 Task: 2.3.1 Create new user as test user
Action: Mouse moved to (887, 60)
Screenshot: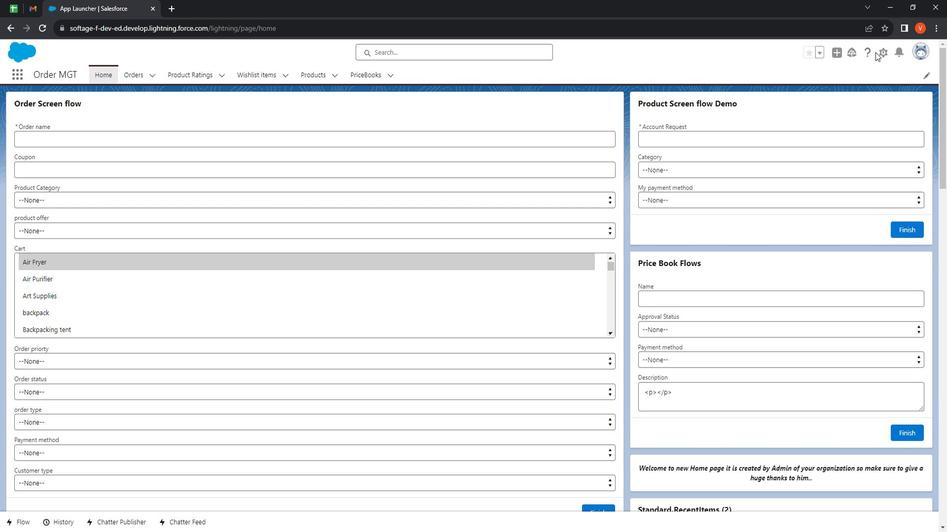 
Action: Mouse pressed left at (887, 60)
Screenshot: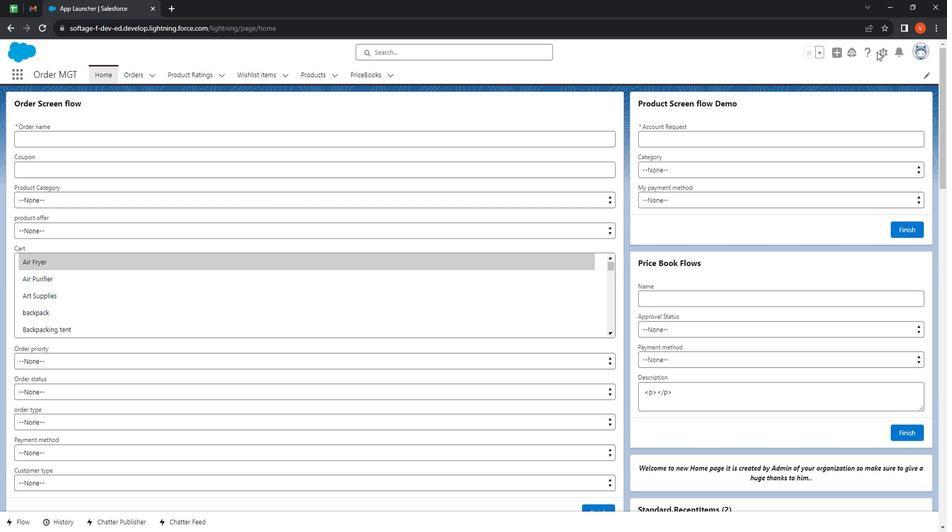 
Action: Mouse pressed left at (887, 60)
Screenshot: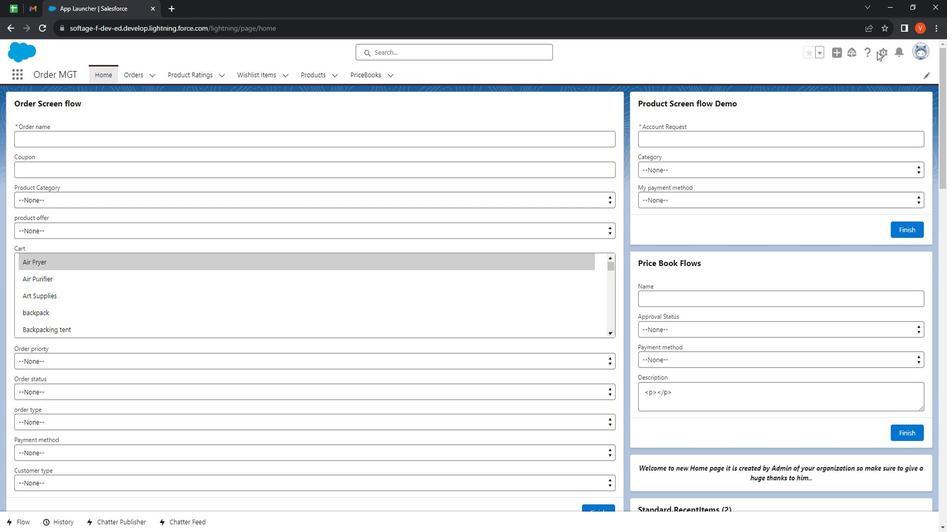 
Action: Mouse pressed left at (887, 60)
Screenshot: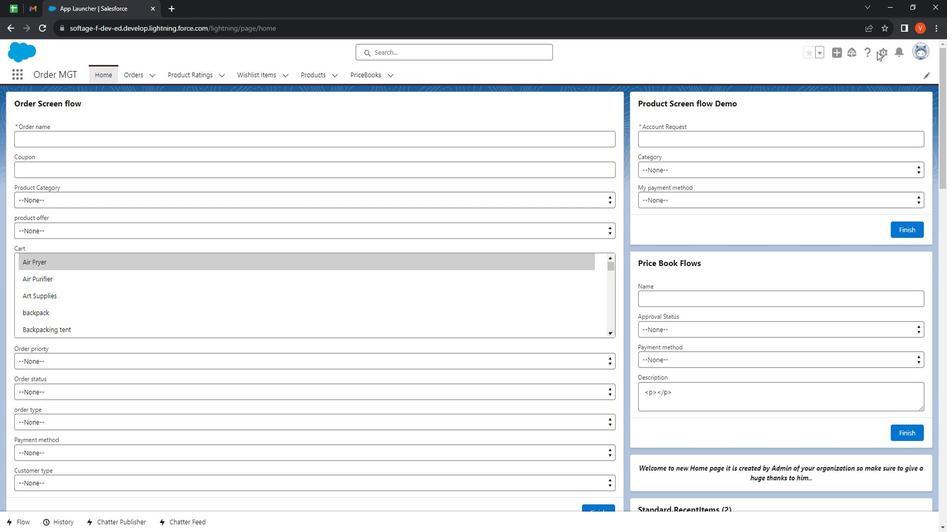 
Action: Mouse moved to (892, 61)
Screenshot: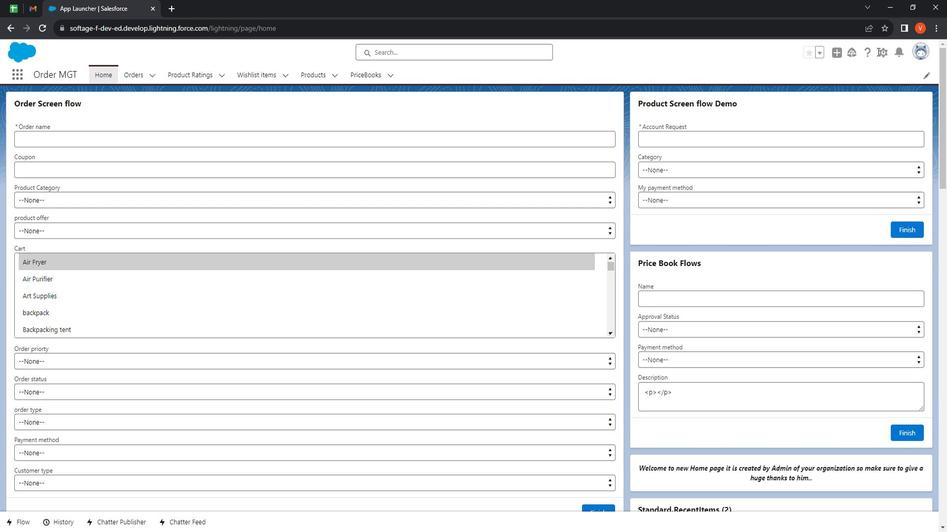 
Action: Mouse pressed left at (892, 61)
Screenshot: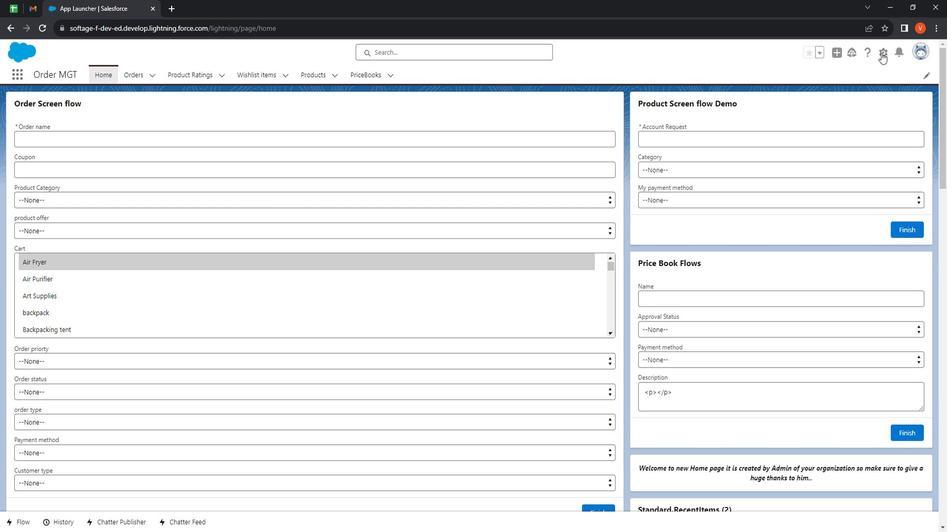 
Action: Mouse moved to (871, 101)
Screenshot: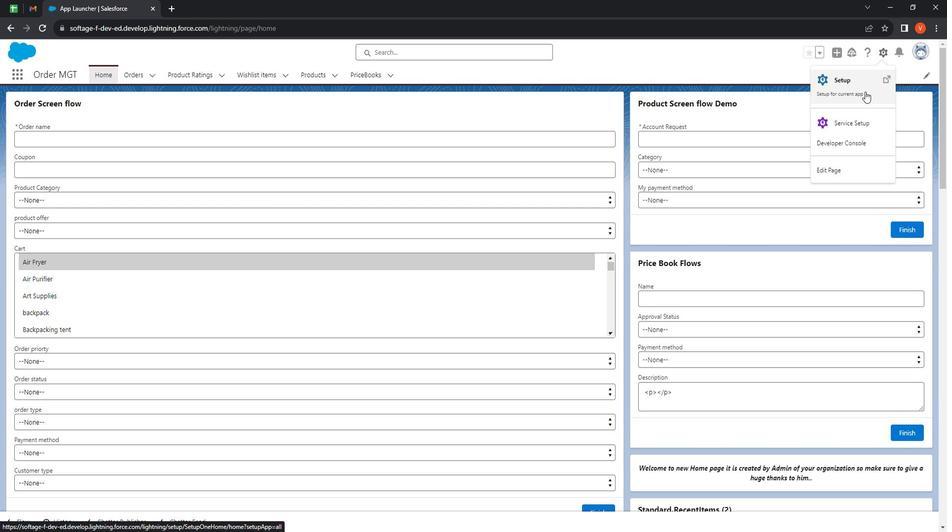 
Action: Mouse pressed left at (871, 101)
Screenshot: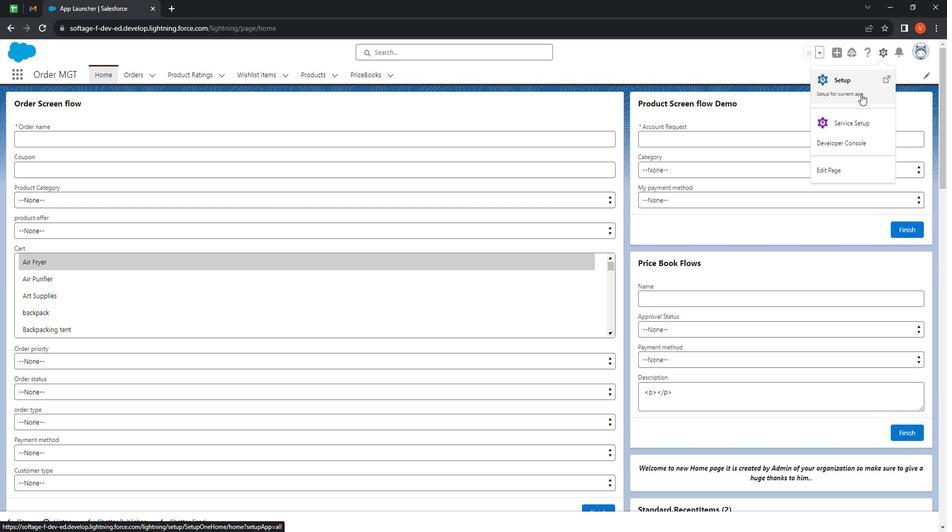 
Action: Mouse moved to (132, 166)
Screenshot: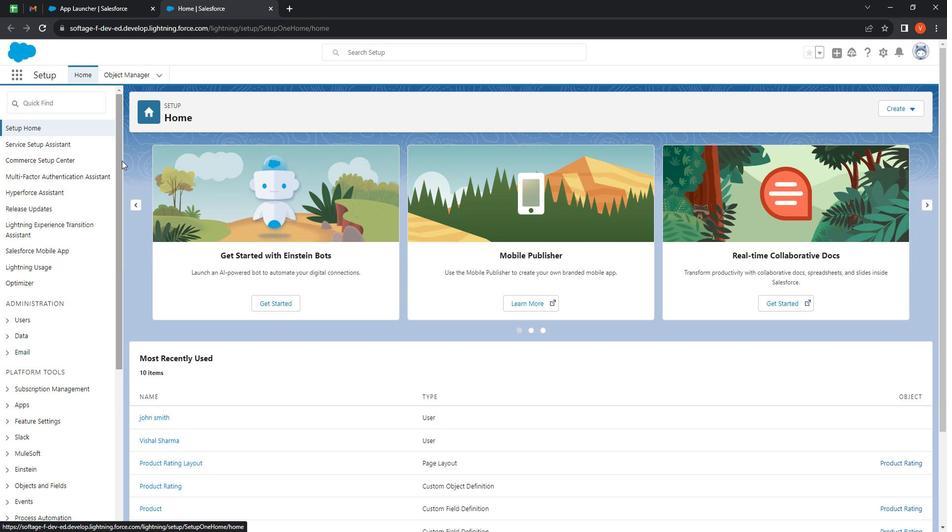 
Action: Mouse pressed left at (132, 166)
Screenshot: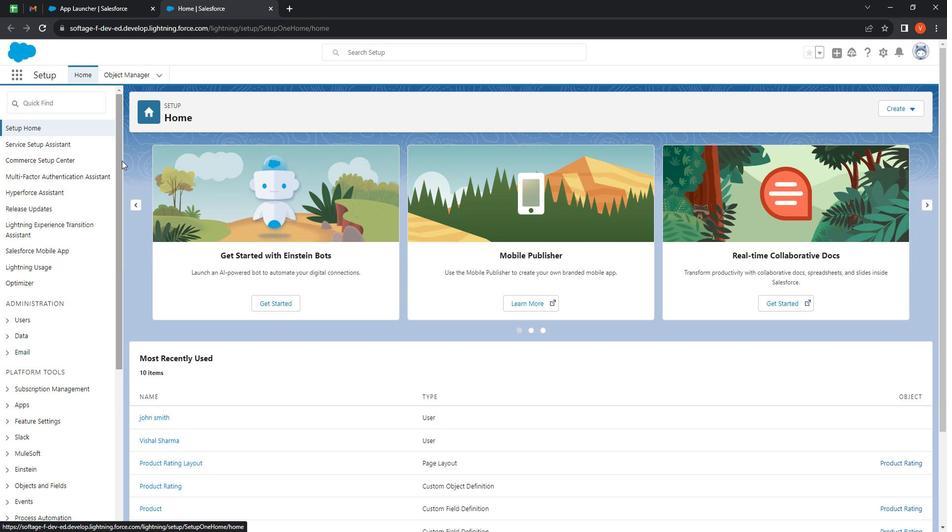 
Action: Mouse moved to (17, 222)
Screenshot: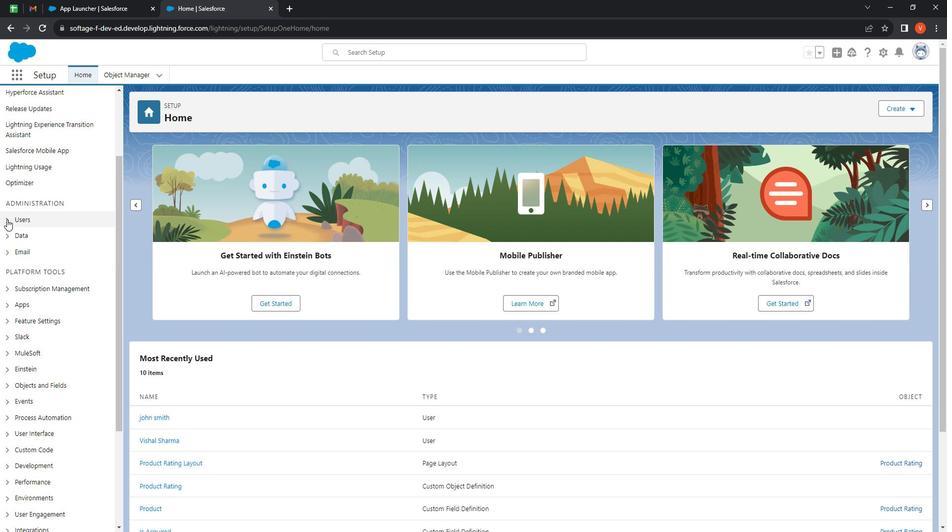 
Action: Mouse pressed left at (17, 222)
Screenshot: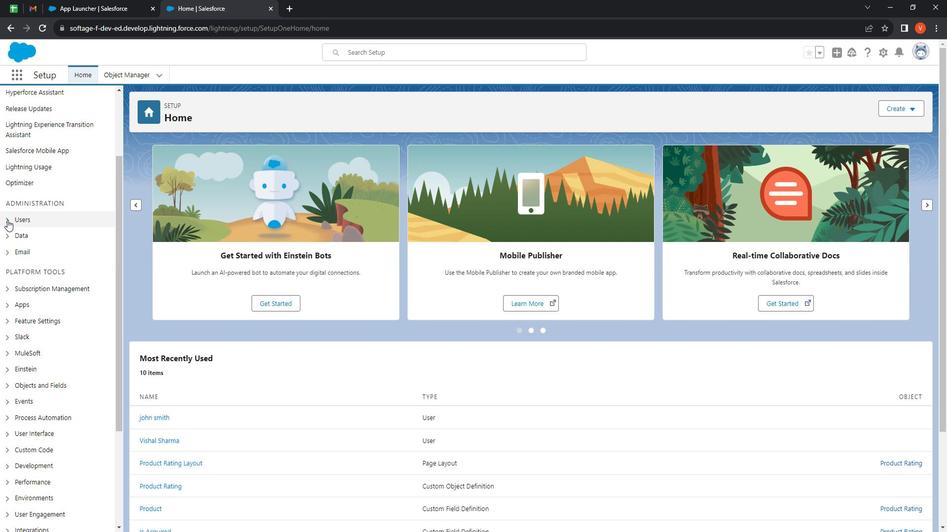 
Action: Mouse moved to (128, 193)
Screenshot: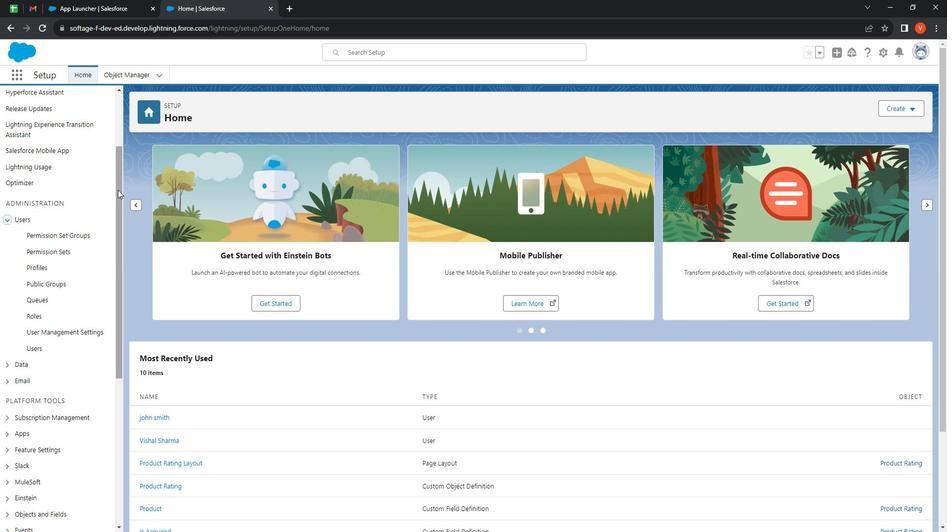 
Action: Mouse pressed left at (128, 193)
Screenshot: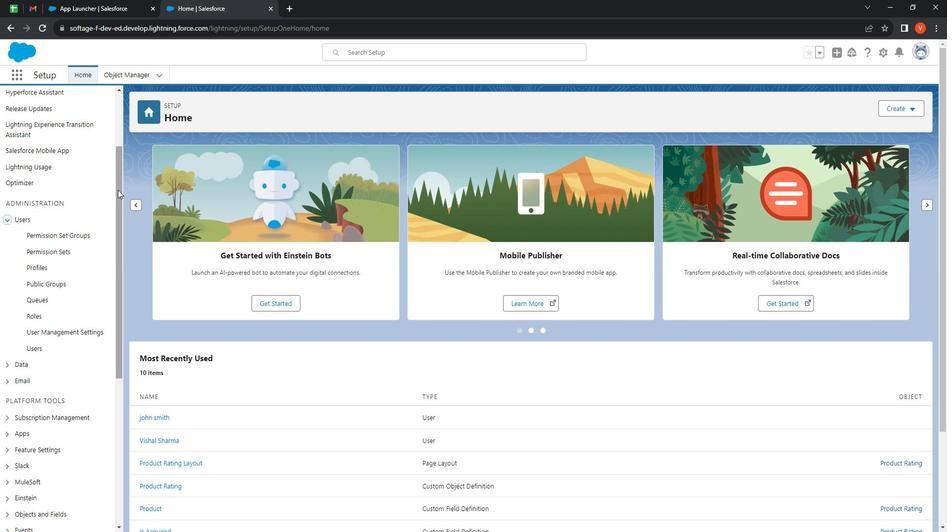 
Action: Mouse moved to (52, 236)
Screenshot: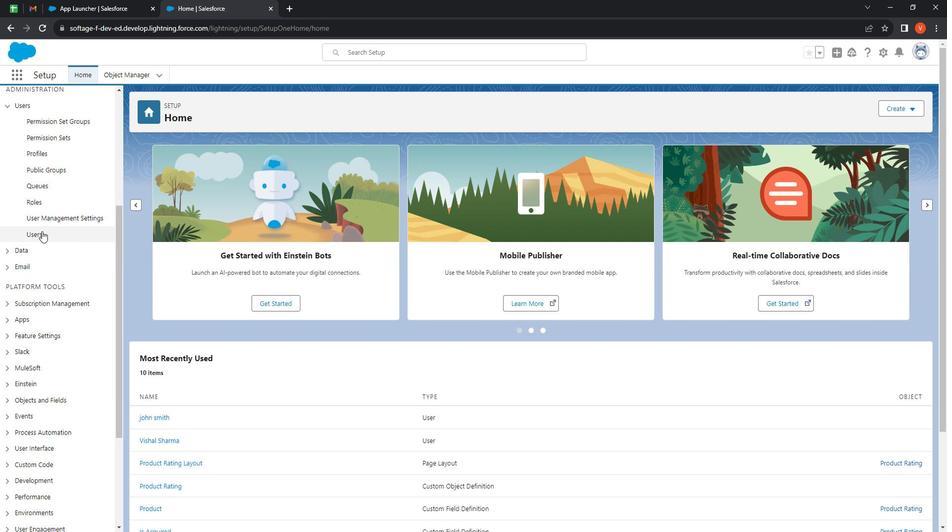 
Action: Mouse pressed left at (52, 236)
Screenshot: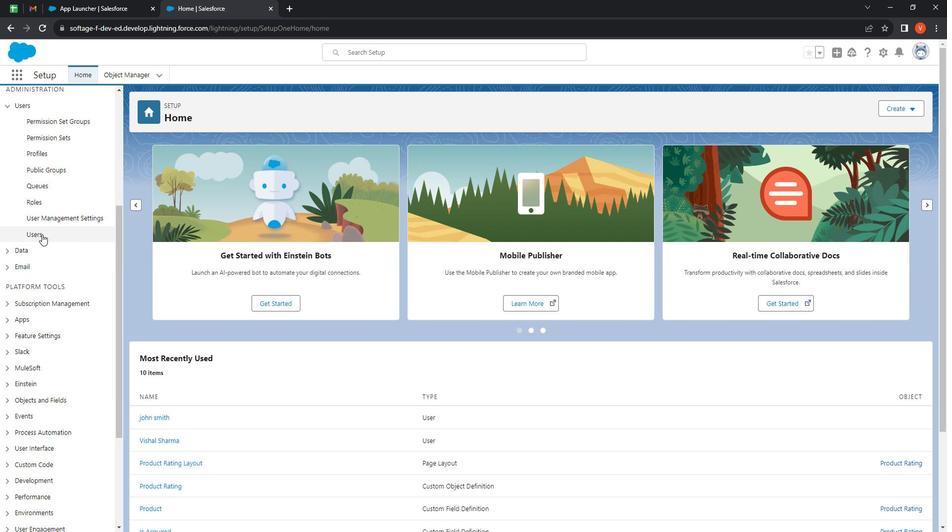 
Action: Mouse moved to (405, 230)
Screenshot: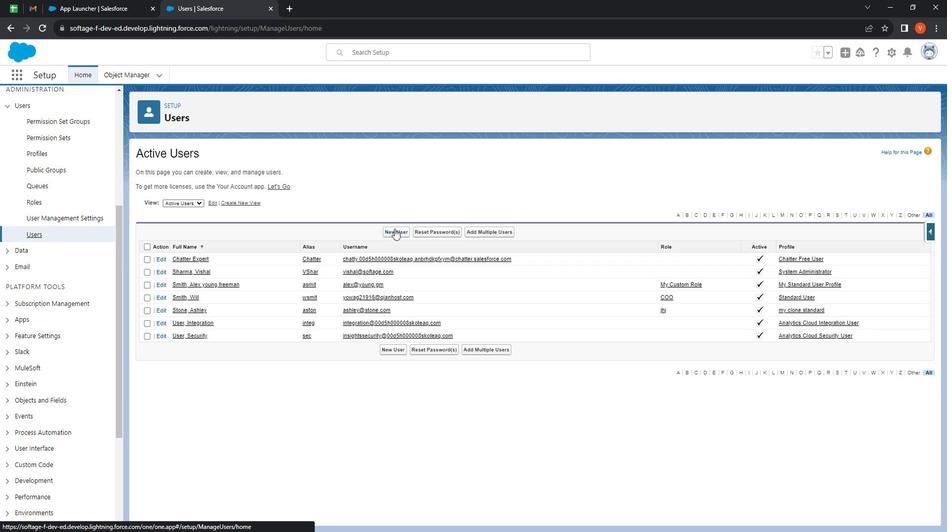 
Action: Mouse pressed left at (405, 230)
Screenshot: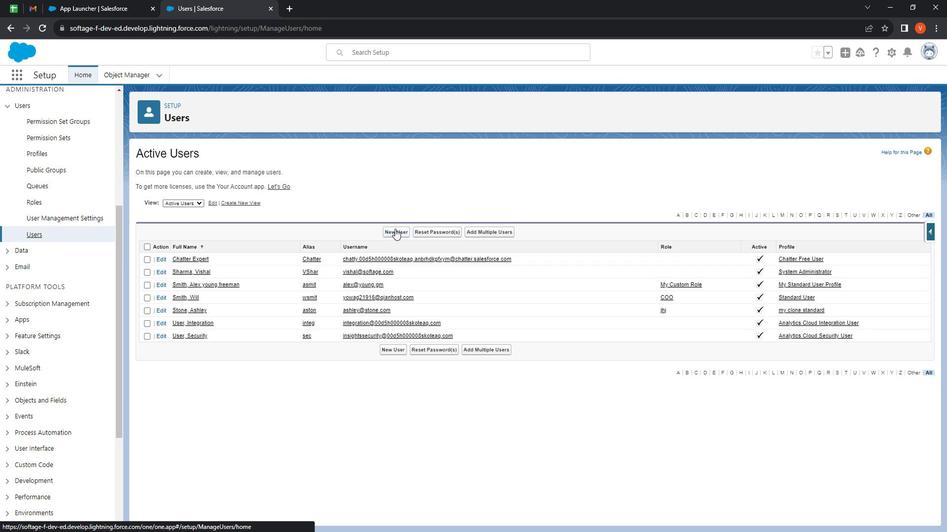 
Action: Mouse moved to (806, 212)
Screenshot: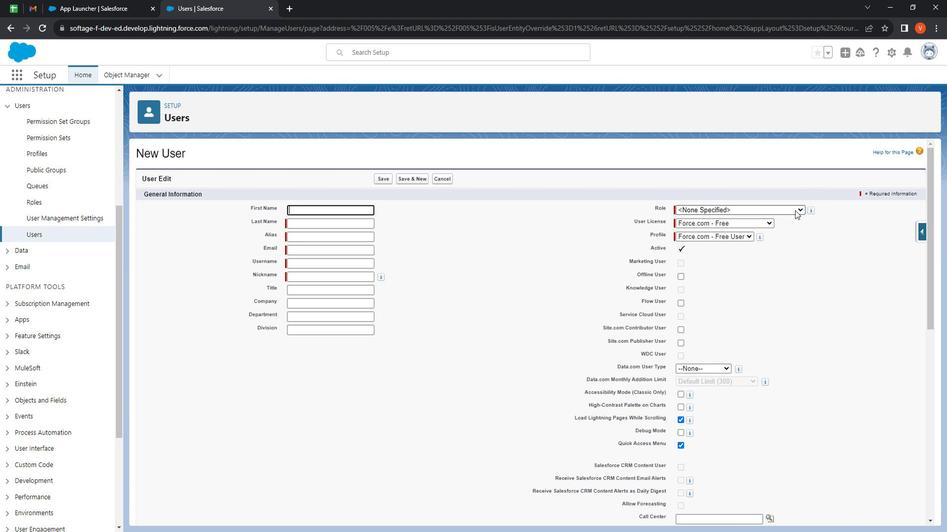 
Action: Mouse pressed left at (806, 212)
Screenshot: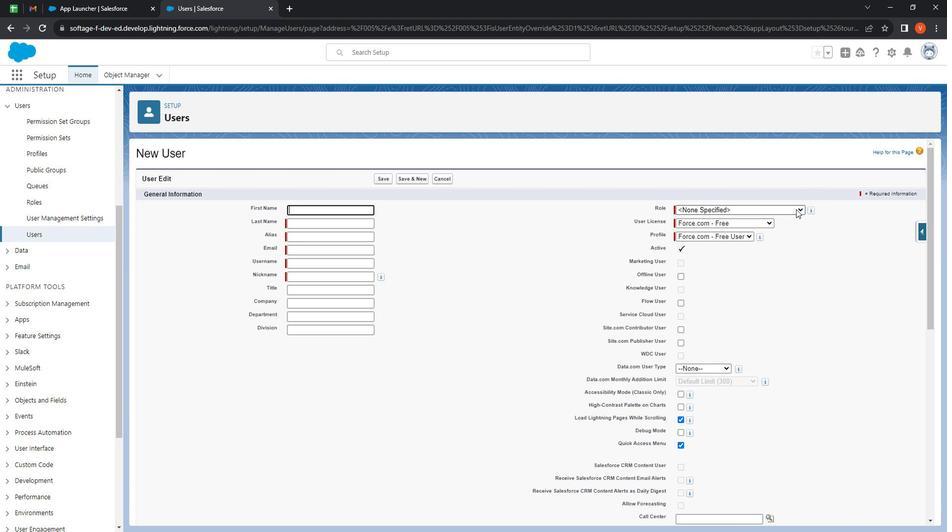 
Action: Mouse moved to (770, 294)
Screenshot: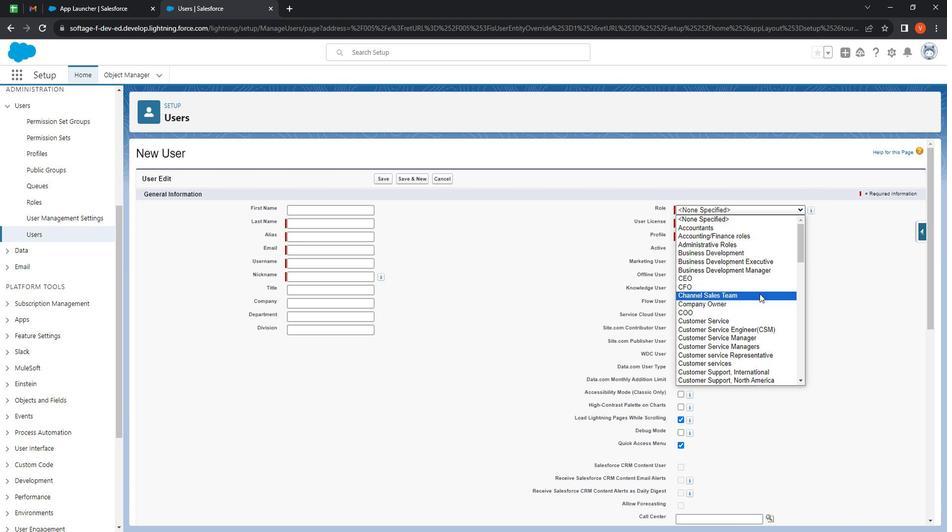 
Action: Mouse scrolled (770, 293) with delta (0, 0)
Screenshot: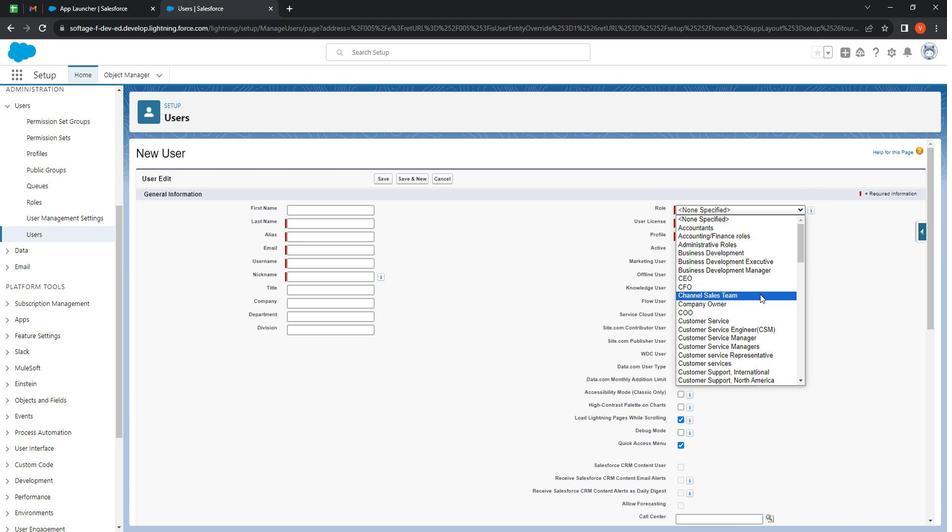 
Action: Mouse scrolled (770, 293) with delta (0, 0)
Screenshot: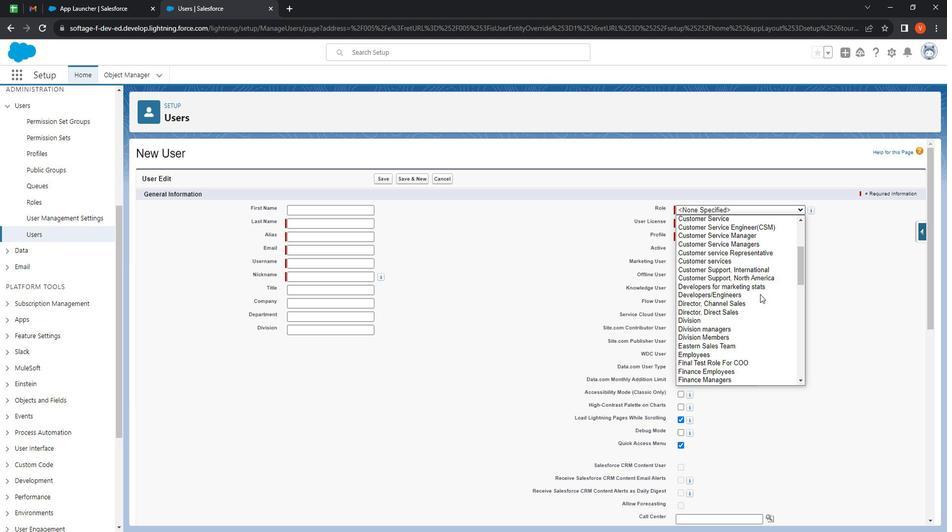 
Action: Mouse scrolled (770, 293) with delta (0, 0)
Screenshot: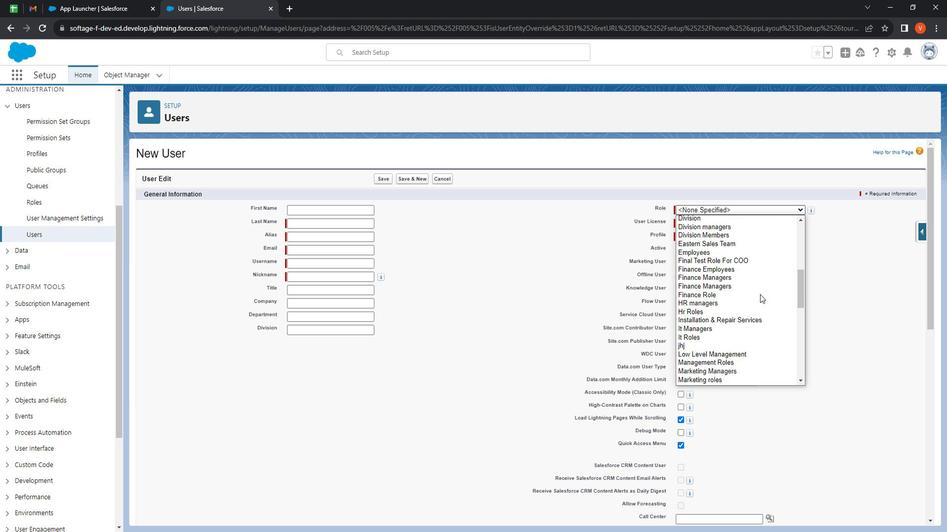 
Action: Mouse moved to (751, 293)
Screenshot: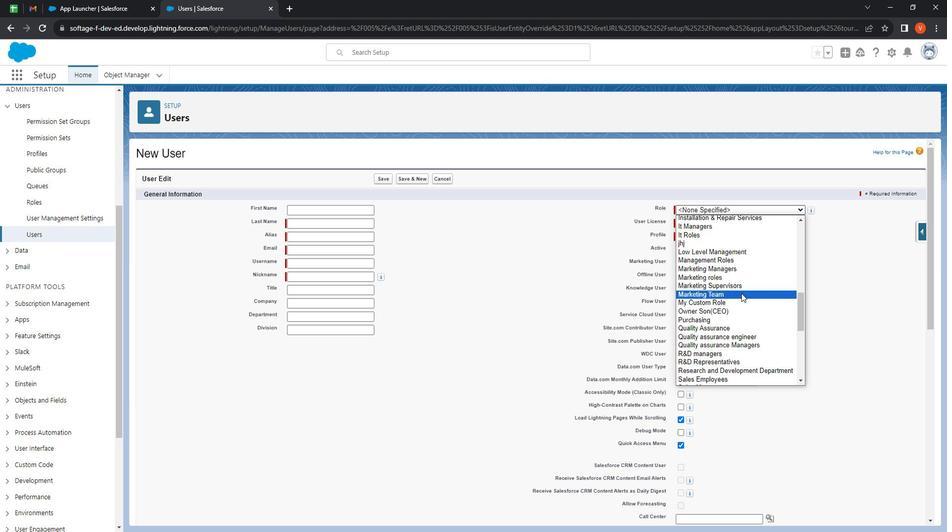 
Action: Mouse pressed left at (751, 293)
Screenshot: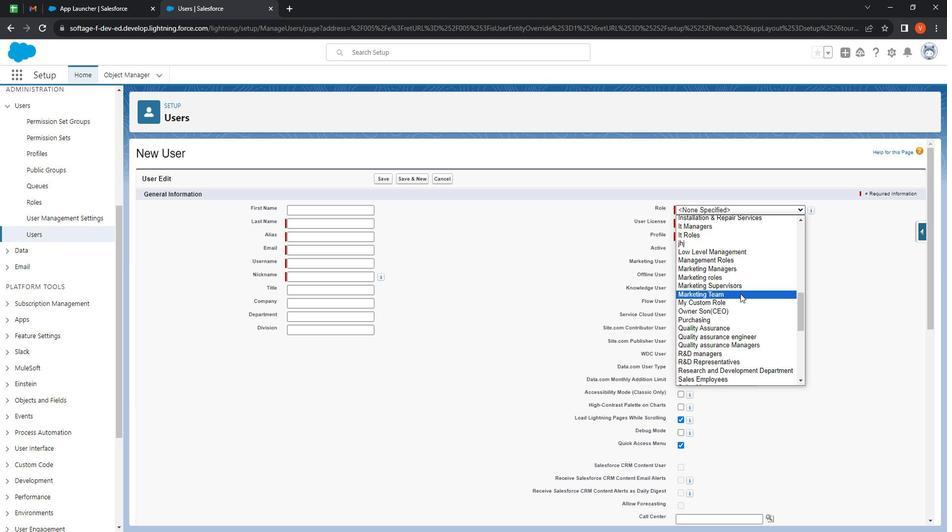 
Action: Mouse moved to (733, 226)
Screenshot: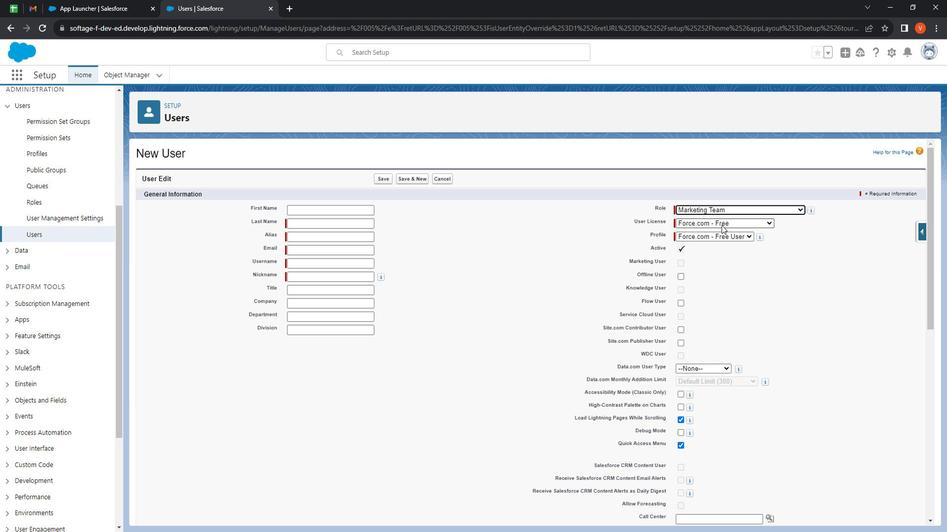 
Action: Mouse pressed left at (733, 226)
Screenshot: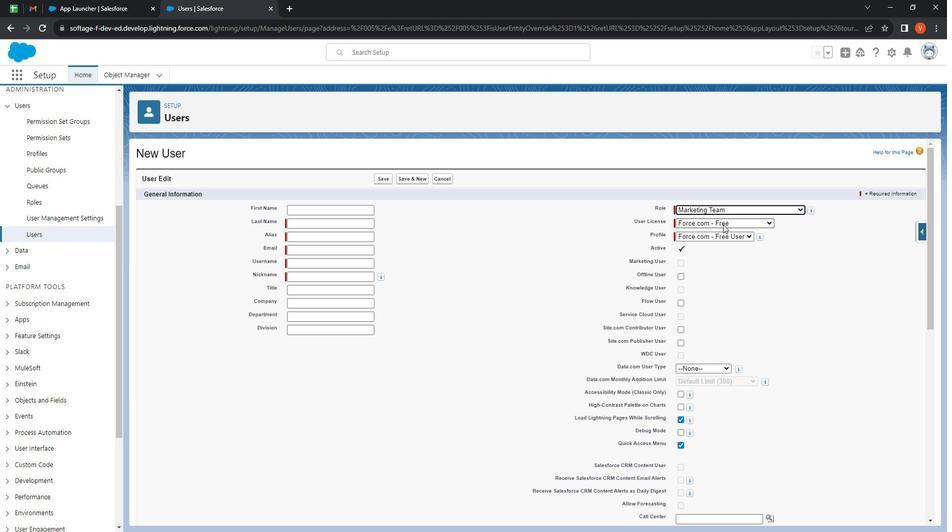 
Action: Mouse moved to (745, 290)
Screenshot: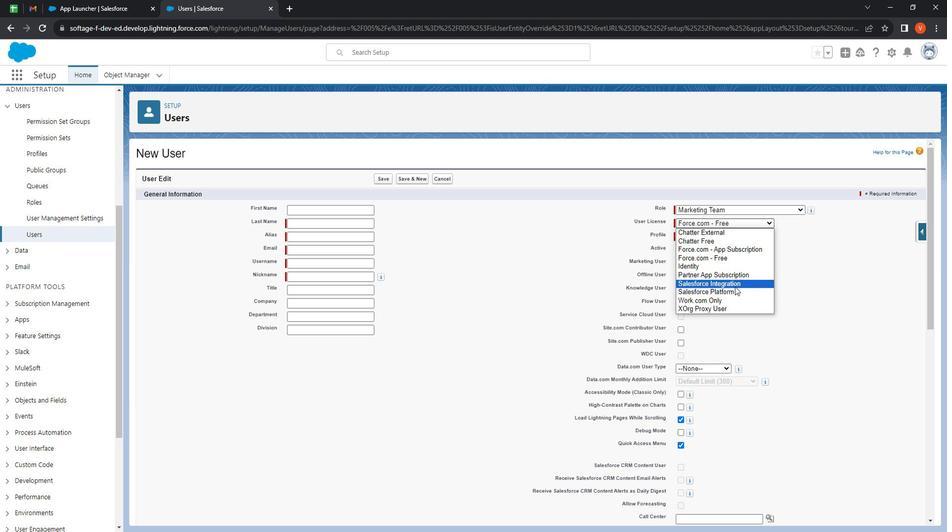 
Action: Mouse pressed left at (745, 290)
Screenshot: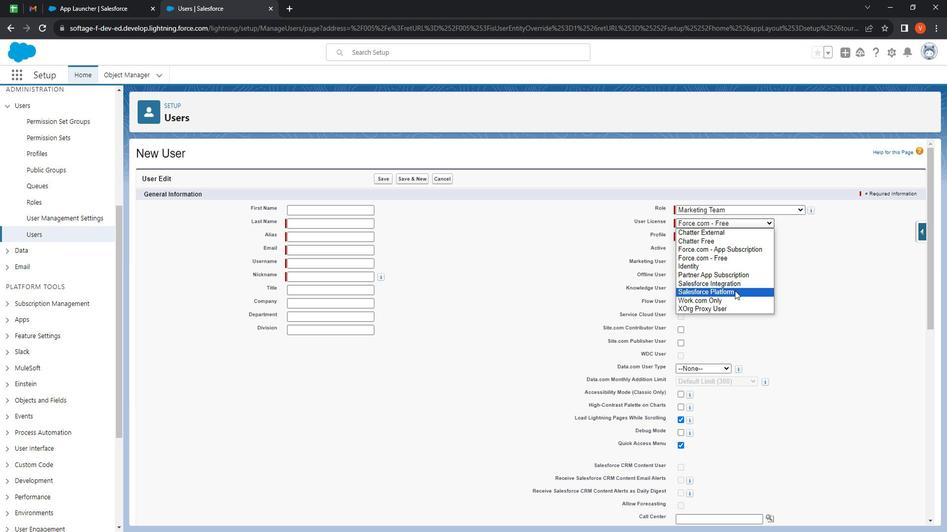 
Action: Mouse moved to (730, 240)
Screenshot: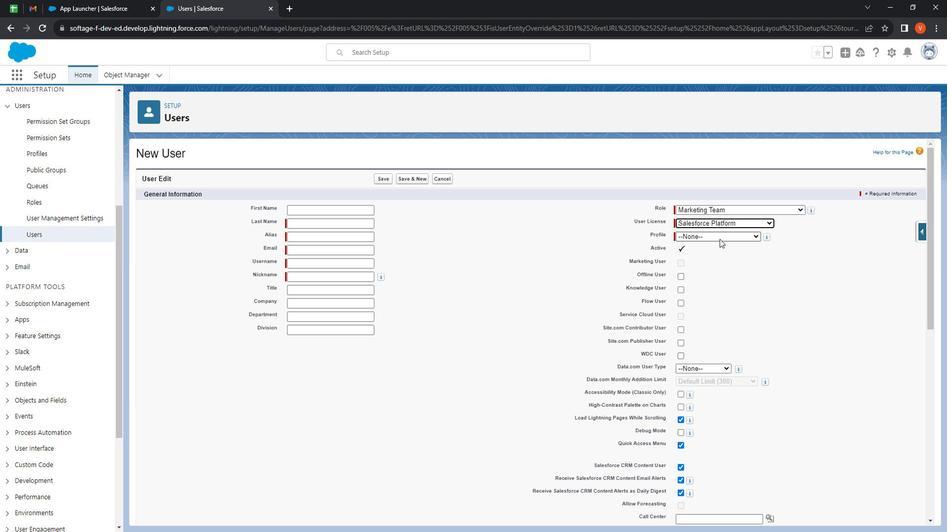 
Action: Mouse pressed left at (730, 240)
Screenshot: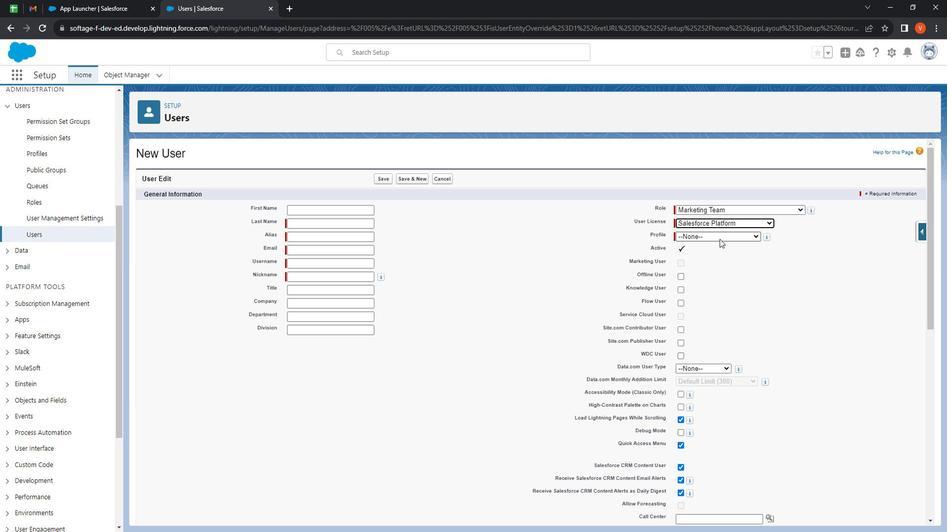 
Action: Mouse moved to (741, 253)
Screenshot: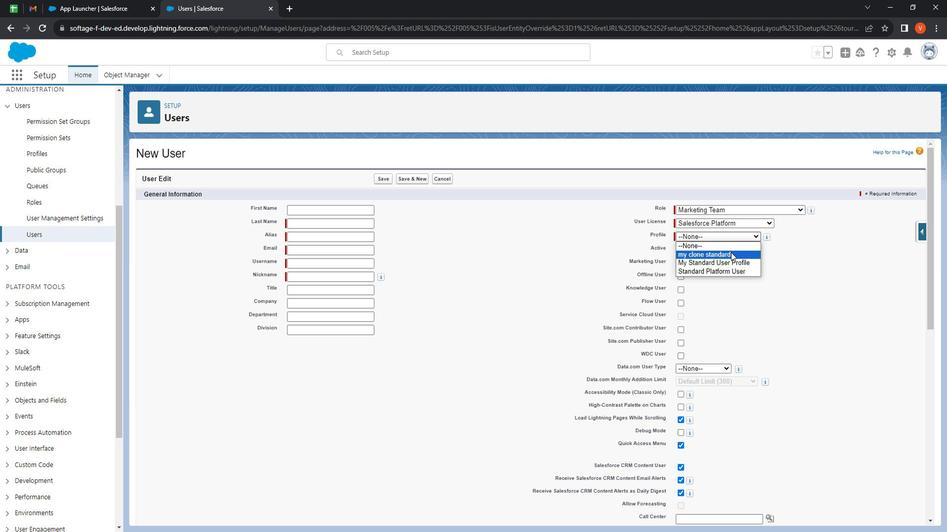 
Action: Mouse pressed left at (741, 253)
Screenshot: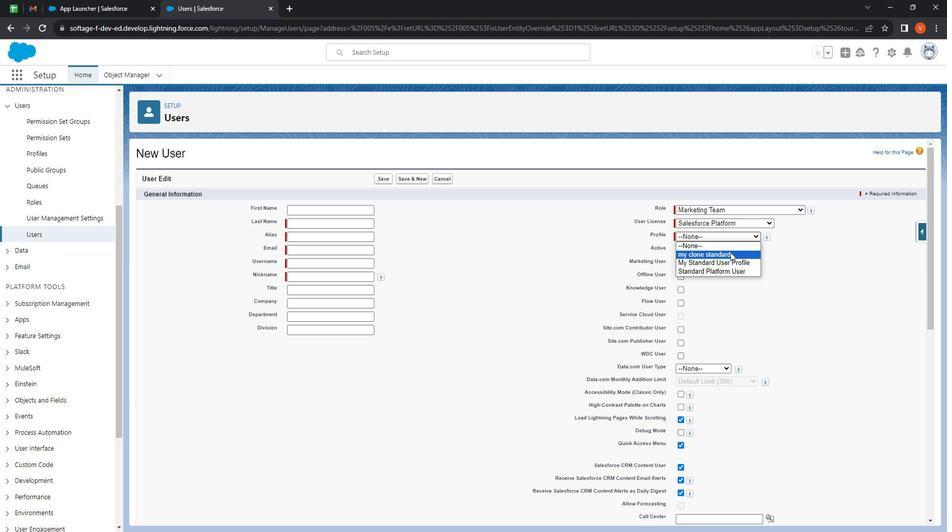 
Action: Mouse moved to (345, 211)
Screenshot: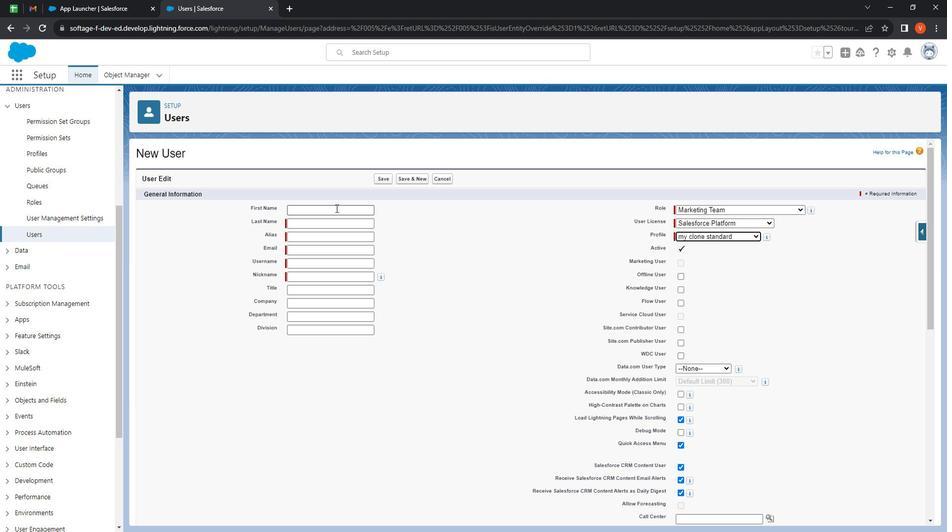 
Action: Mouse pressed left at (345, 211)
Screenshot: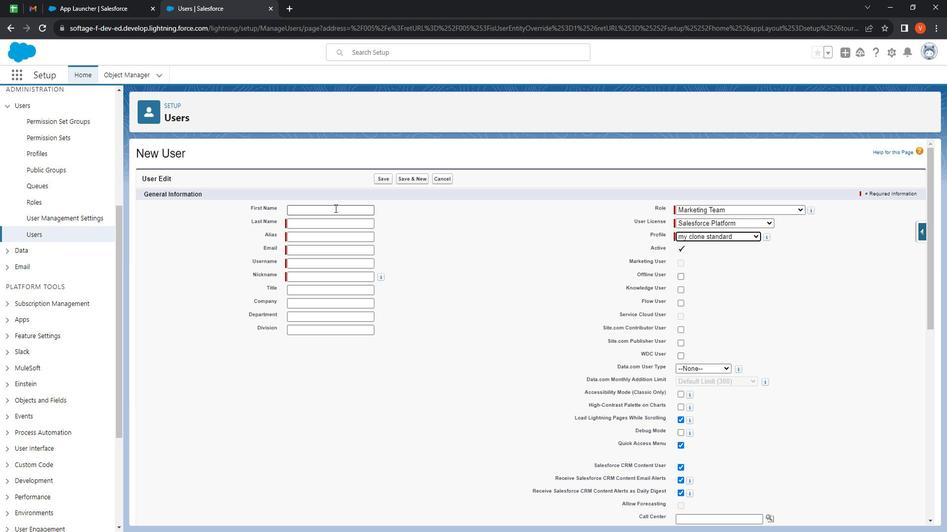 
Action: Mouse moved to (345, 211)
Screenshot: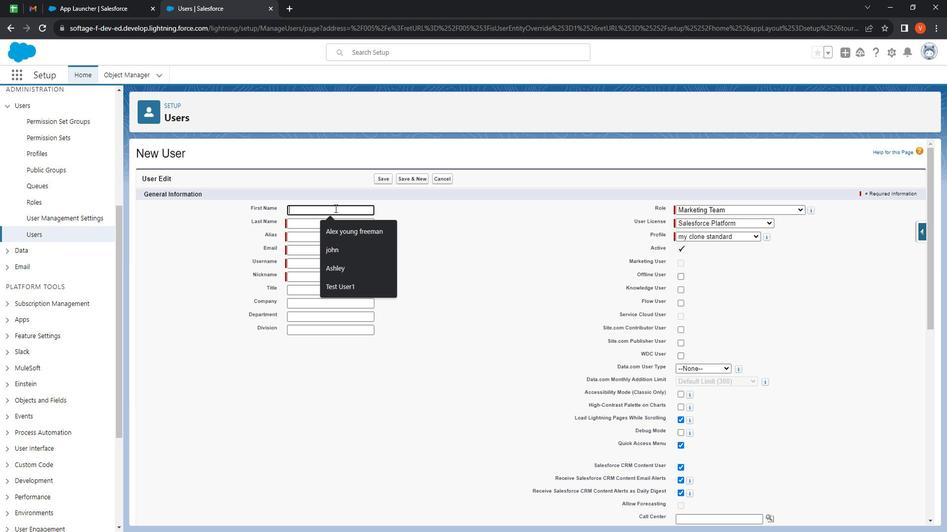 
Action: Key pressed <Key.shift><Key.shift><Key.shift><Key.shift><Key.shift><Key.shift><Key.shift><Key.shift><Key.shift><Key.shift><Key.shift><Key.shift><Key.shift><Key.shift><Key.shift><Key.shift><Key.shift><Key.shift><Key.shift><Key.shift><Key.shift><Key.shift><Key.shift><Key.shift><Key.shift><Key.shift><Key.shift><Key.shift><Key.shift><Key.shift><Key.shift><Key.shift><Key.shift><Key.shift><Key.shift><Key.shift><Key.shift><Key.shift><Key.shift><Key.shift><Key.shift><Key.shift><Key.shift><Key.shift><Key.shift><Key.shift><Key.shift><Key.shift>Emma<Key.tab><Key.shift>Stone<Key.tab><Key.tab><Key.shift><Key.shift>Emma<Key.shift>@stone.com<Key.tab><Key.tab><Key.tab><Key.tab><Key.shift><Key.shift><Key.shift><Key.shift>Salesforce<Key.space>platform<Key.backspace>m<Key.space>user<Key.tab><Key.shift>Salesforce<Key.tab><Key.shift>IT<Key.tab>
Screenshot: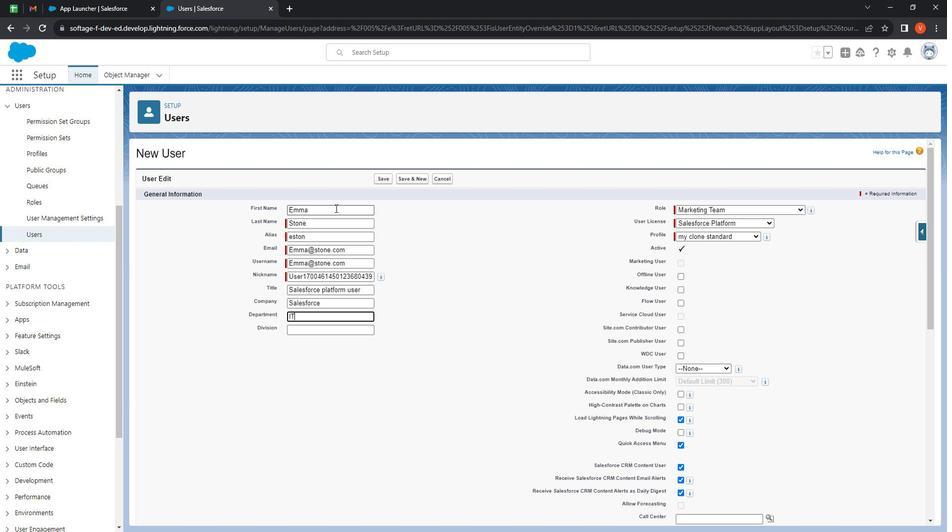 
Action: Mouse moved to (751, 278)
Screenshot: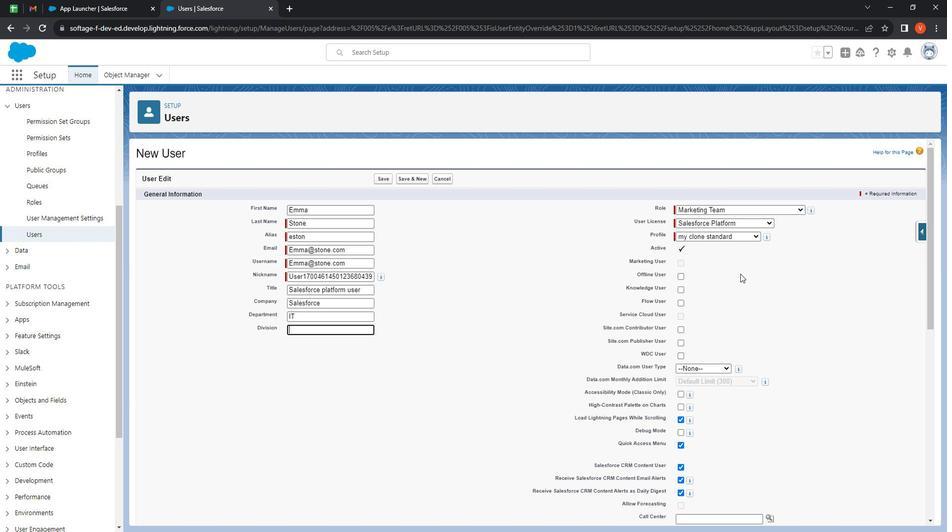 
Action: Mouse scrolled (751, 277) with delta (0, 0)
Screenshot: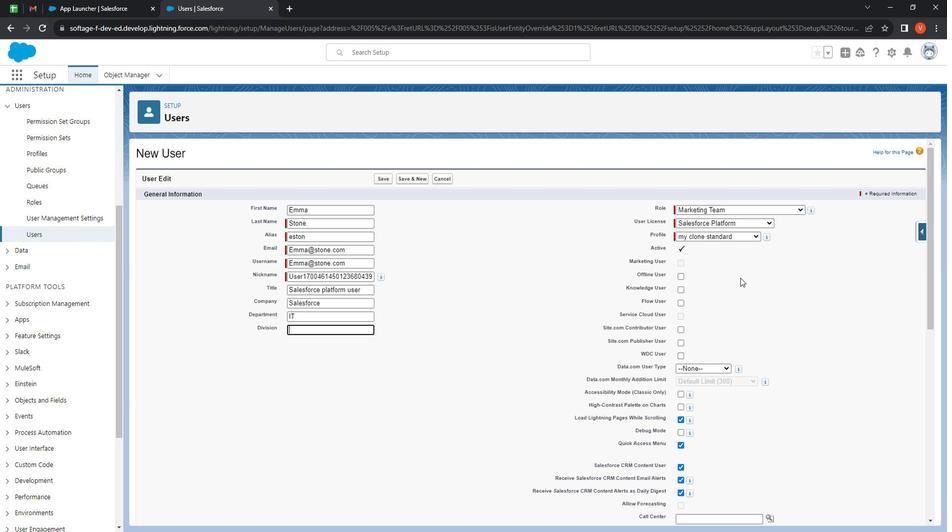 
Action: Mouse moved to (751, 279)
Screenshot: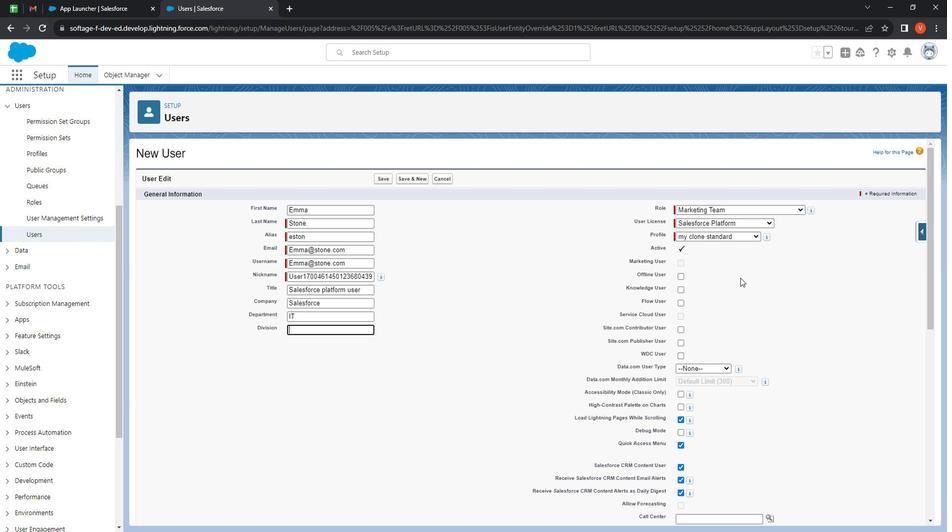 
Action: Mouse scrolled (751, 279) with delta (0, 0)
Screenshot: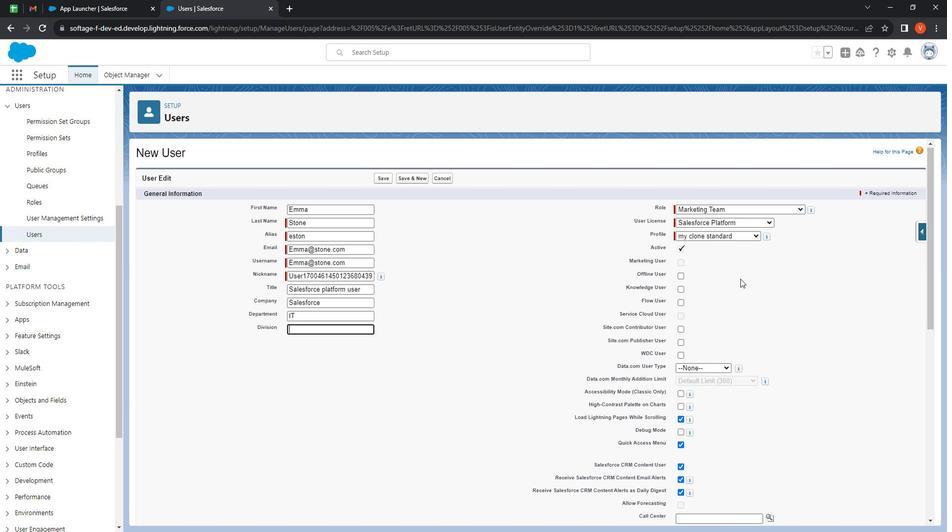 
Action: Mouse moved to (728, 272)
Screenshot: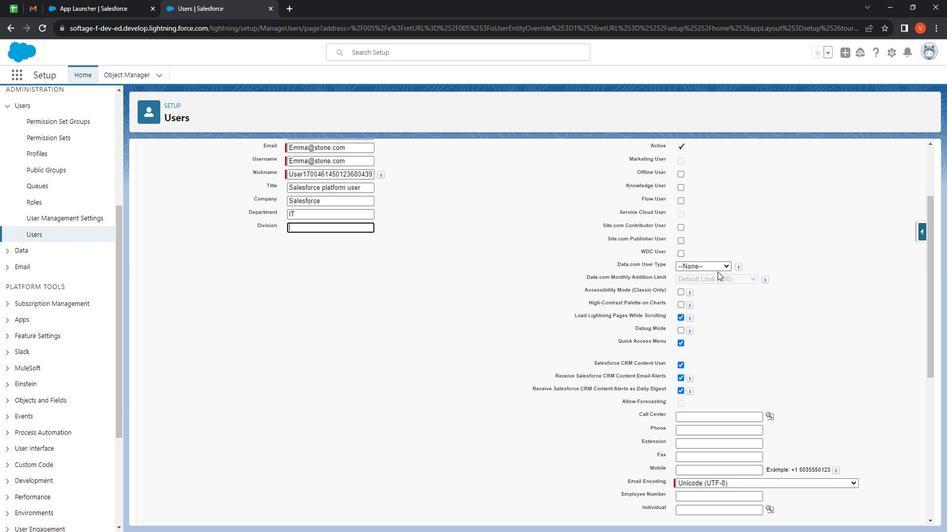 
Action: Mouse scrolled (728, 271) with delta (0, 0)
Screenshot: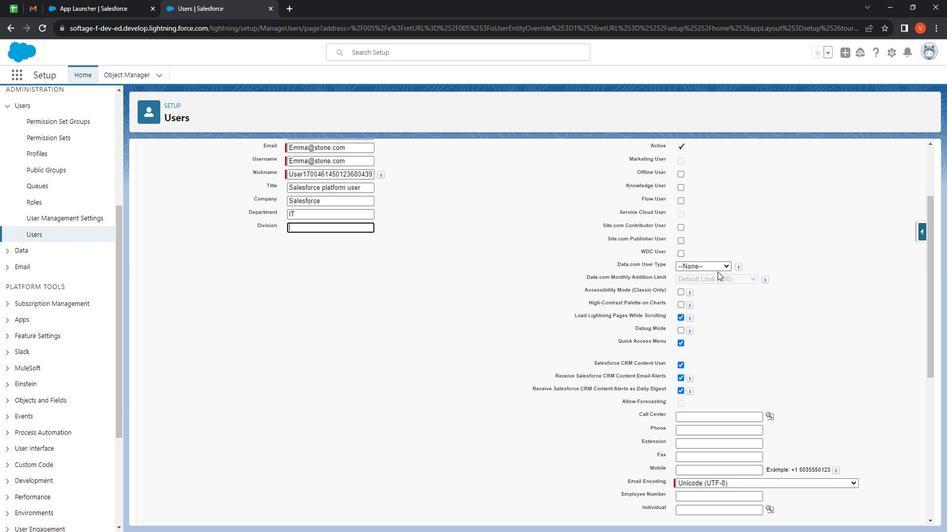 
Action: Mouse scrolled (728, 271) with delta (0, 0)
Screenshot: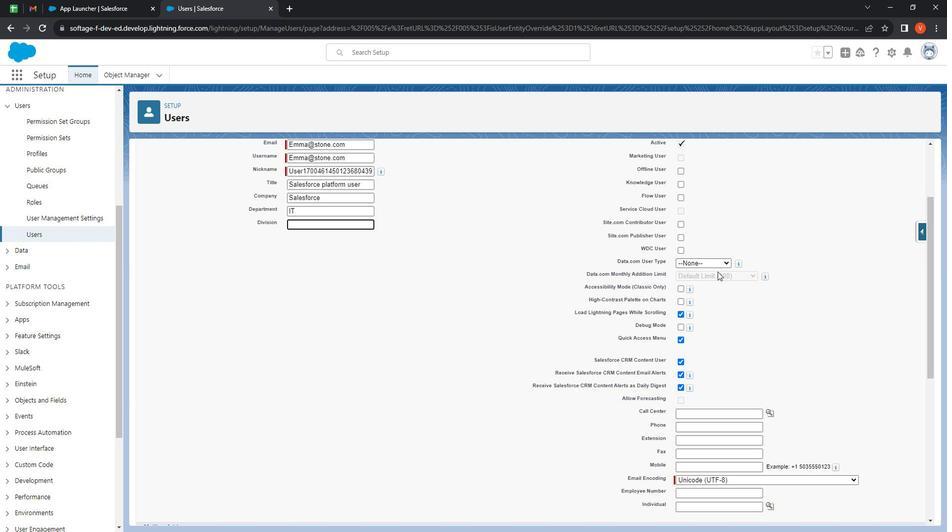 
Action: Mouse scrolled (728, 271) with delta (0, 0)
Screenshot: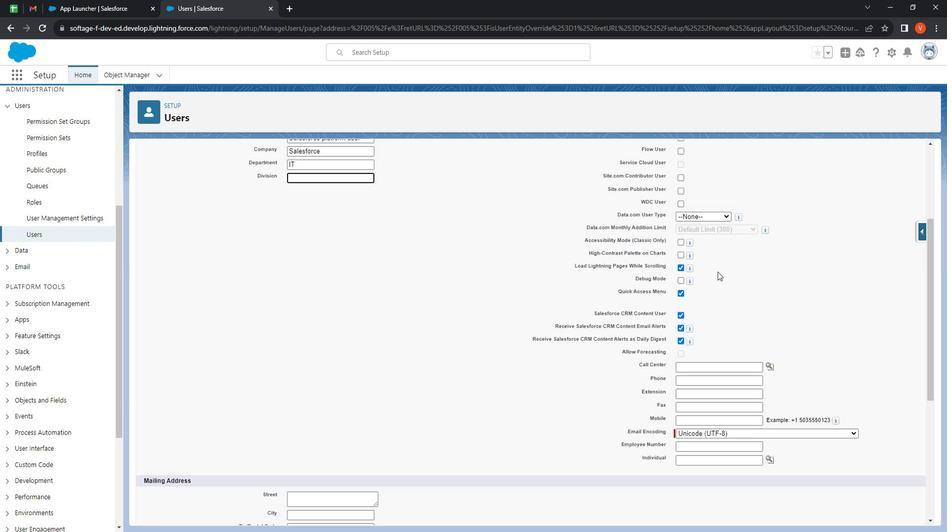 
Action: Mouse moved to (722, 277)
Screenshot: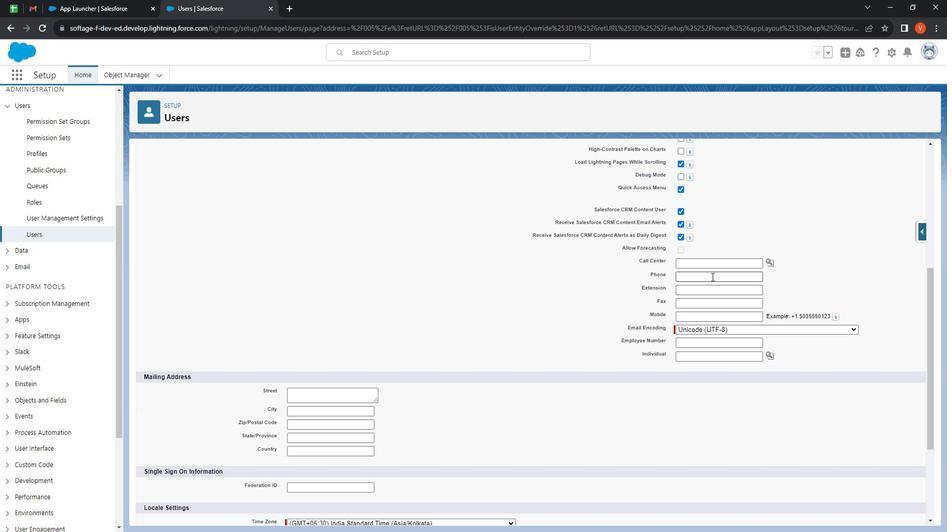 
Action: Mouse pressed left at (722, 277)
Screenshot: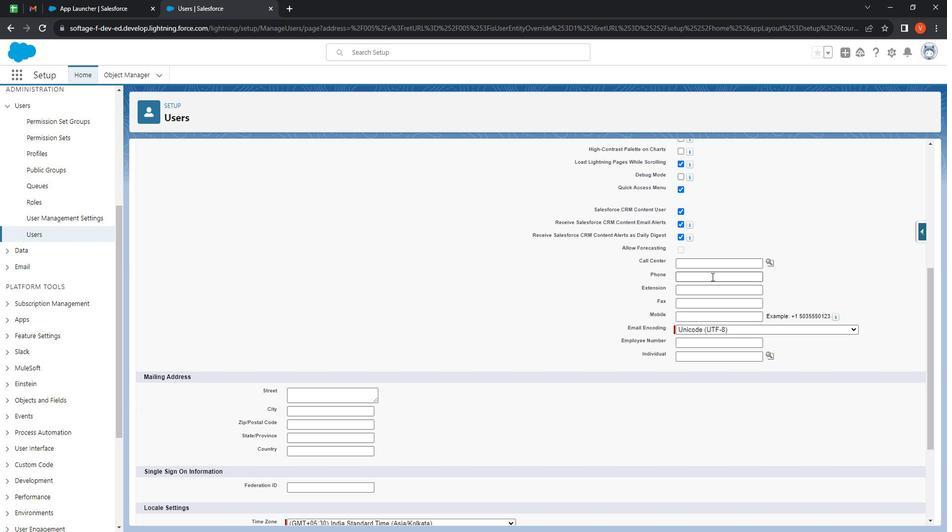 
Action: Mouse moved to (674, 236)
Screenshot: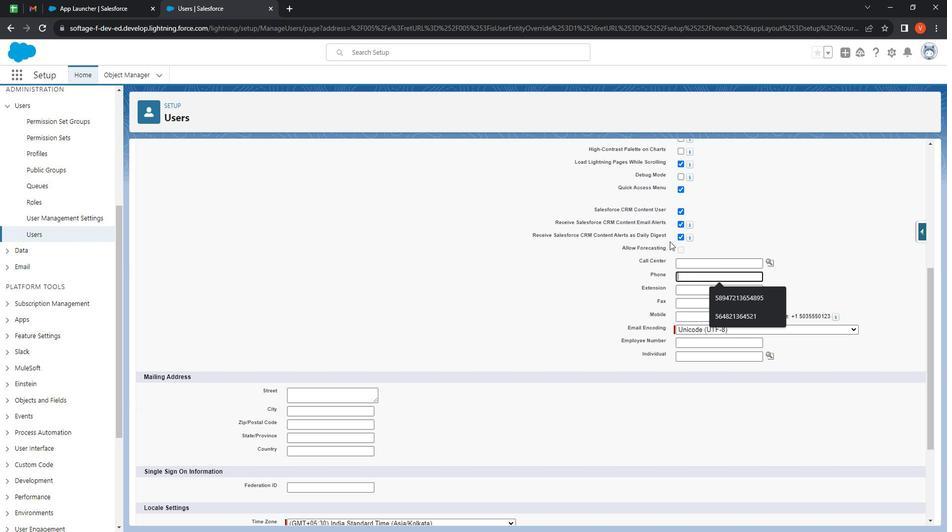 
Action: Key pressed 5784231468
Screenshot: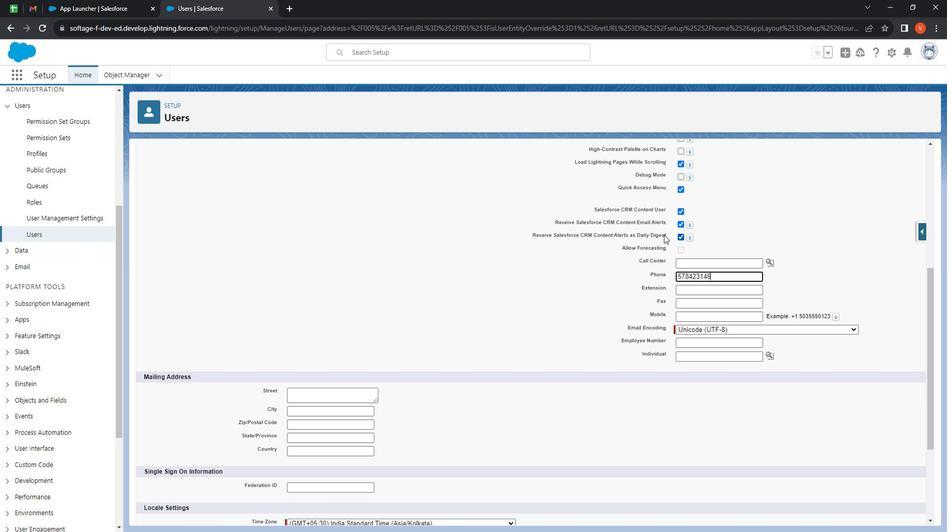 
Action: Mouse moved to (716, 308)
Screenshot: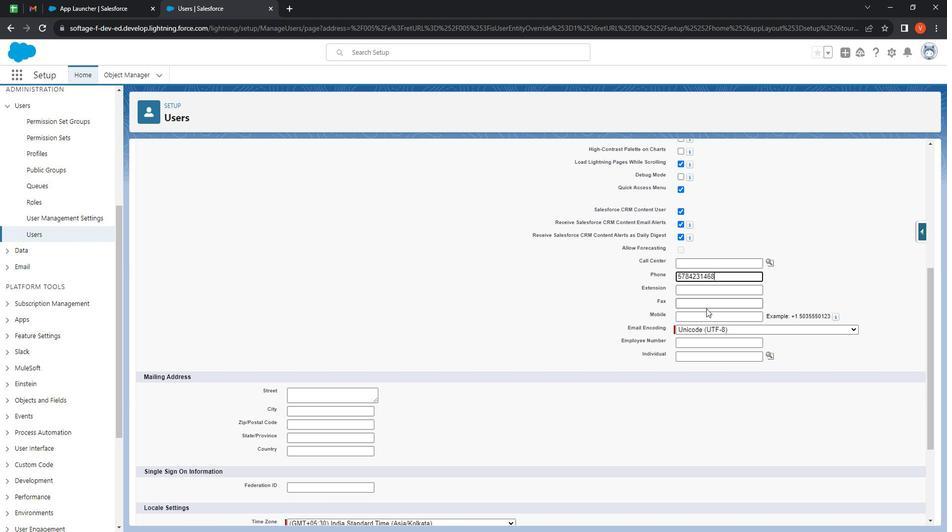 
Action: Mouse pressed left at (716, 308)
Screenshot: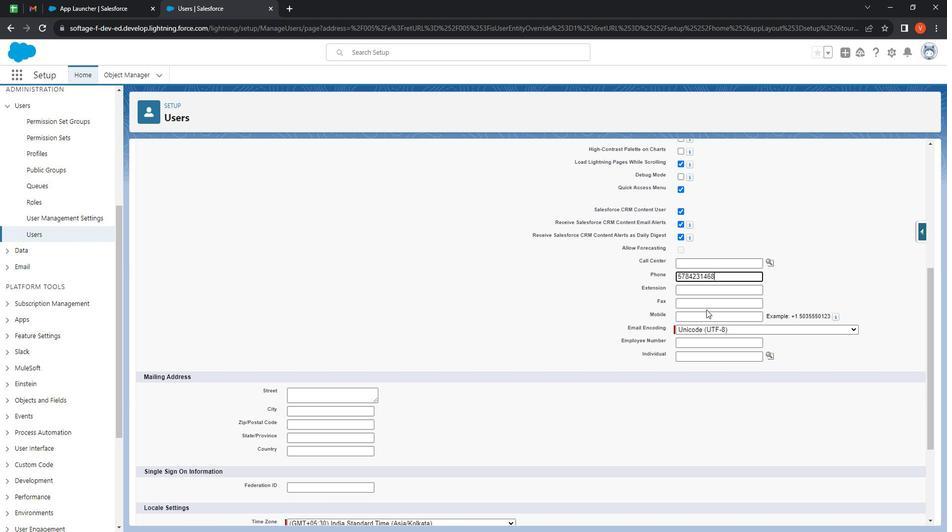 
Action: Mouse moved to (711, 301)
Screenshot: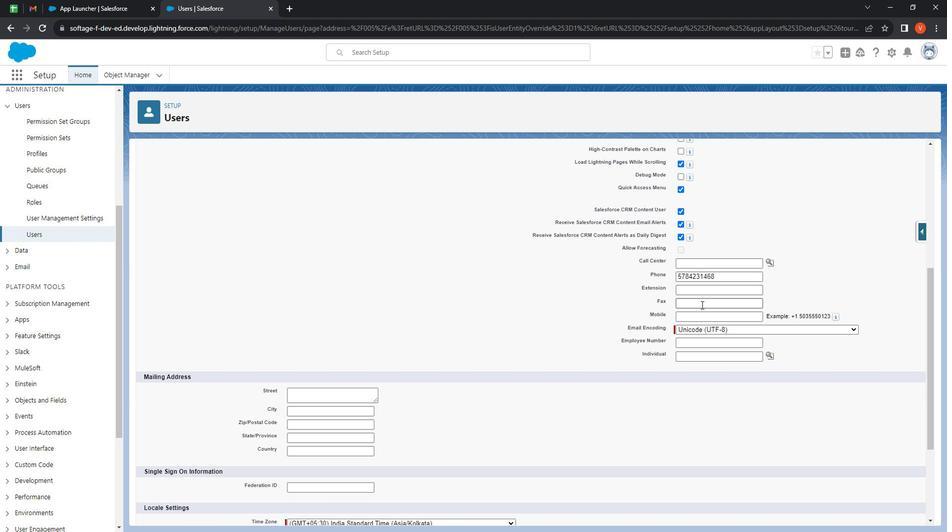 
Action: Mouse pressed left at (711, 301)
Screenshot: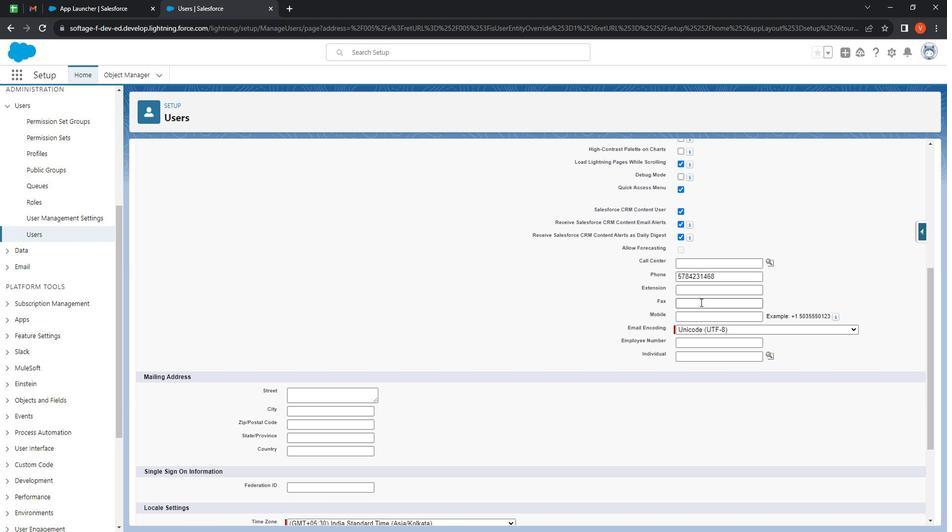 
Action: Mouse moved to (713, 301)
Screenshot: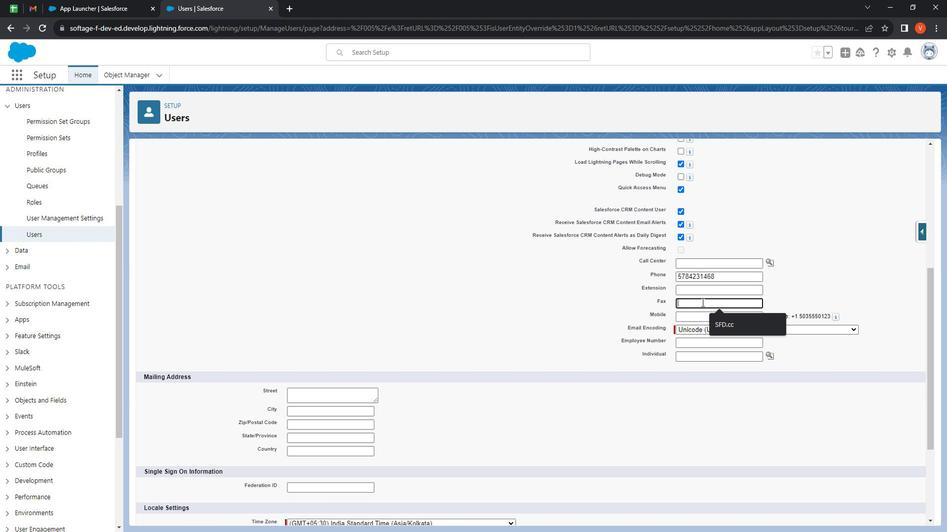 
Action: Key pressed <Key.shift>
Screenshot: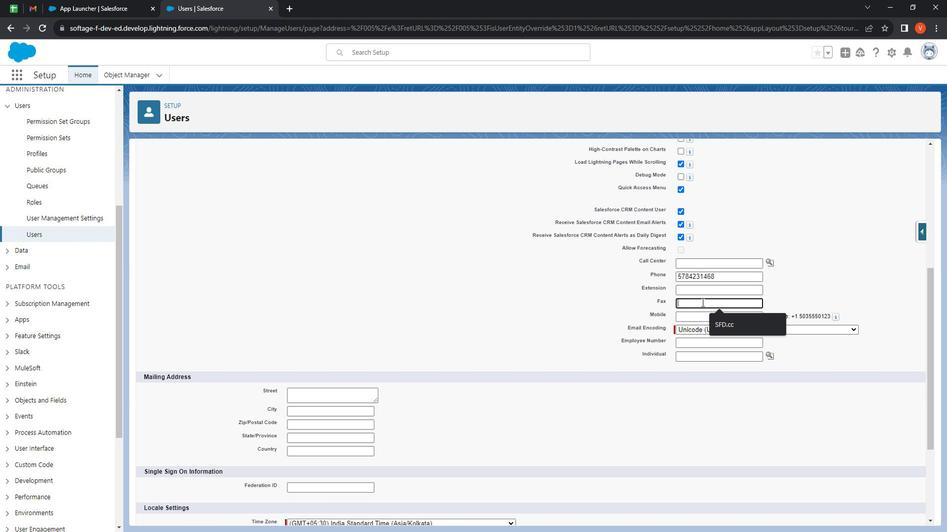 
Action: Mouse moved to (715, 301)
Screenshot: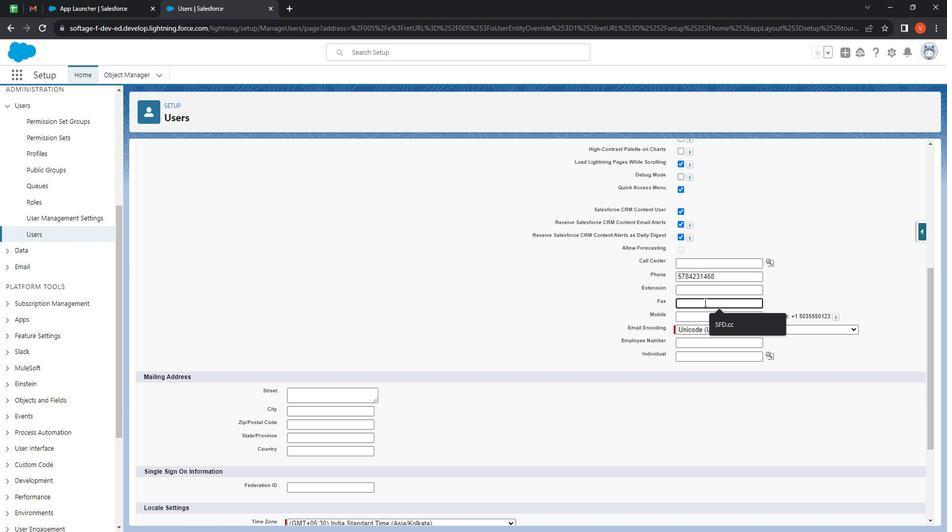
Action: Key pressed S
Screenshot: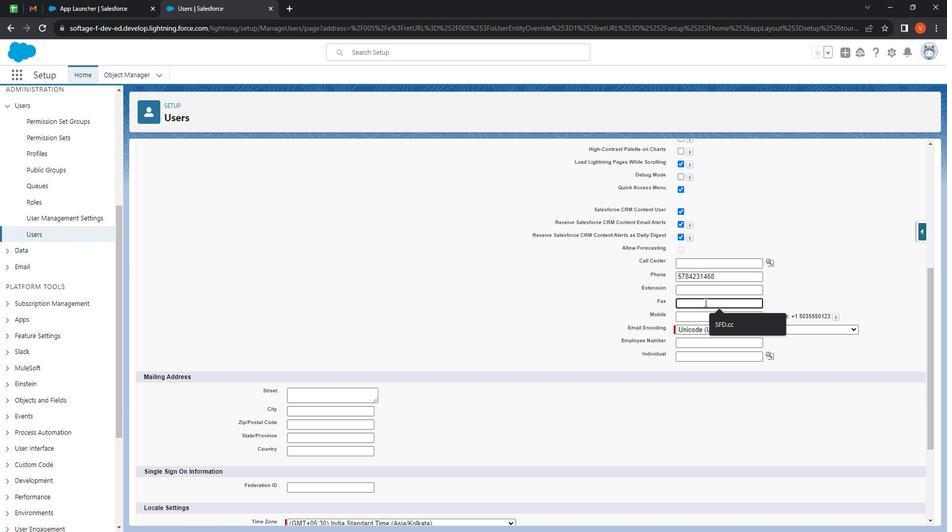 
Action: Mouse moved to (716, 302)
Screenshot: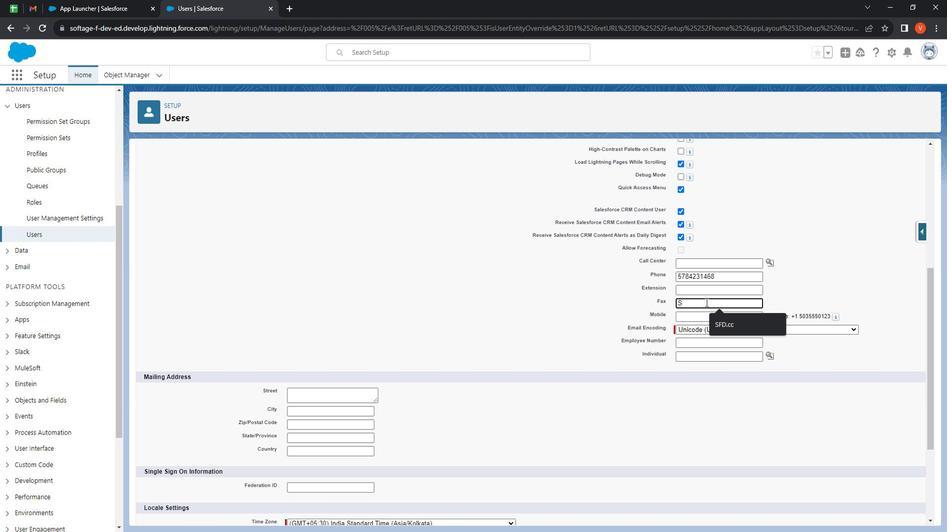 
Action: Key pressed F
Screenshot: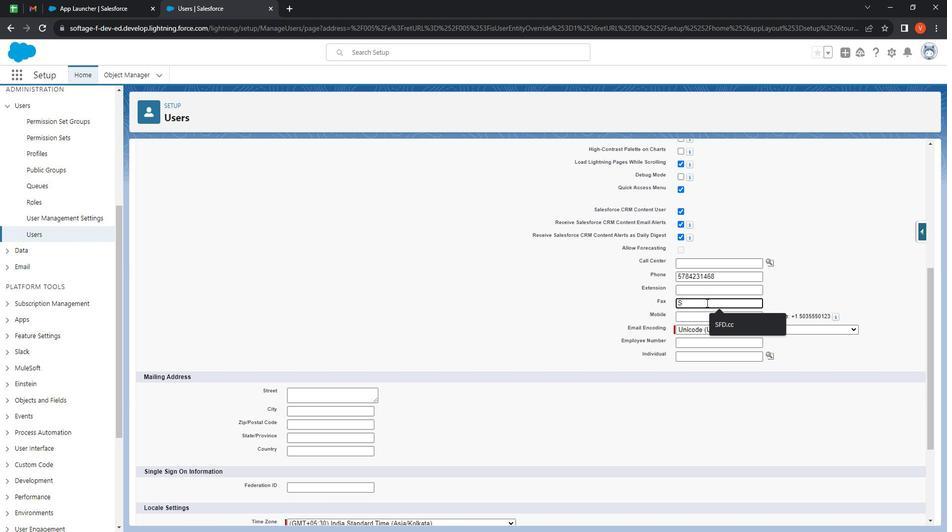
Action: Mouse moved to (719, 306)
Screenshot: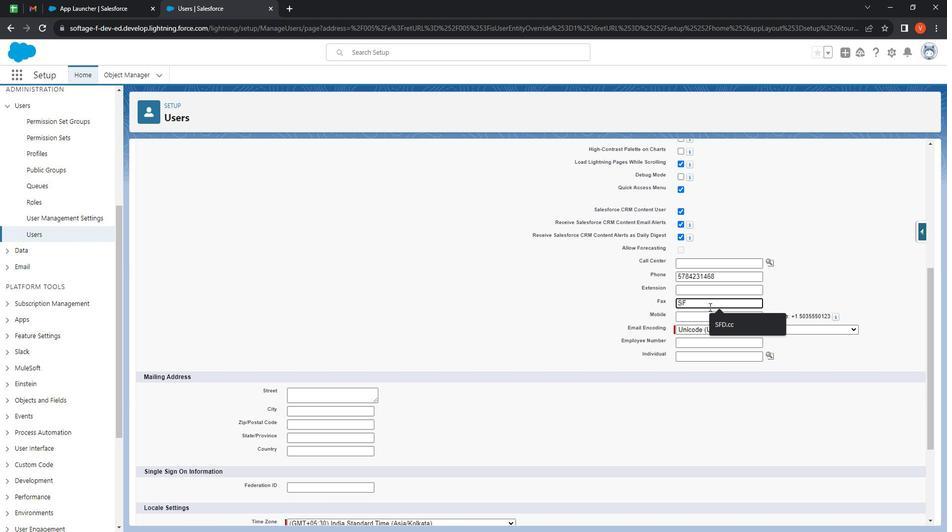 
Action: Key pressed D
Screenshot: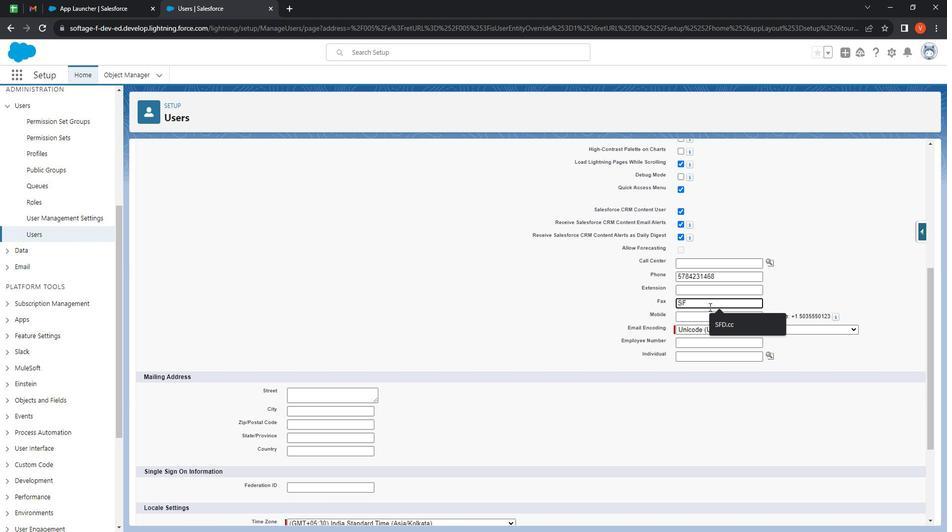 
Action: Mouse moved to (719, 307)
Screenshot: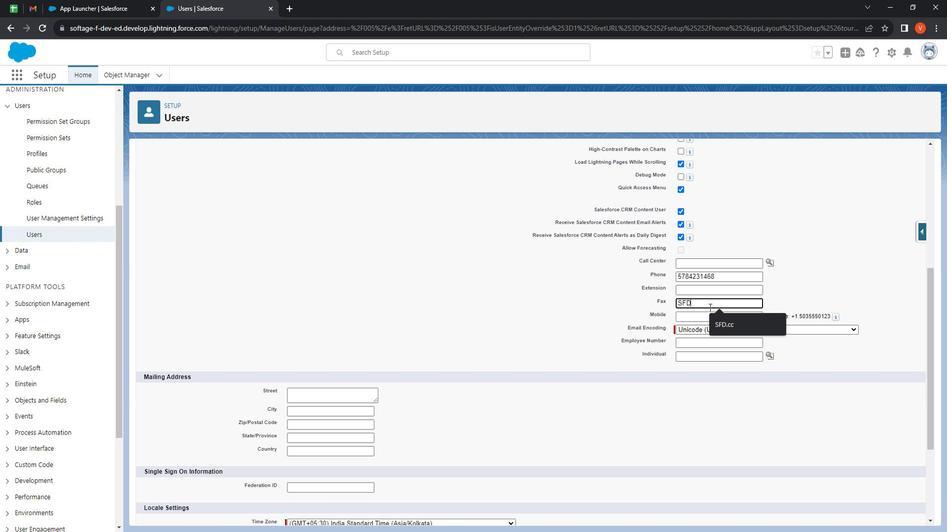 
Action: Key pressed C
Screenshot: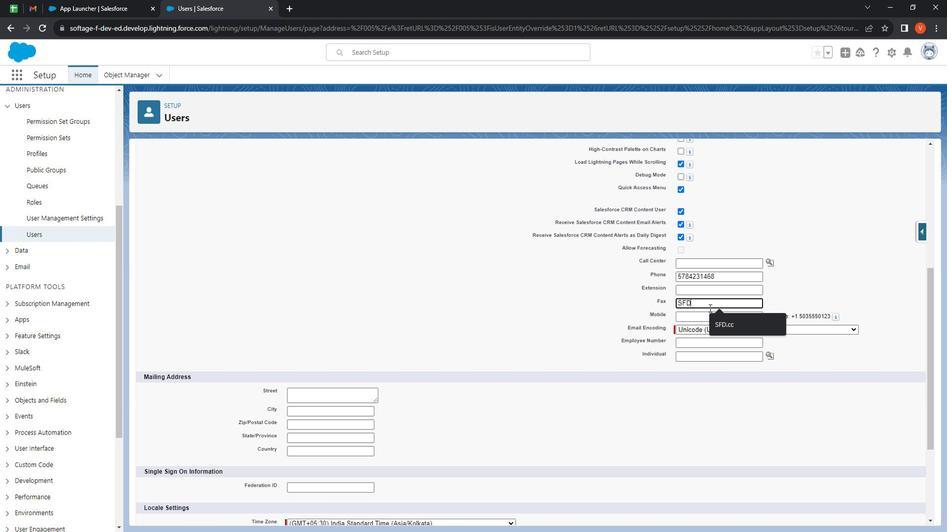 
Action: Mouse moved to (719, 313)
Screenshot: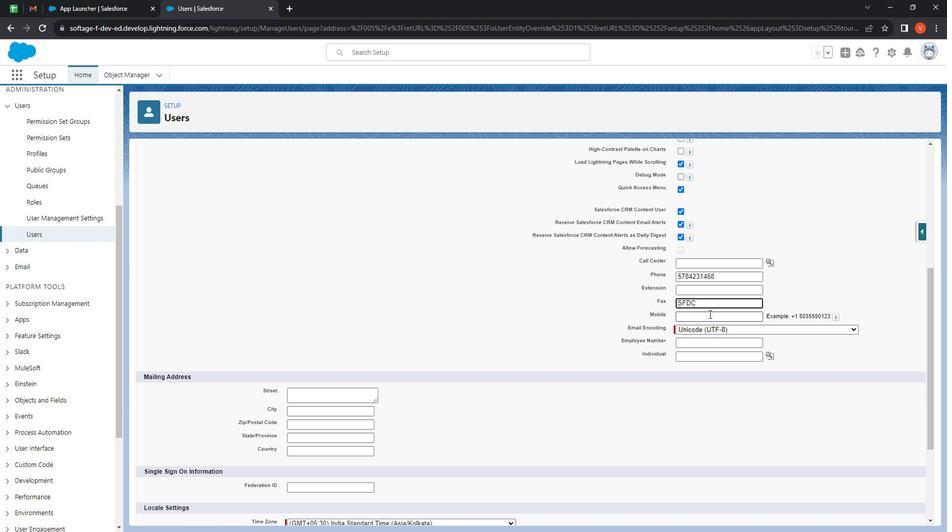 
Action: Key pressed .
Screenshot: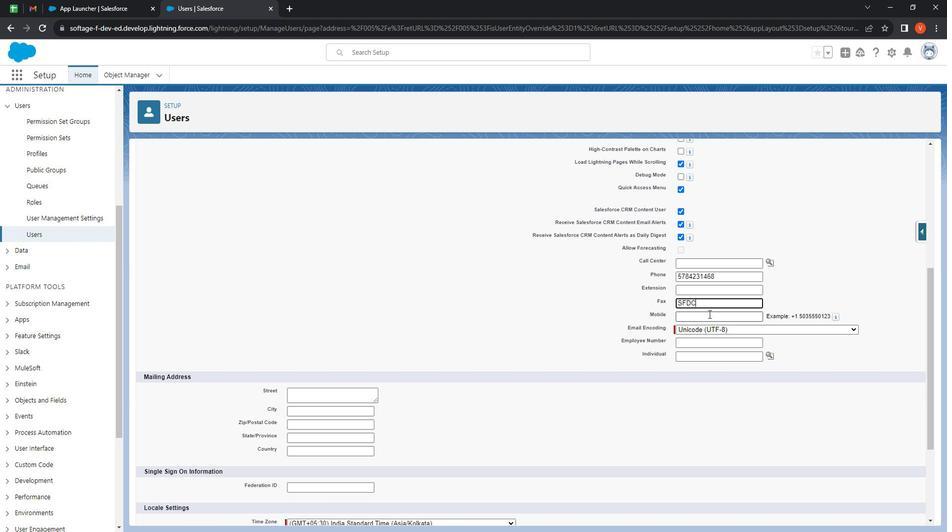 
Action: Mouse moved to (710, 324)
Screenshot: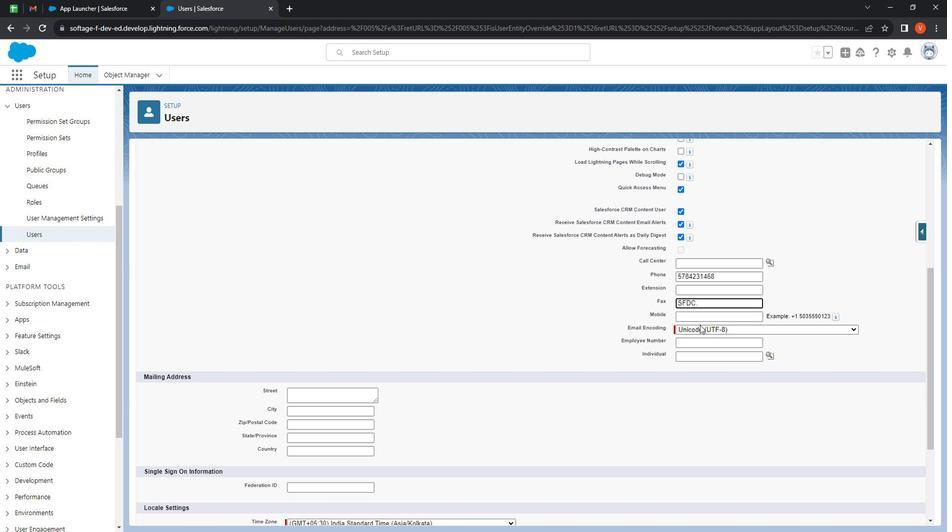 
Action: Key pressed cc
Screenshot: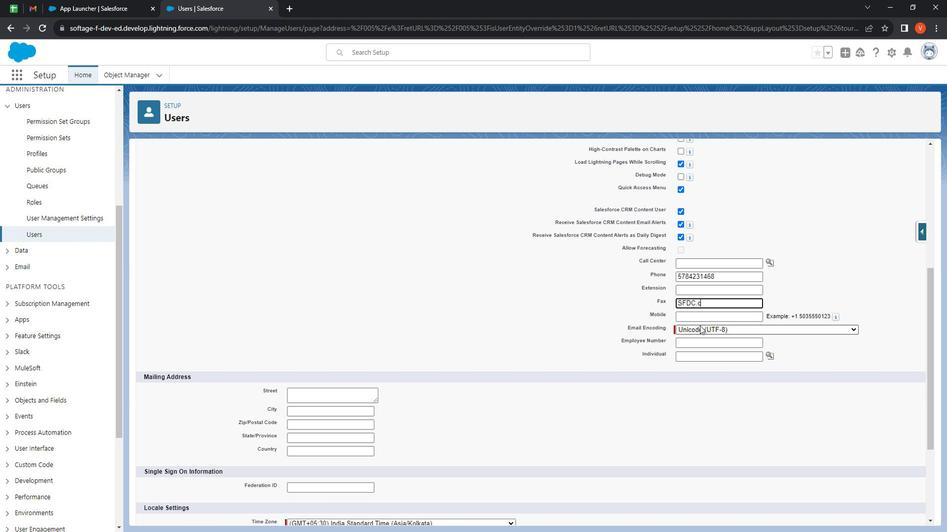
Action: Mouse moved to (718, 314)
Screenshot: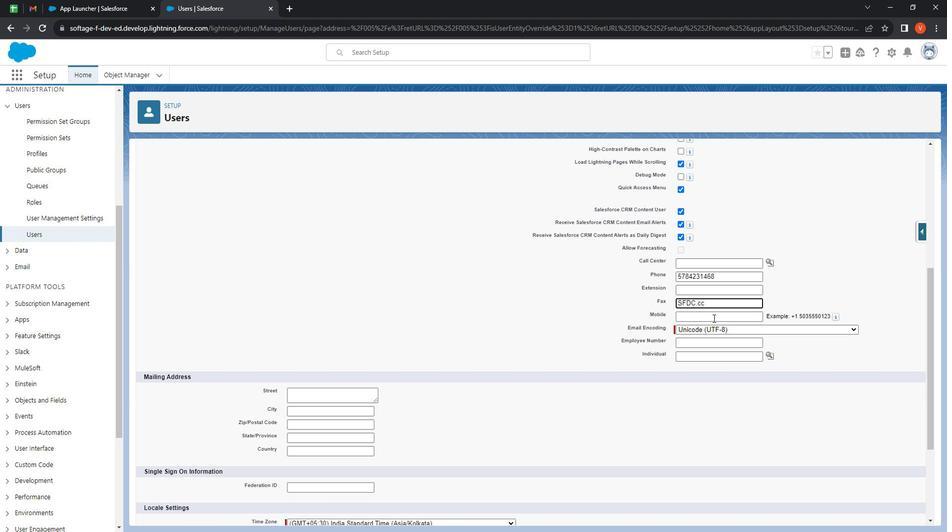 
Action: Mouse pressed left at (718, 314)
Screenshot: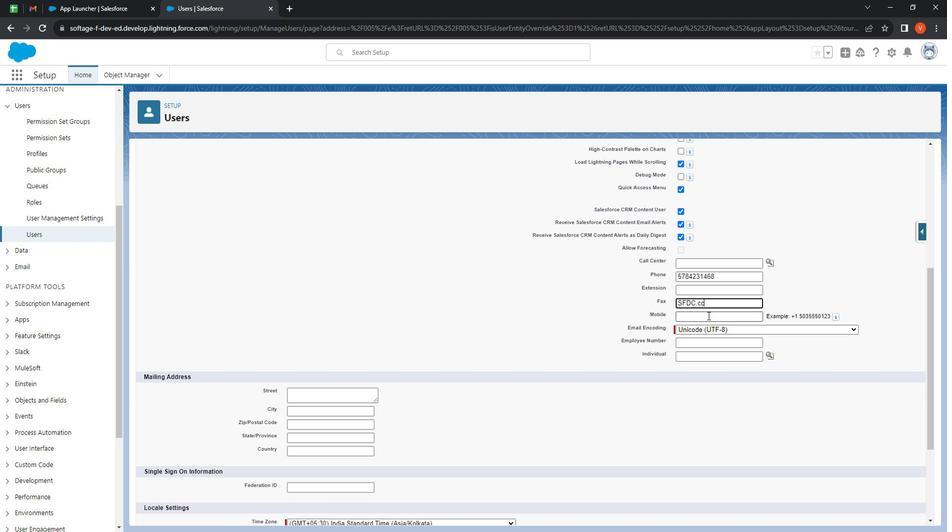 
Action: Mouse moved to (718, 290)
Screenshot: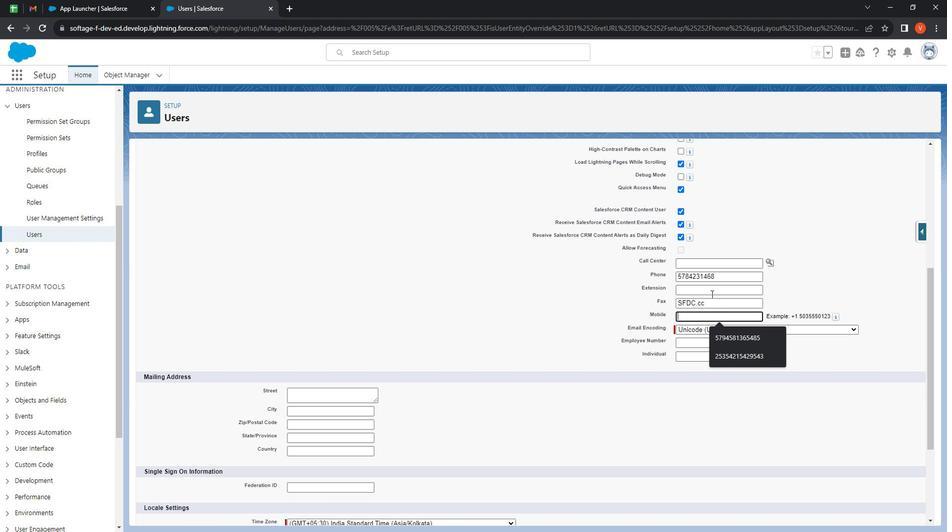 
Action: Key pressed 787965423014
Screenshot: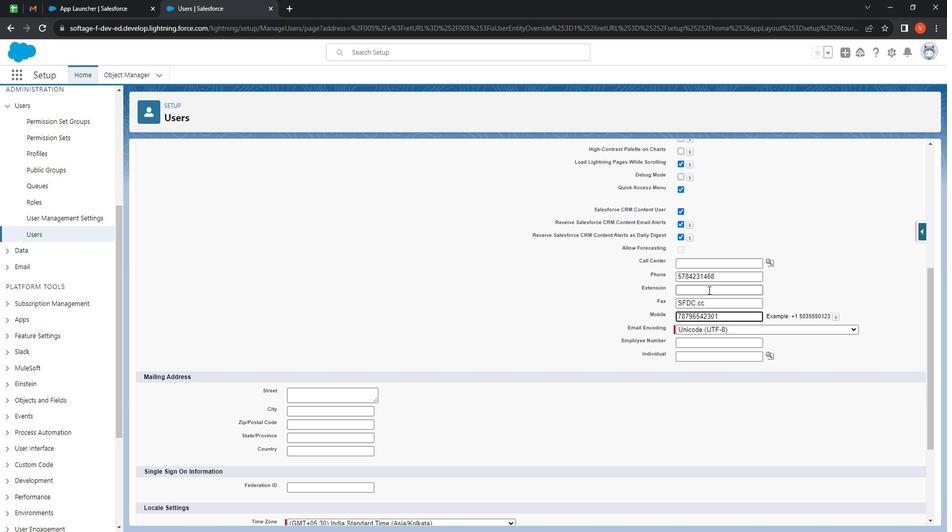 
Action: Mouse moved to (731, 342)
Screenshot: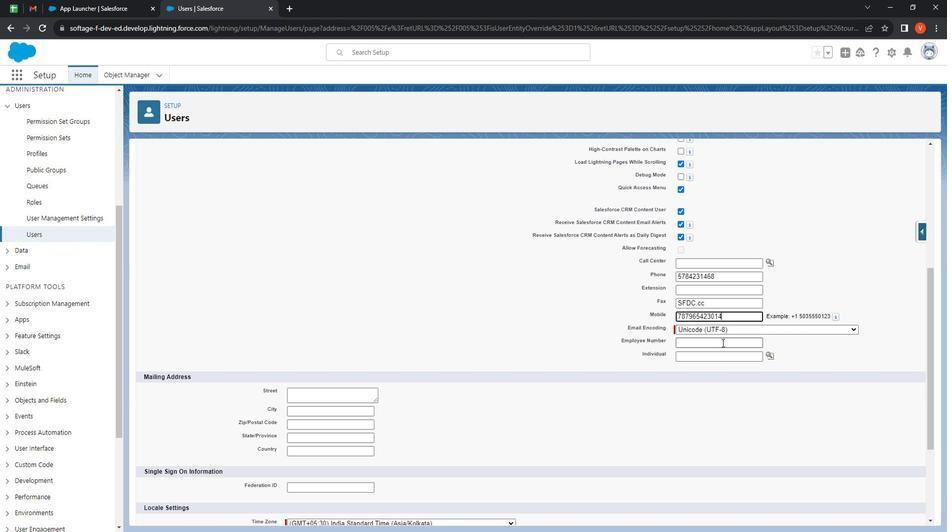 
Action: Mouse pressed left at (731, 342)
Screenshot: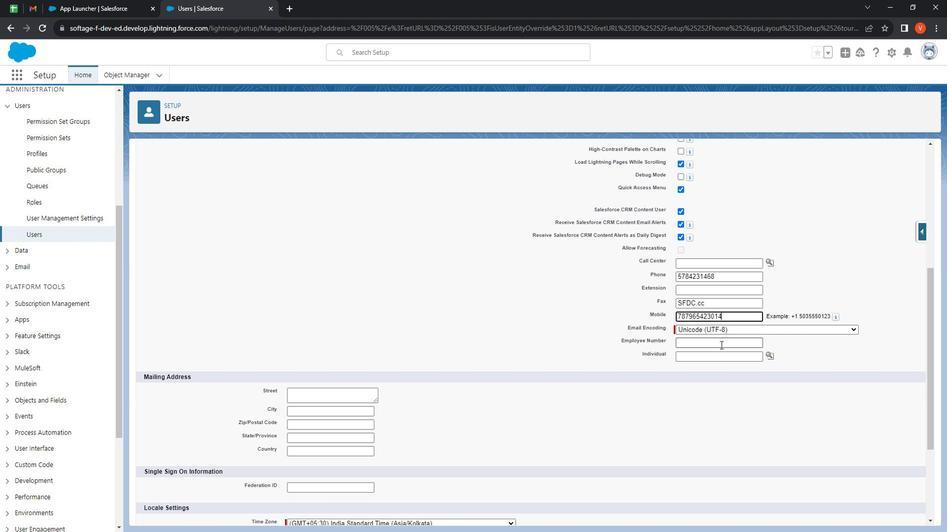 
Action: Mouse moved to (740, 364)
Screenshot: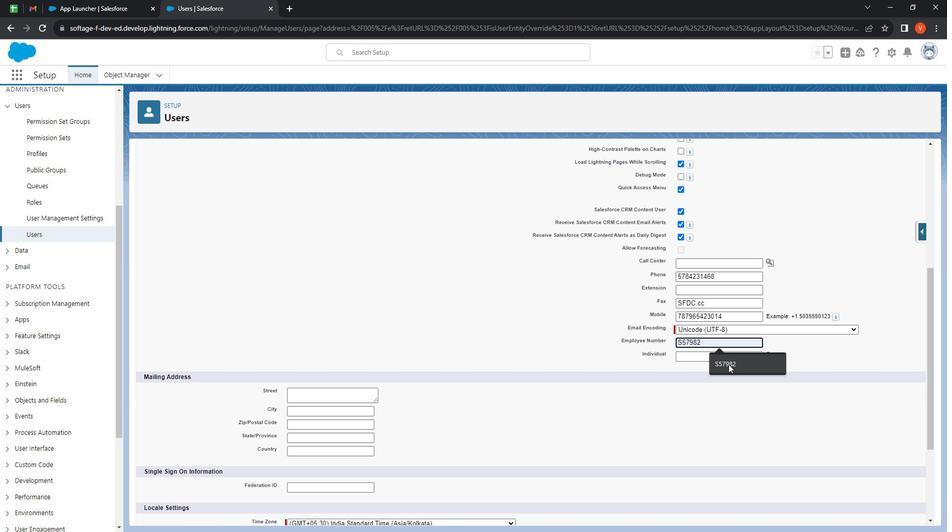 
Action: Mouse pressed left at (740, 364)
Screenshot: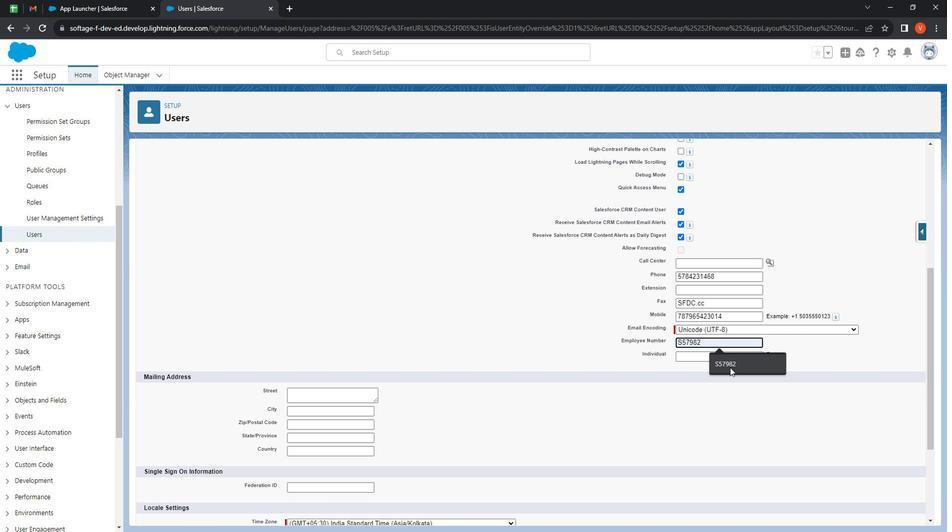
Action: Mouse moved to (466, 339)
Screenshot: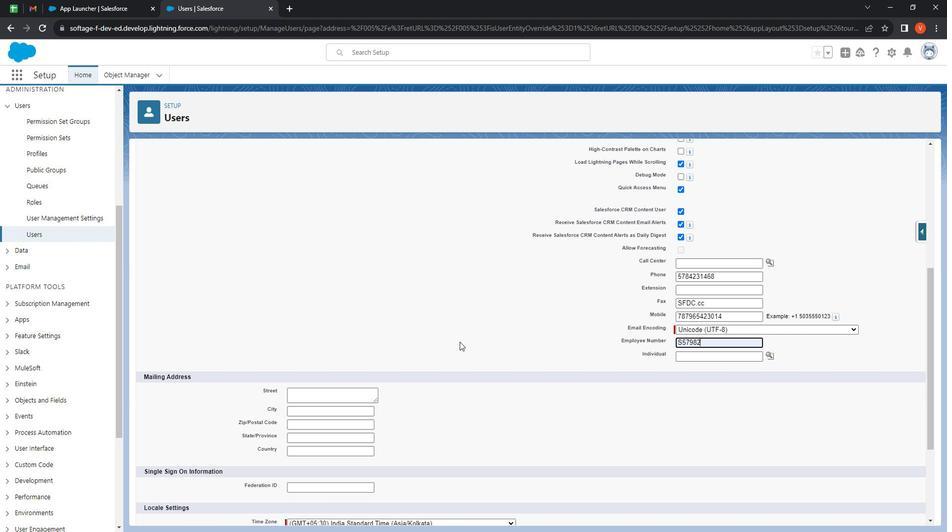 
Action: Mouse scrolled (466, 339) with delta (0, 0)
Screenshot: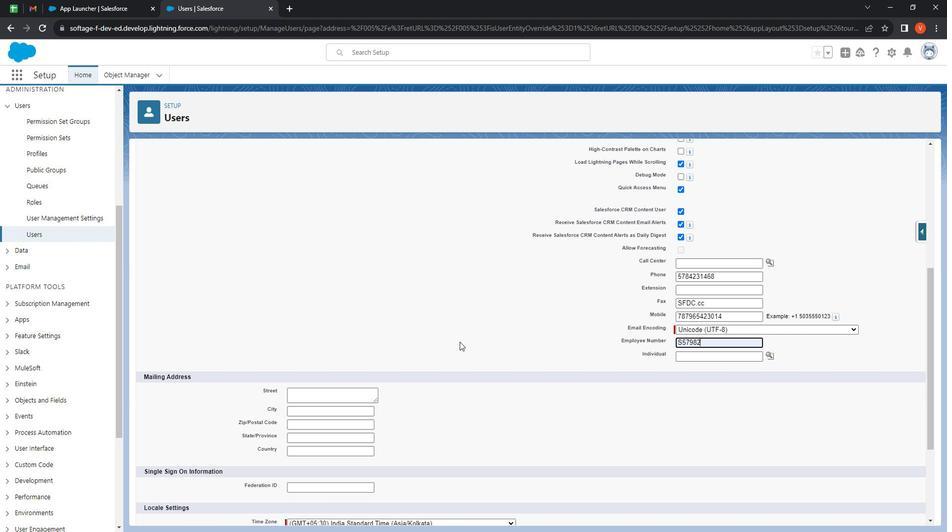 
Action: Mouse moved to (463, 339)
Screenshot: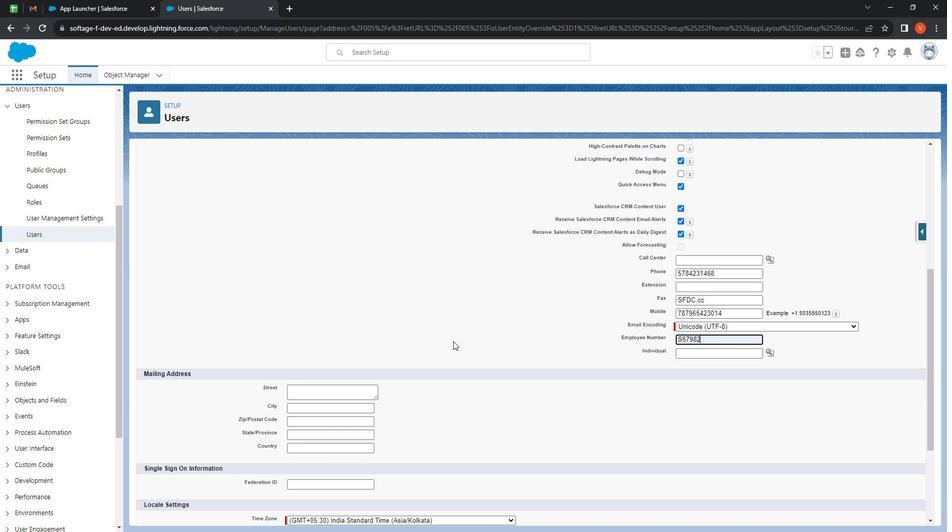
Action: Mouse scrolled (463, 339) with delta (0, 0)
Screenshot: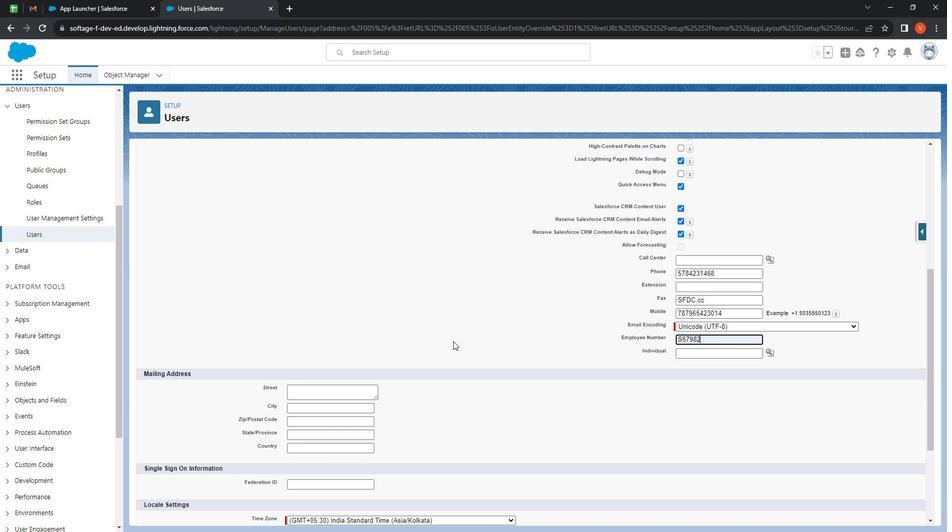 
Action: Mouse moved to (452, 339)
Screenshot: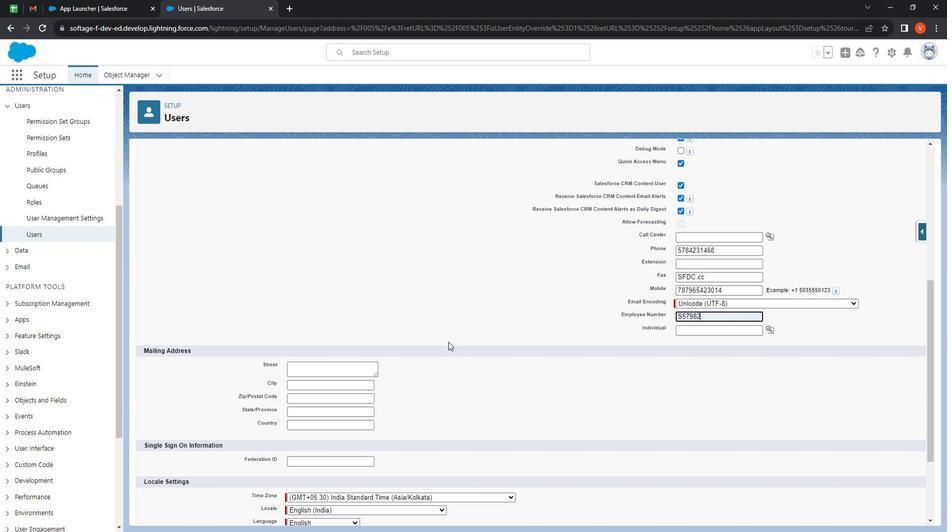 
Action: Mouse scrolled (452, 339) with delta (0, 0)
Screenshot: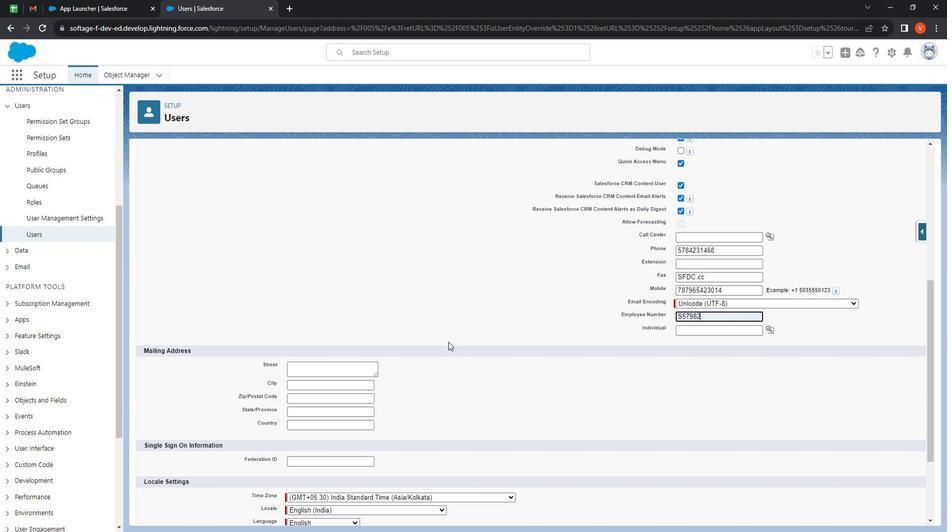 
Action: Mouse moved to (313, 254)
Screenshot: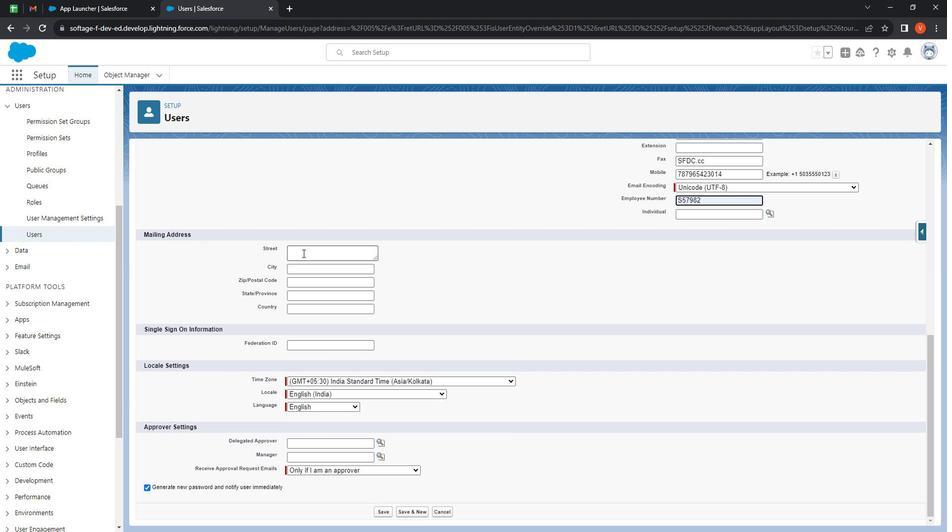 
Action: Mouse pressed left at (313, 254)
Screenshot: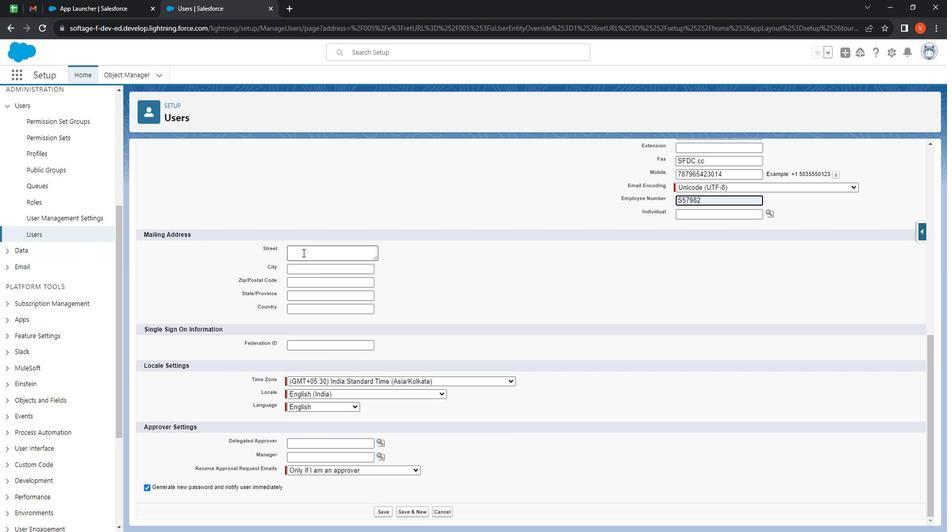 
Action: Key pressed <Key.shift>
Screenshot: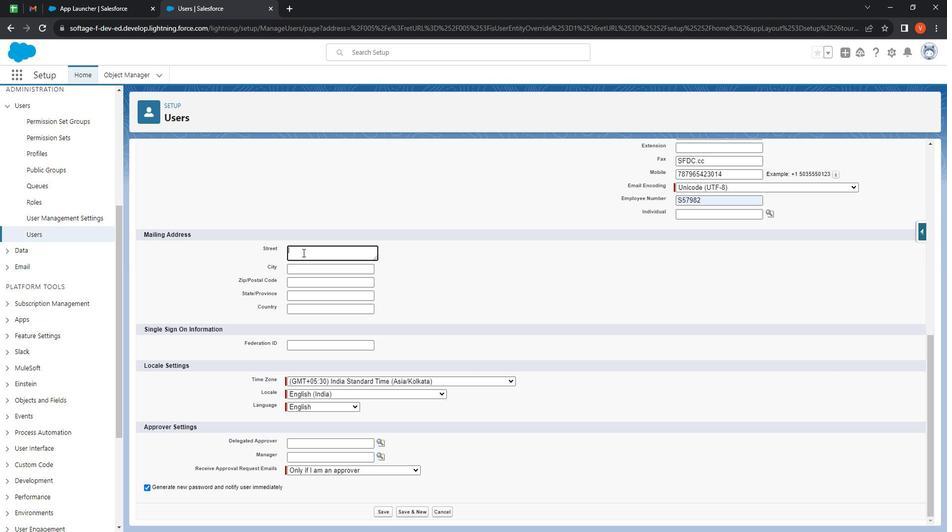 
Action: Mouse moved to (313, 253)
Screenshot: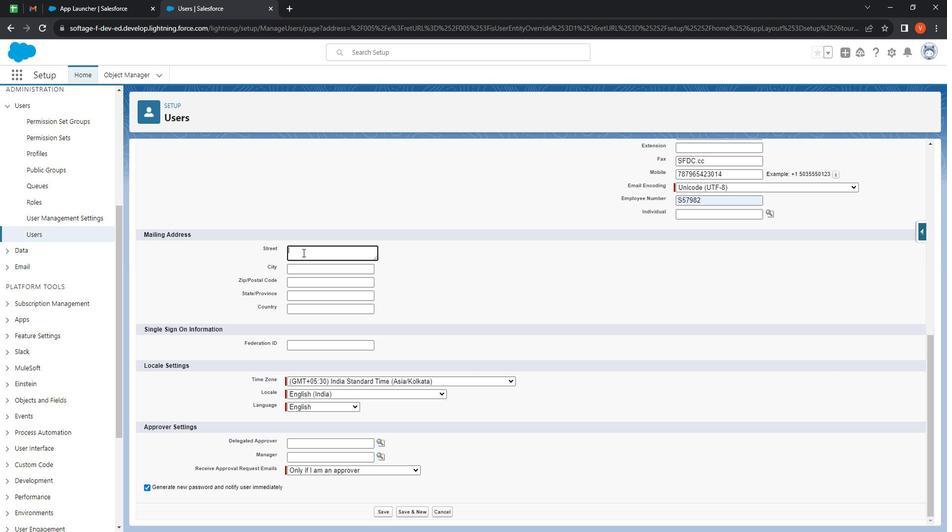 
Action: Key pressed <Key.shift><Key.shift><Key.shift><Key.shift><Key.shift>Street<Key.space>18/11
Screenshot: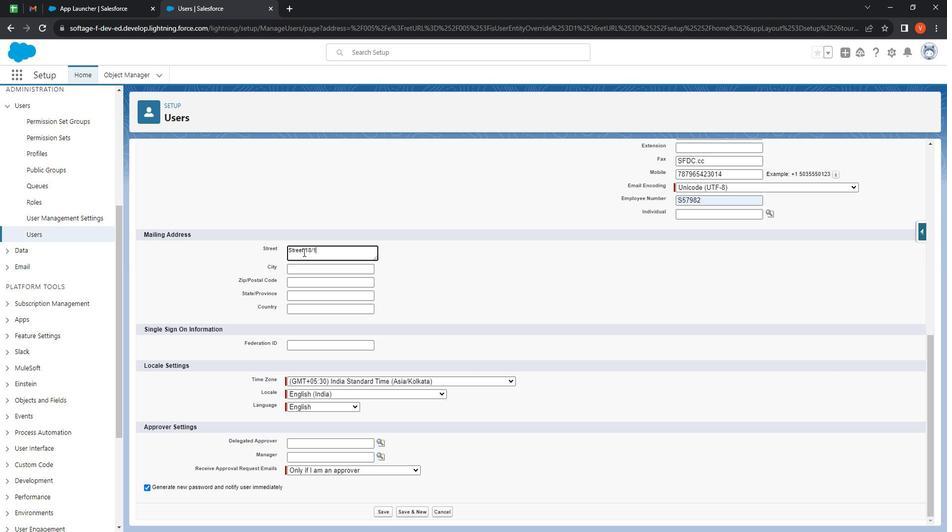 
Action: Mouse moved to (322, 275)
Screenshot: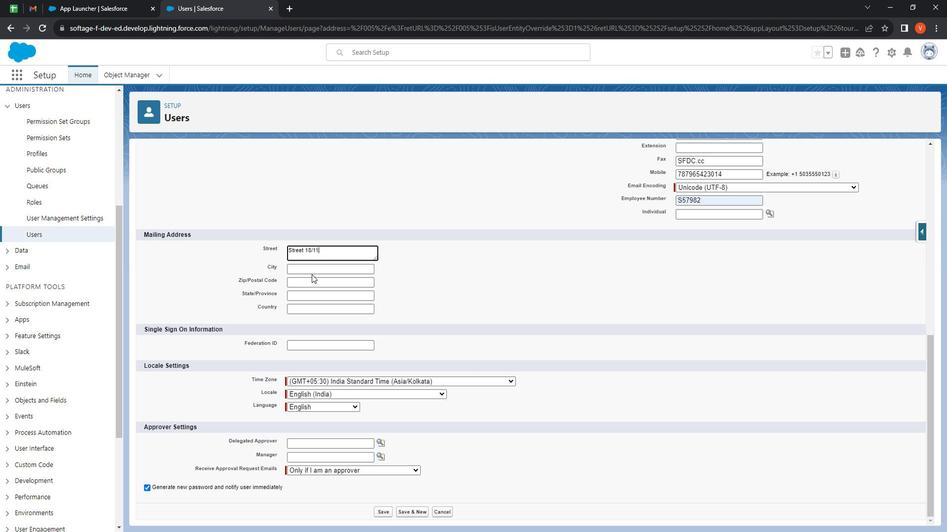 
Action: Mouse pressed left at (322, 275)
Screenshot: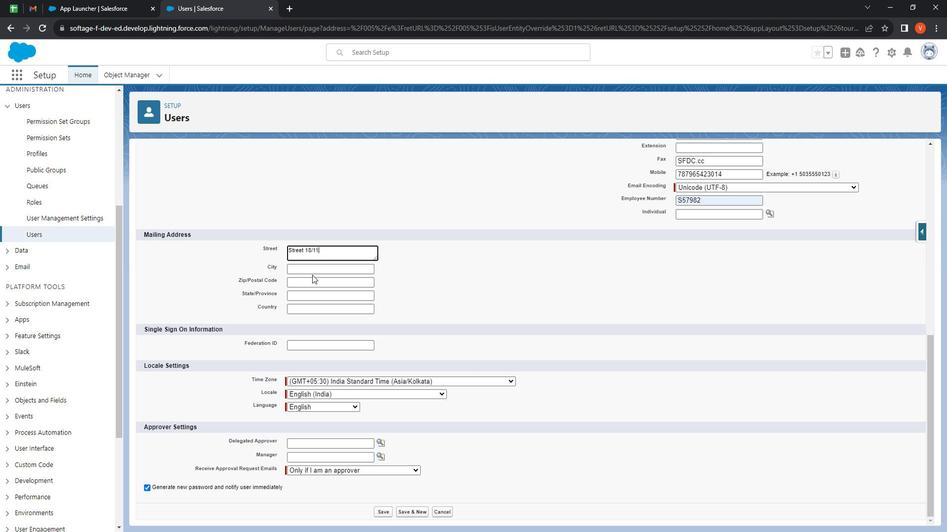 
Action: Mouse moved to (327, 272)
Screenshot: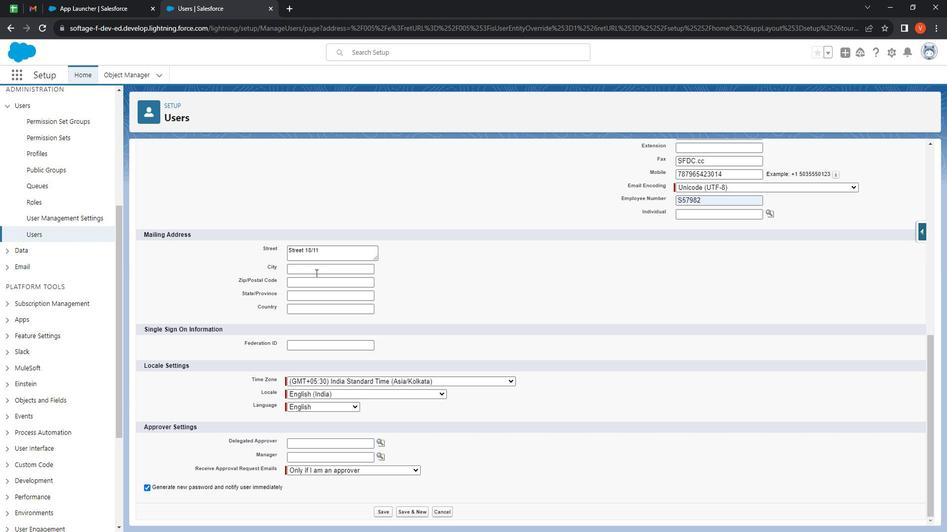 
Action: Mouse pressed left at (327, 272)
Screenshot: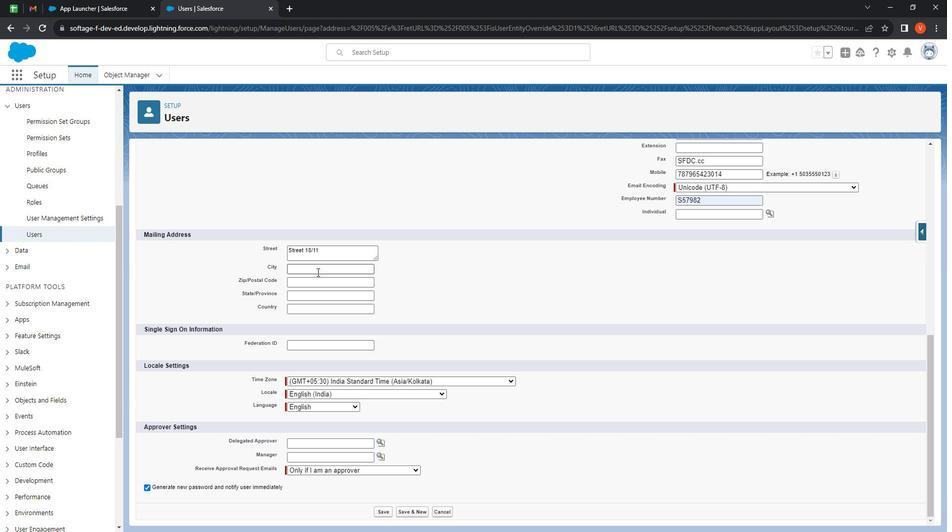 
Action: Key pressed <Key.shift>
Screenshot: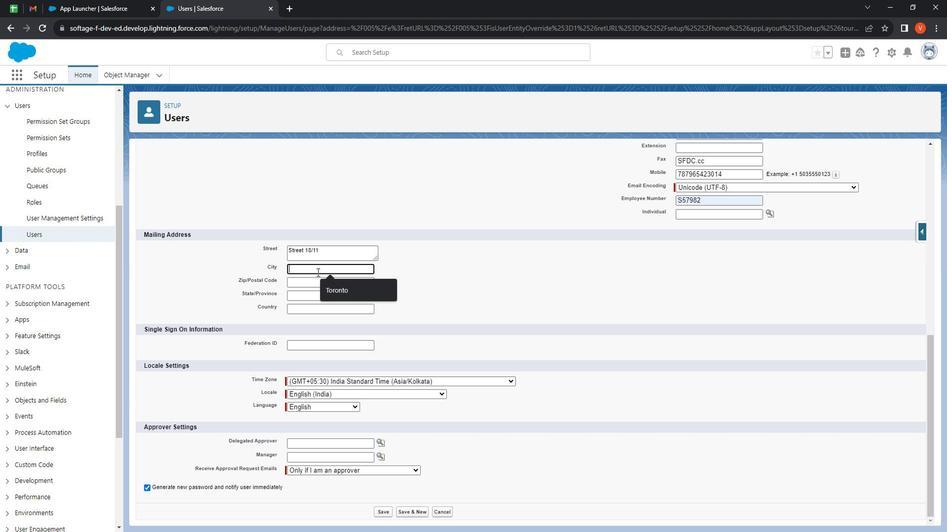 
Action: Mouse moved to (305, 266)
Screenshot: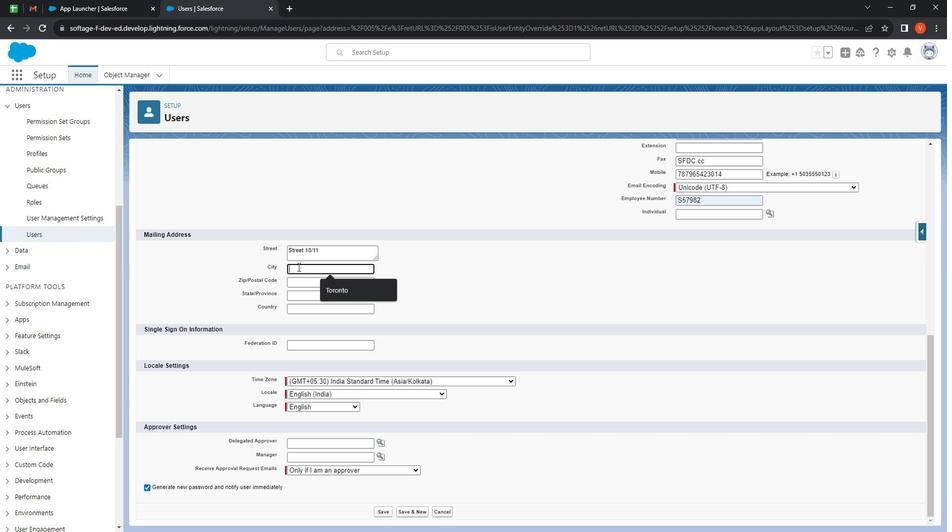 
Action: Key pressed <Key.shift><Key.shift><Key.shift><Key.shift><Key.shift><Key.shift><Key.shift><Key.shift><Key.shift><Key.shift><Key.shift><Key.shift><Key.shift><Key.shift><Key.shift><Key.shift><Key.shift><Key.shift><Key.shift><Key.shift><Key.shift><Key.shift>Peruu
Screenshot: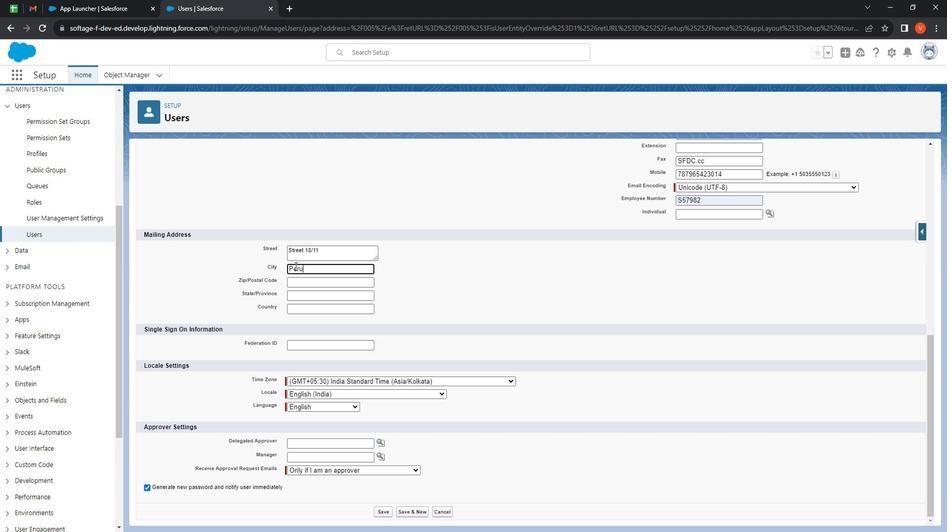 
Action: Mouse moved to (316, 271)
Screenshot: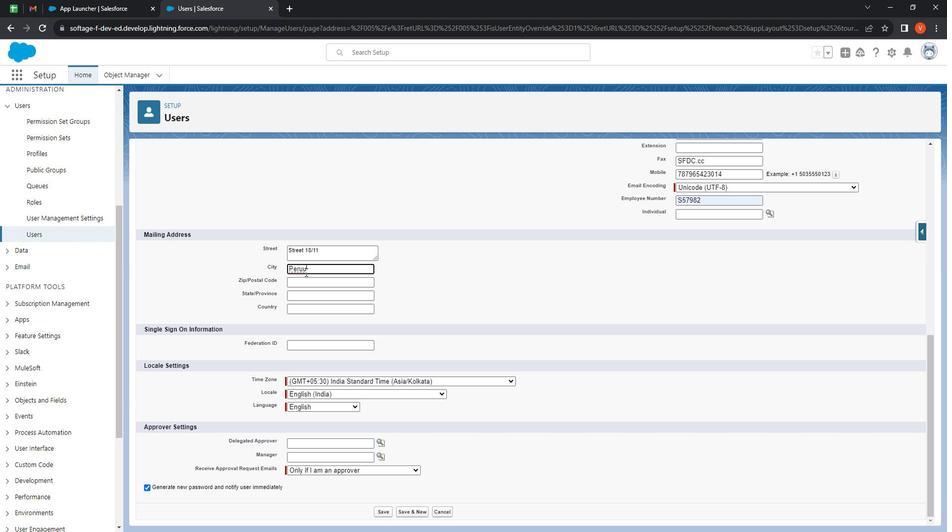 
Action: Key pressed <Key.backspace>
Screenshot: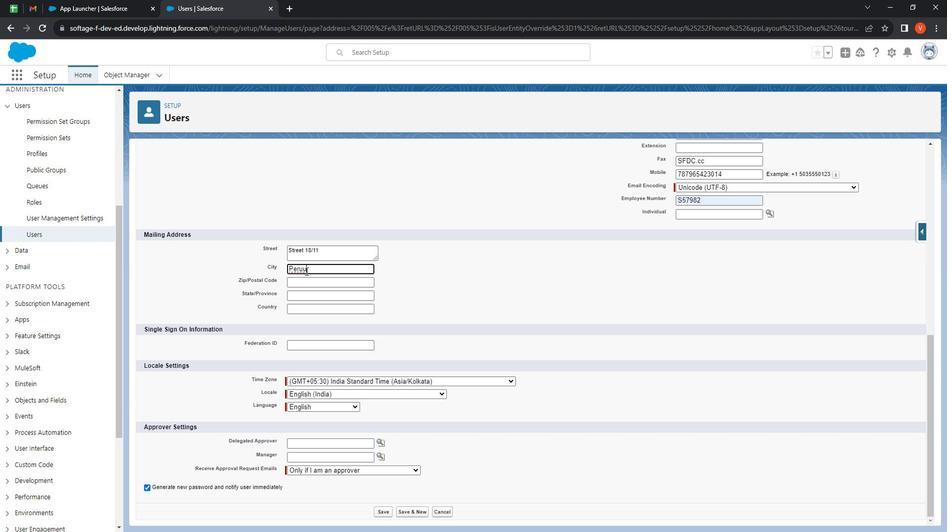 
Action: Mouse moved to (318, 279)
Screenshot: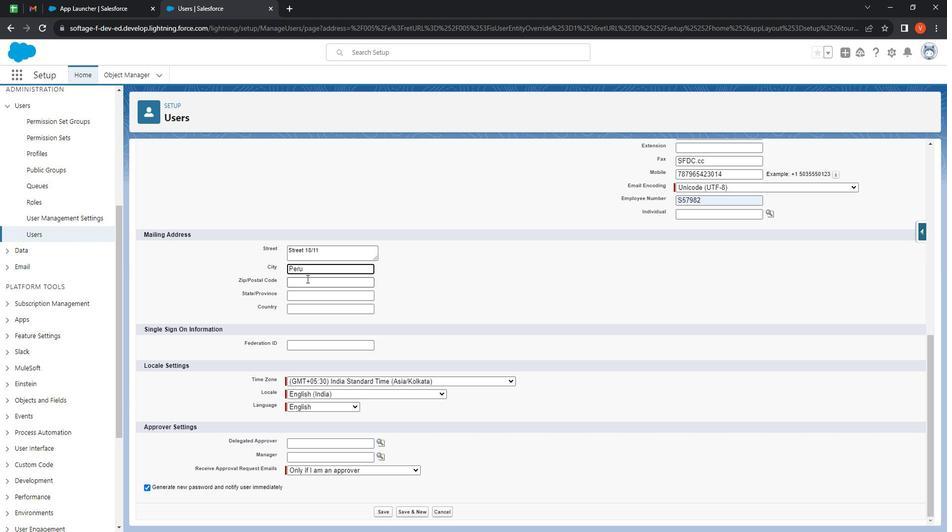 
Action: Mouse pressed left at (318, 279)
Screenshot: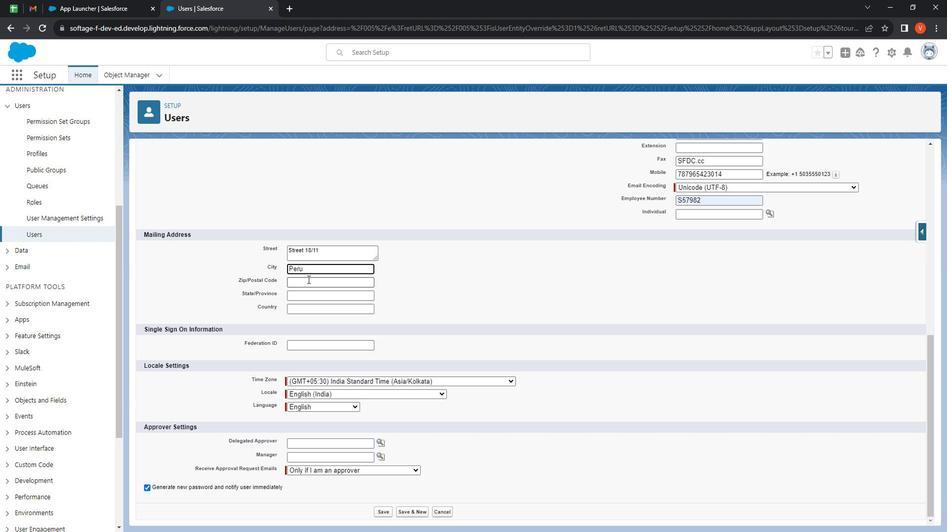 
Action: Mouse moved to (325, 266)
Screenshot: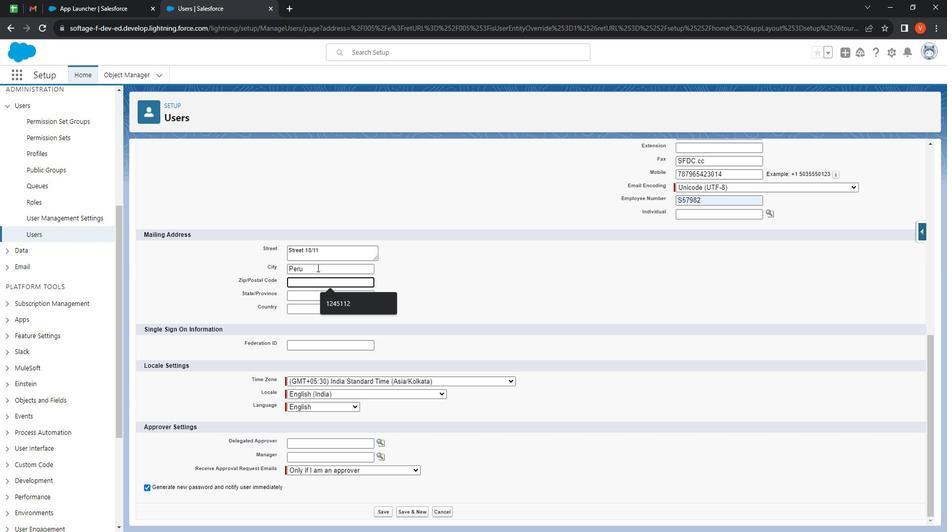 
Action: Key pressed <Key.shift><Key.shift><Key.shift><Key.shift><Key.shift><Key.shift><Key.shift><Key.shift><Key.shift><Key.shift><Key.shift><Key.shift><Key.shift><Key.shift><Key.shift><Key.shift>!<Key.backspace>12388713
Screenshot: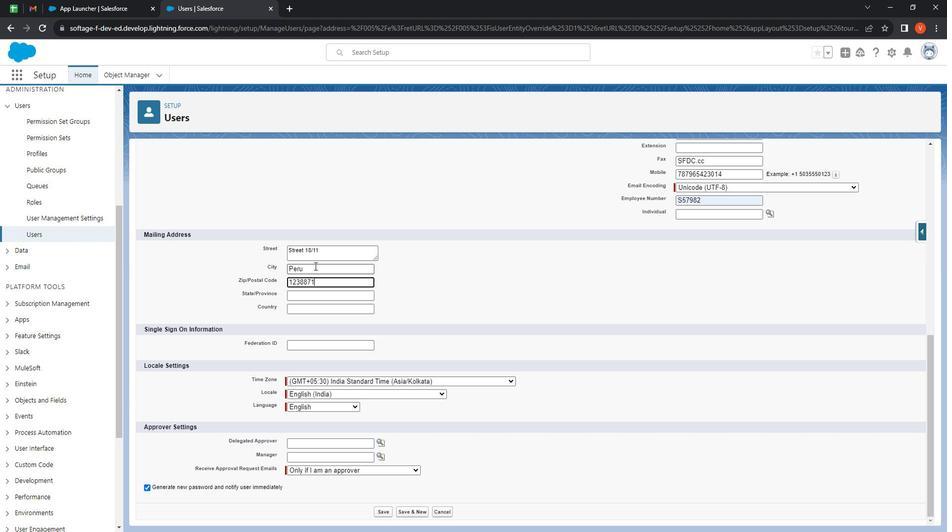 
Action: Mouse moved to (321, 294)
Screenshot: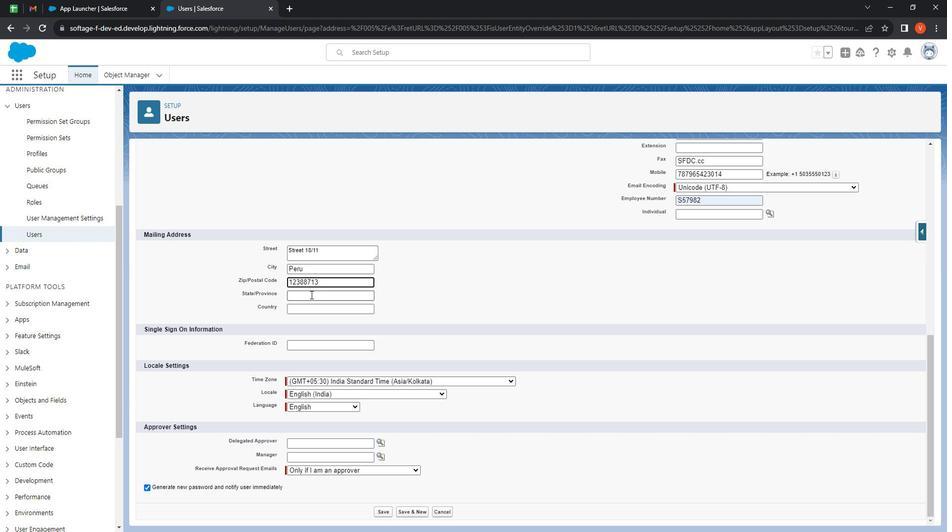 
Action: Mouse pressed left at (321, 294)
Screenshot: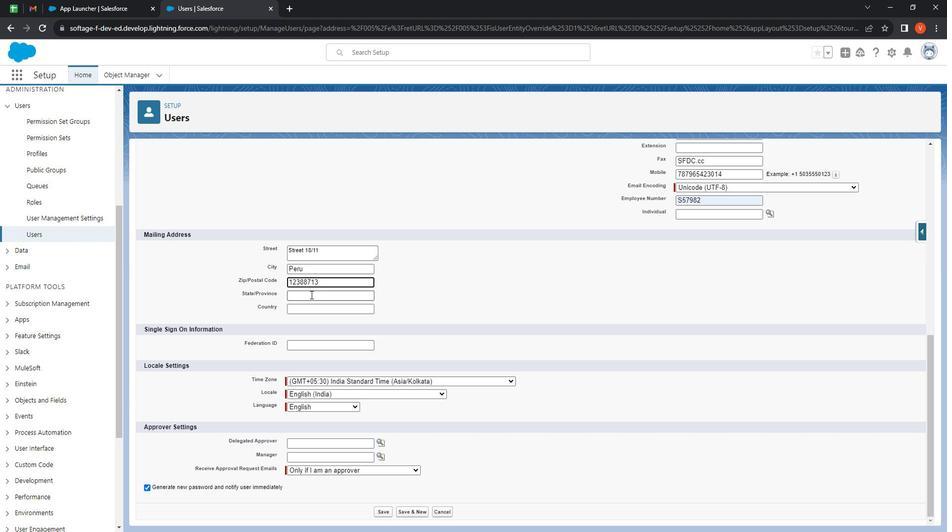 
Action: Mouse moved to (320, 294)
Screenshot: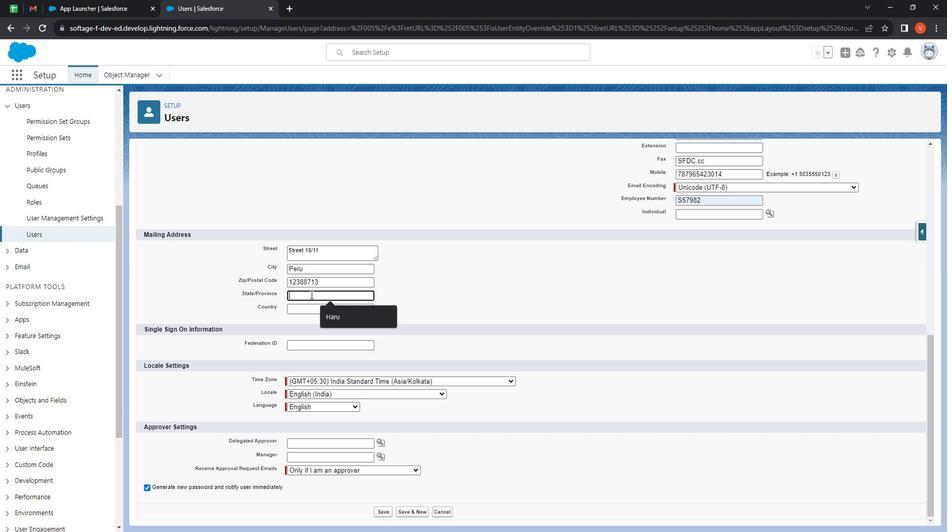 
Action: Key pressed <Key.shift>
Screenshot: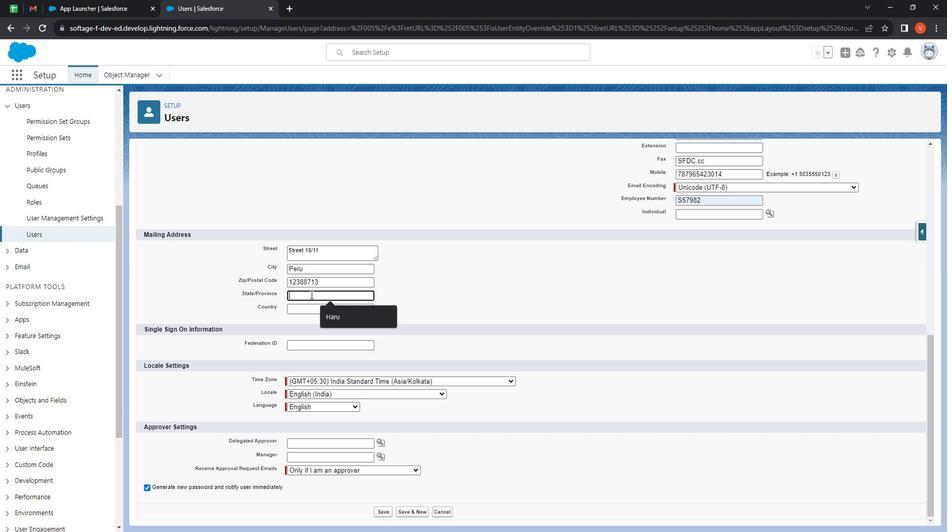 
Action: Mouse moved to (290, 296)
Screenshot: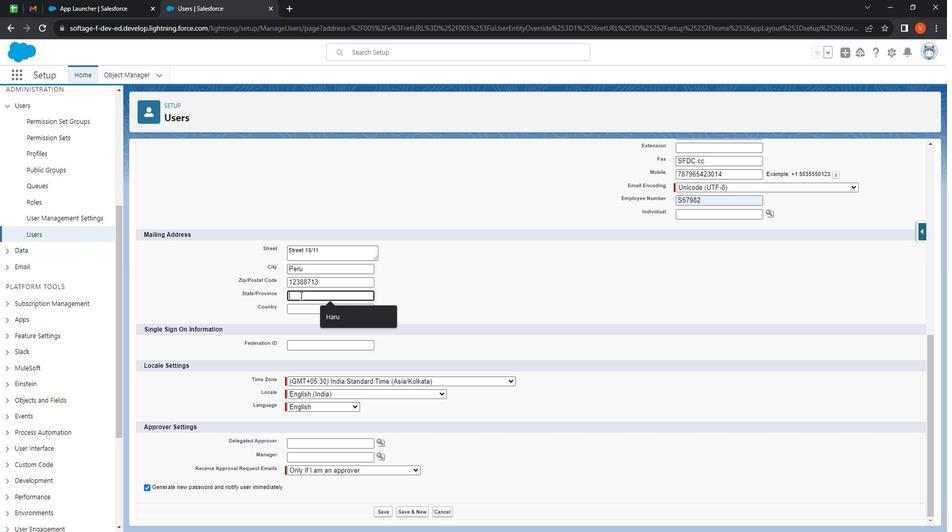 
Action: Key pressed <Key.shift><Key.shift><Key.shift><Key.shift><Key.shift><Key.shift><Key.shift><Key.shift><Key.shift><Key.shift><Key.shift><Key.shift><Key.shift><Key.shift><Key.shift><Key.shift><Key.shift><Key.shift><Key.shift><Key.shift><Key.shift><Key.shift><Key.shift><Key.shift><Key.shift><Key.shift><Key.shift><Key.shift><Key.shift><Key.shift><Key.shift><Key.shift><Key.shift><Key.shift><Key.shift><Key.shift><Key.shift><Key.shift><Key.shift><Key.shift><Key.shift><Key.shift><Key.shift><Key.shift><Key.shift><Key.shift><Key.shift><Key.shift><Key.shift><Key.shift><Key.shift><Key.shift><Key.shift><Key.shift><Key.shift><Key.shift><Key.shift><Key.shift><Key.shift><Key.shift><Key.shift><Key.shift><Key.shift><Key.shift><Key.shift><Key.shift><Key.shift><Key.shift><Key.shift><Key.shift><Key.shift><Key.shift><Key.shift>Toronto
Screenshot: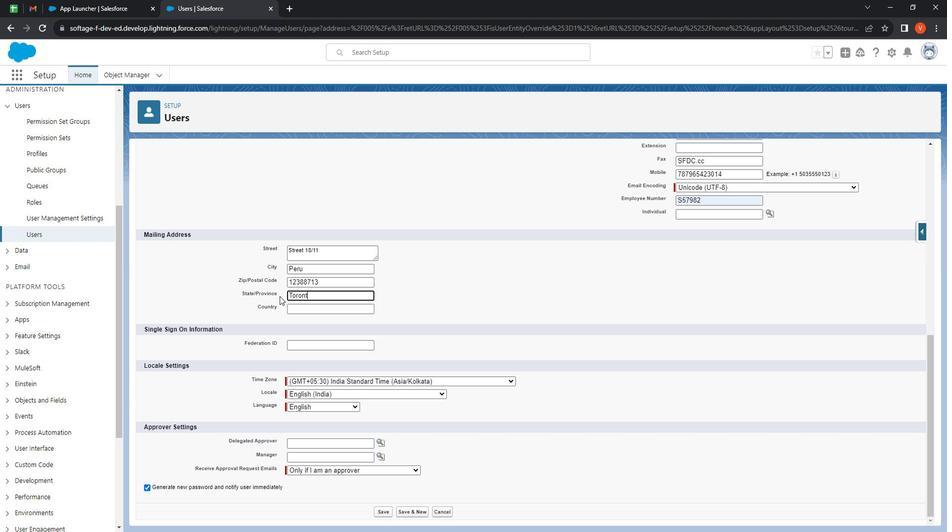 
Action: Mouse moved to (320, 312)
Screenshot: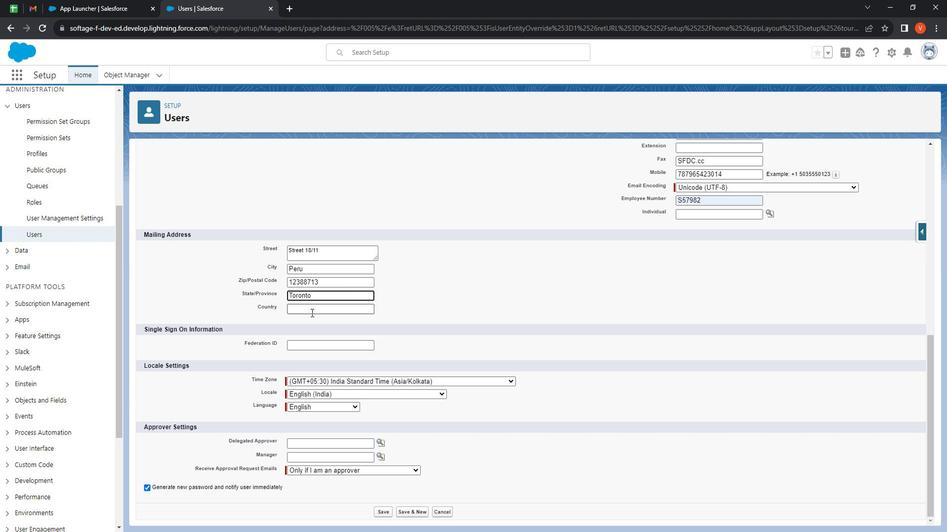 
Action: Mouse pressed left at (320, 312)
Screenshot: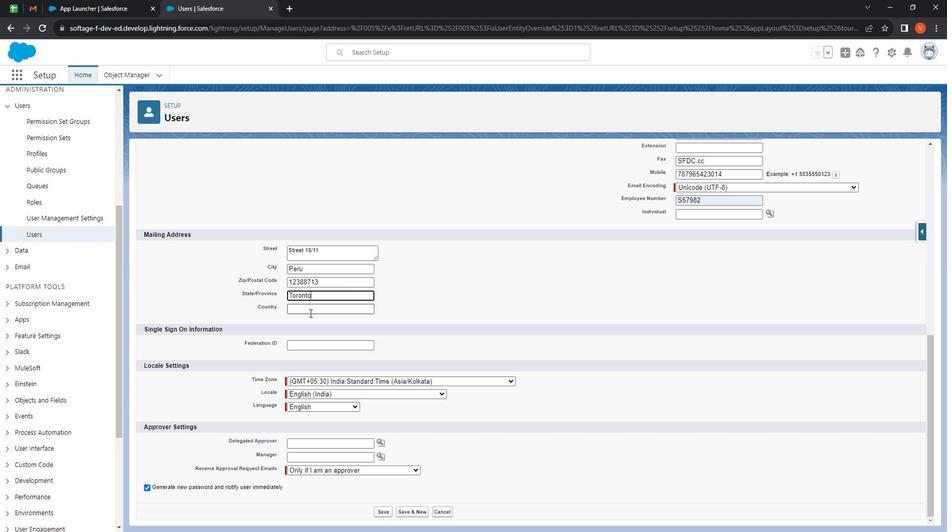 
Action: Mouse moved to (349, 329)
Screenshot: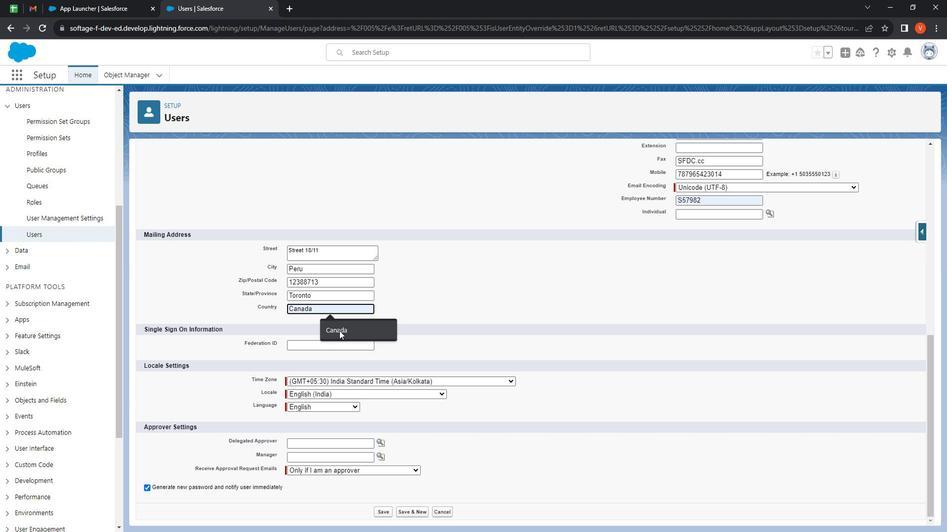 
Action: Mouse pressed left at (349, 329)
Screenshot: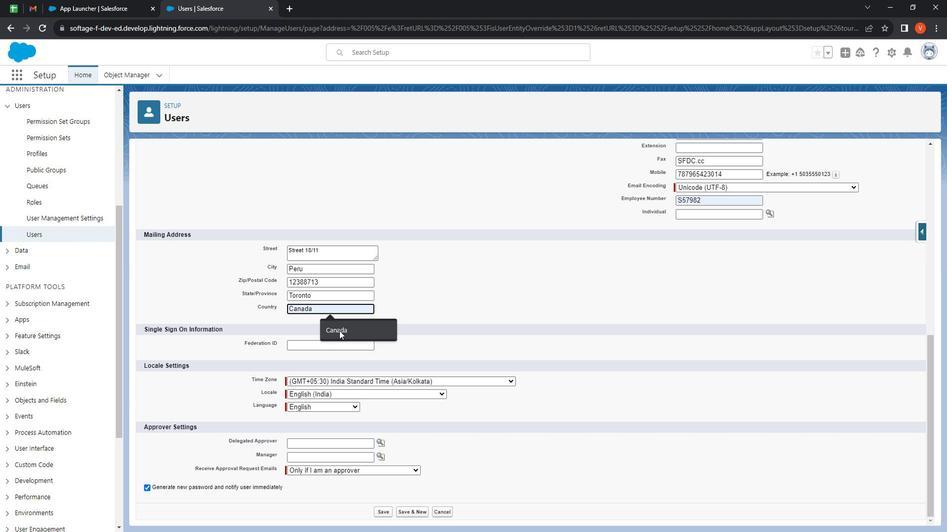
Action: Mouse moved to (371, 358)
Screenshot: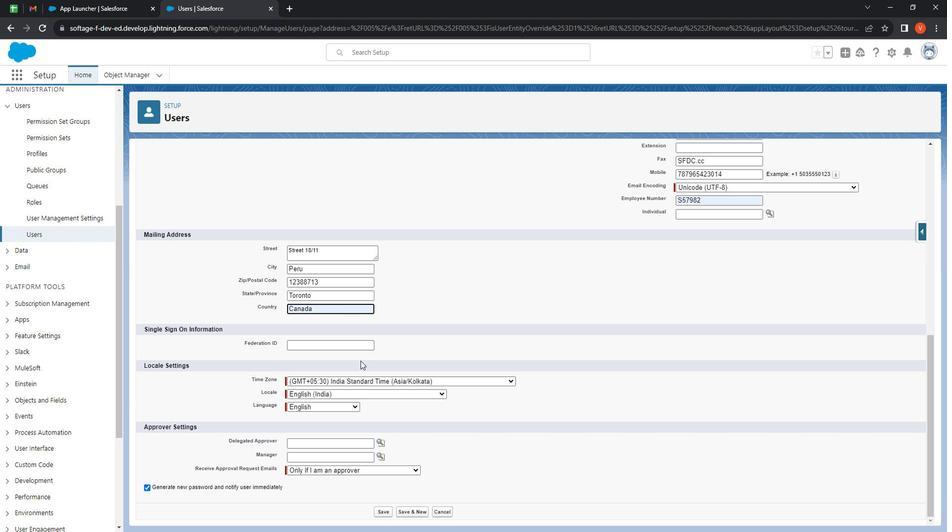 
Action: Mouse scrolled (371, 357) with delta (0, 0)
Screenshot: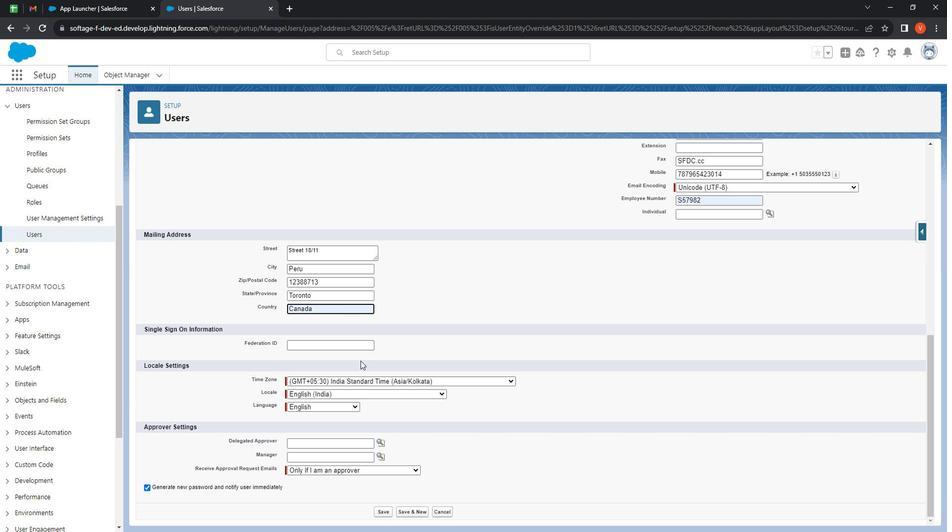 
Action: Mouse moved to (374, 362)
Screenshot: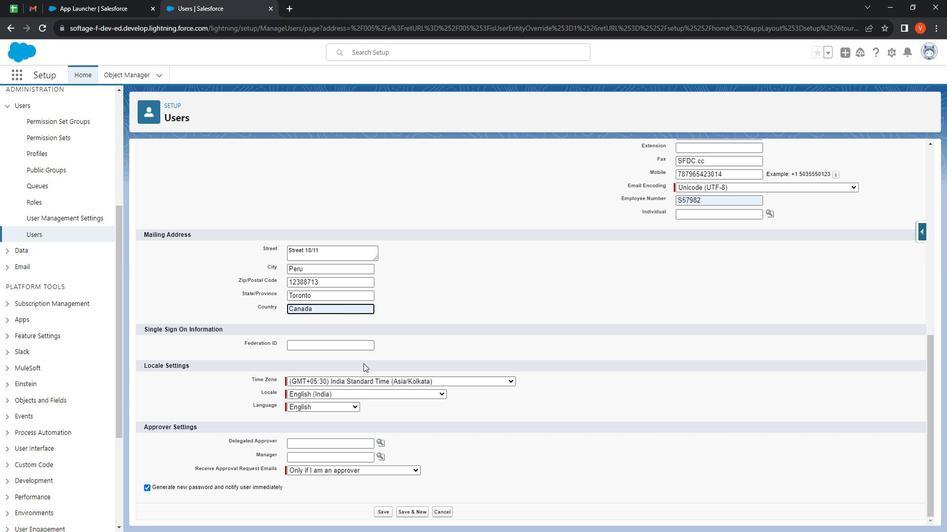 
Action: Mouse scrolled (374, 361) with delta (0, 0)
Screenshot: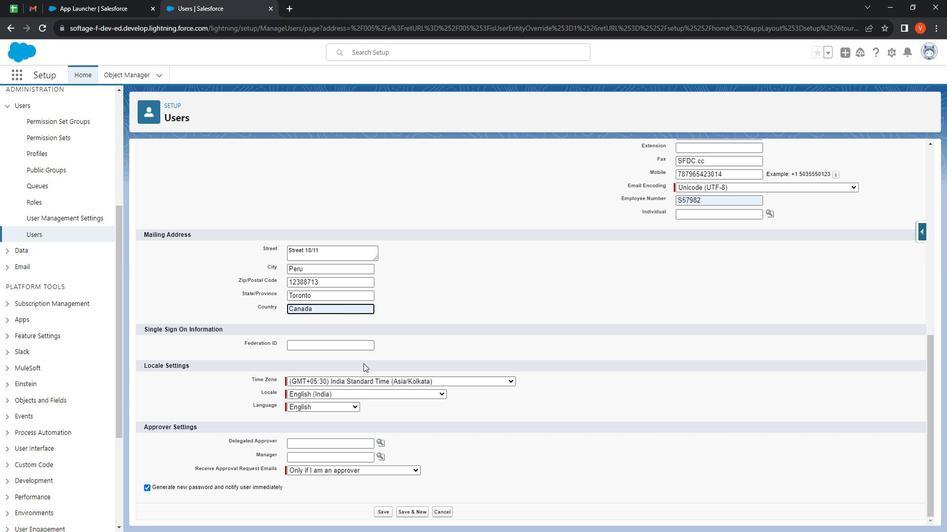 
Action: Mouse moved to (375, 364)
Screenshot: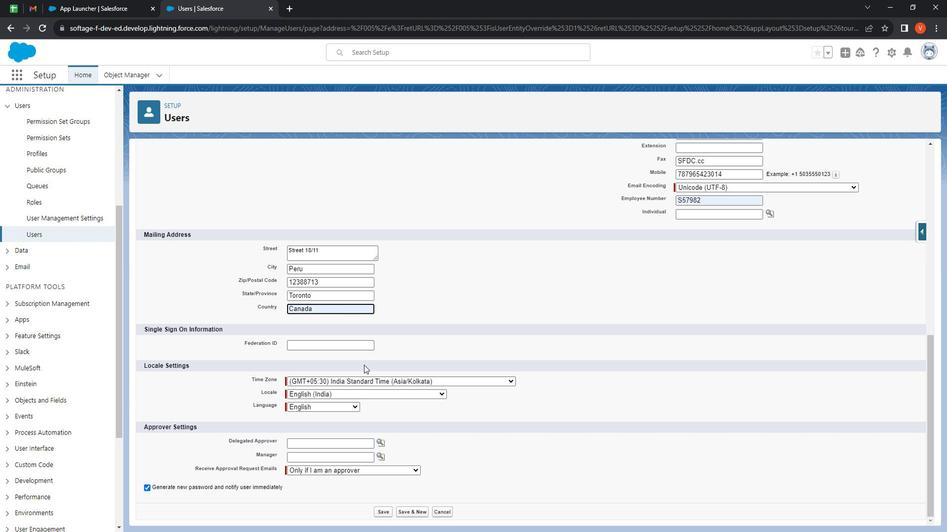 
Action: Mouse scrolled (375, 364) with delta (0, 0)
Screenshot: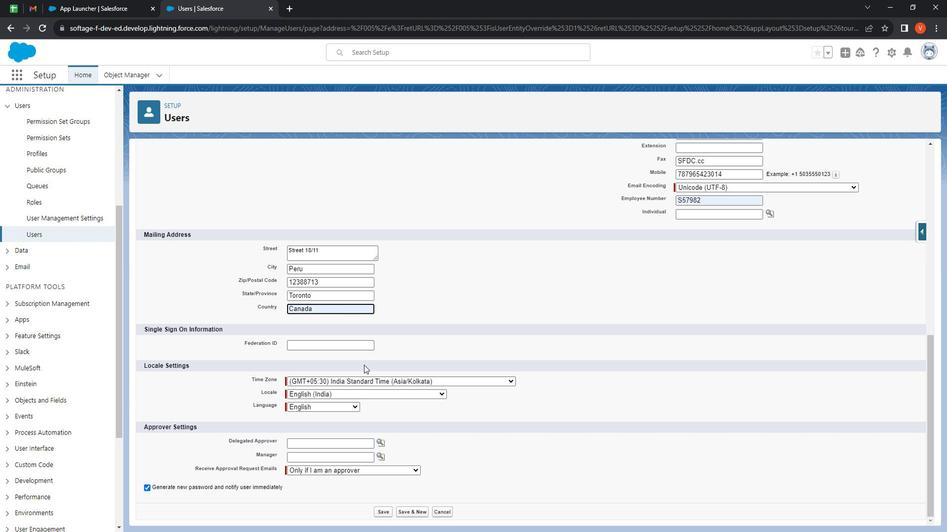 
Action: Mouse moved to (390, 433)
Screenshot: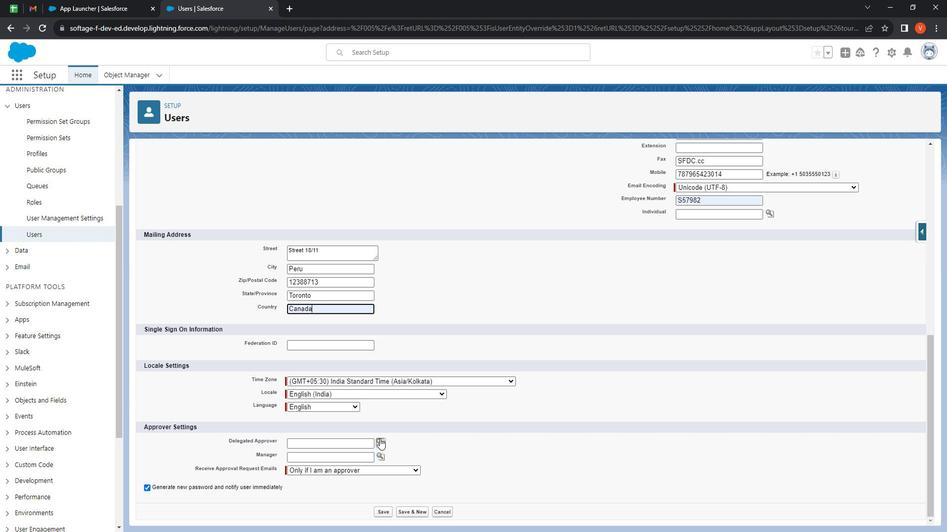 
Action: Mouse pressed left at (390, 433)
Screenshot: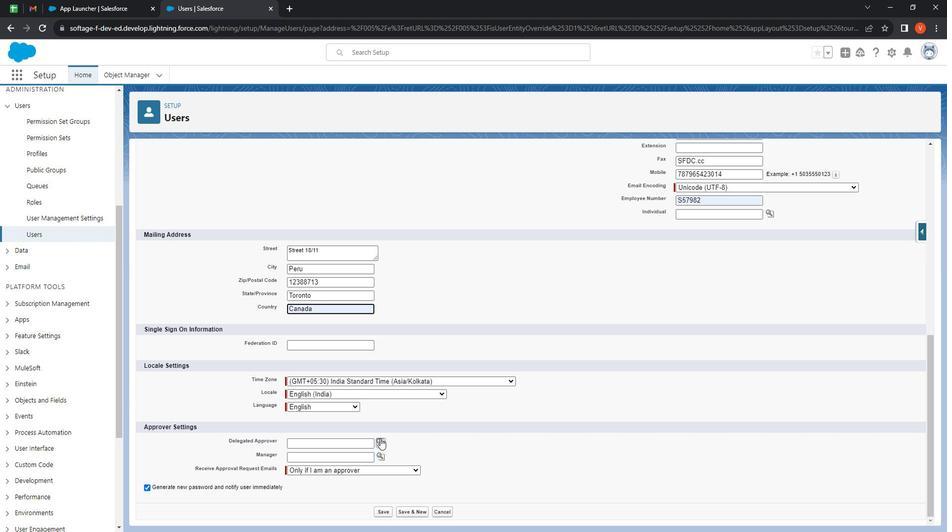 
Action: Mouse moved to (248, 436)
Screenshot: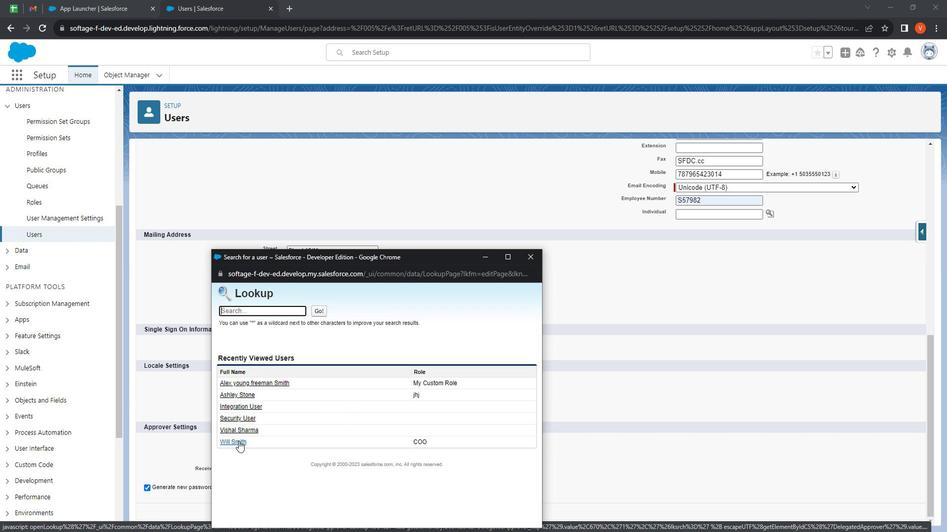 
Action: Mouse pressed left at (248, 436)
Screenshot: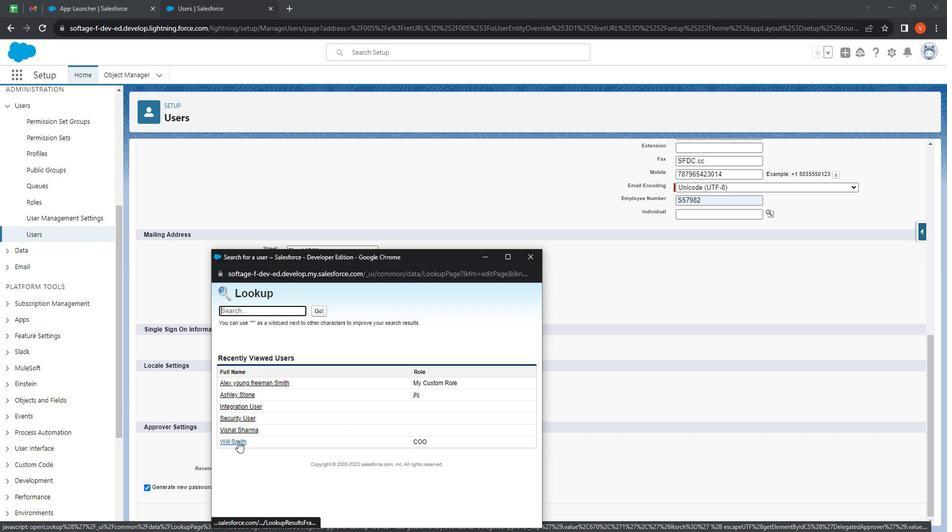 
Action: Mouse moved to (389, 445)
Screenshot: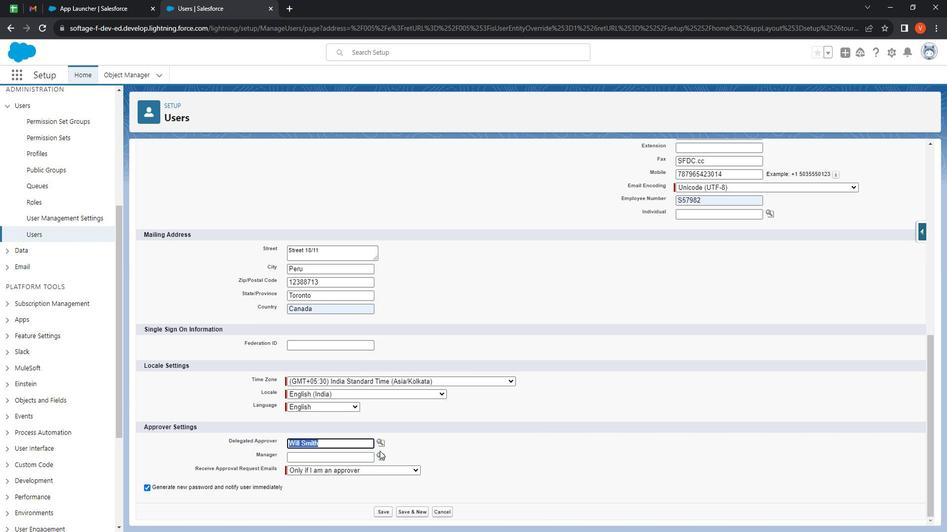 
Action: Mouse pressed left at (389, 445)
Screenshot: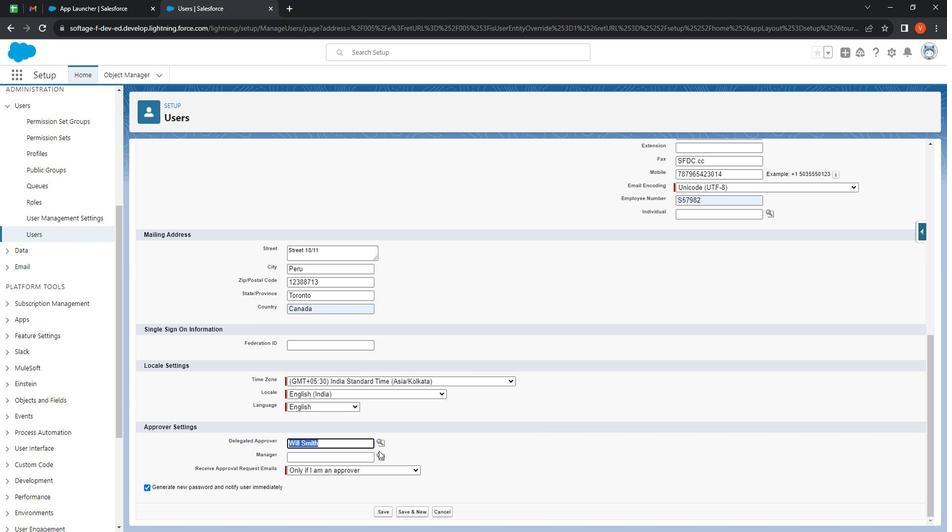 
Action: Mouse moved to (389, 448)
Screenshot: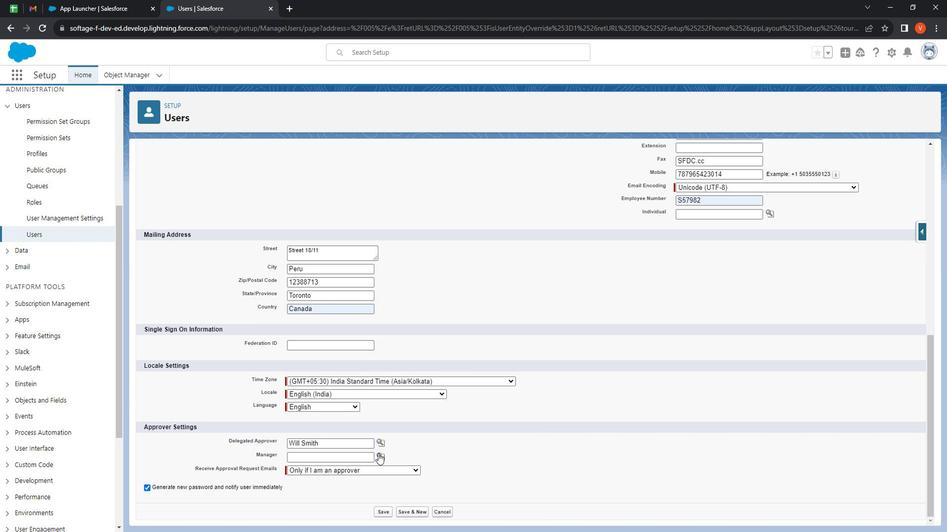 
Action: Mouse pressed left at (389, 448)
Screenshot: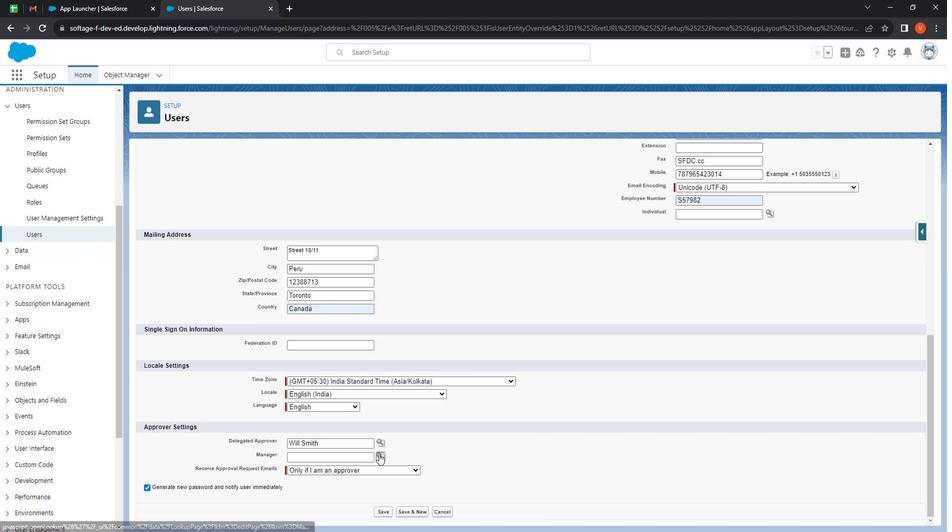 
Action: Mouse moved to (258, 381)
Screenshot: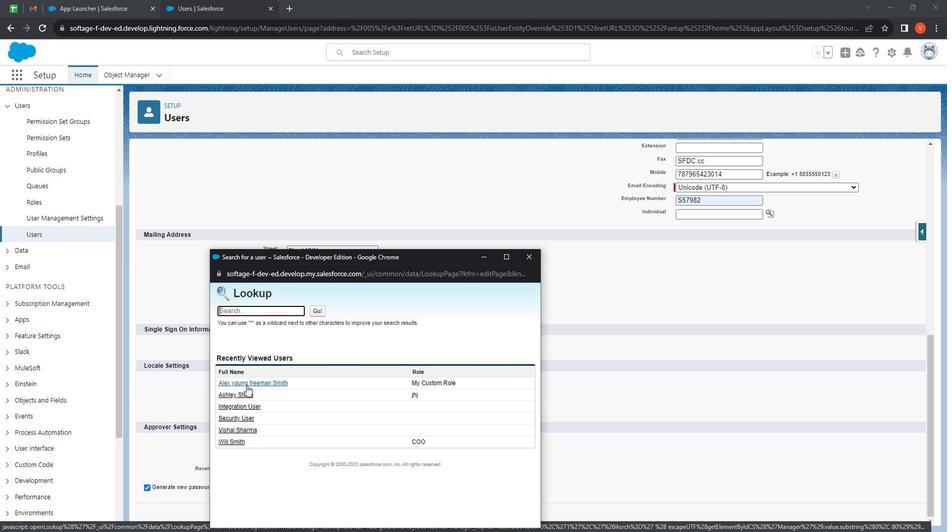 
Action: Mouse pressed left at (258, 381)
Screenshot: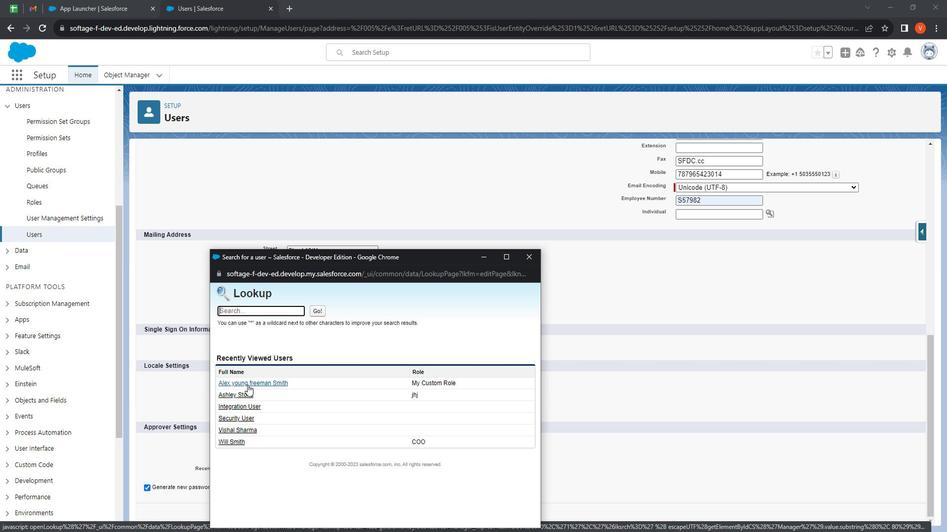 
Action: Mouse moved to (399, 504)
Screenshot: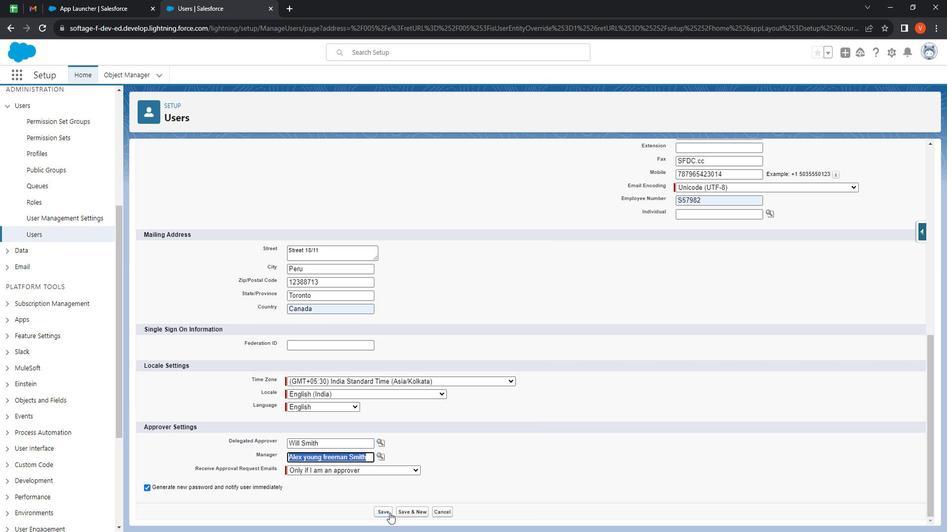 
Action: Mouse pressed left at (399, 504)
Screenshot: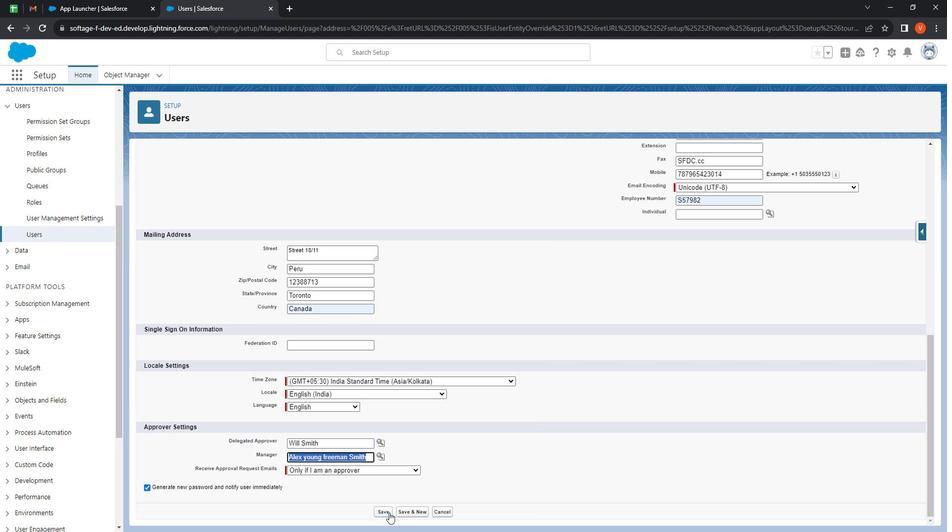 
Action: Mouse moved to (207, 174)
Screenshot: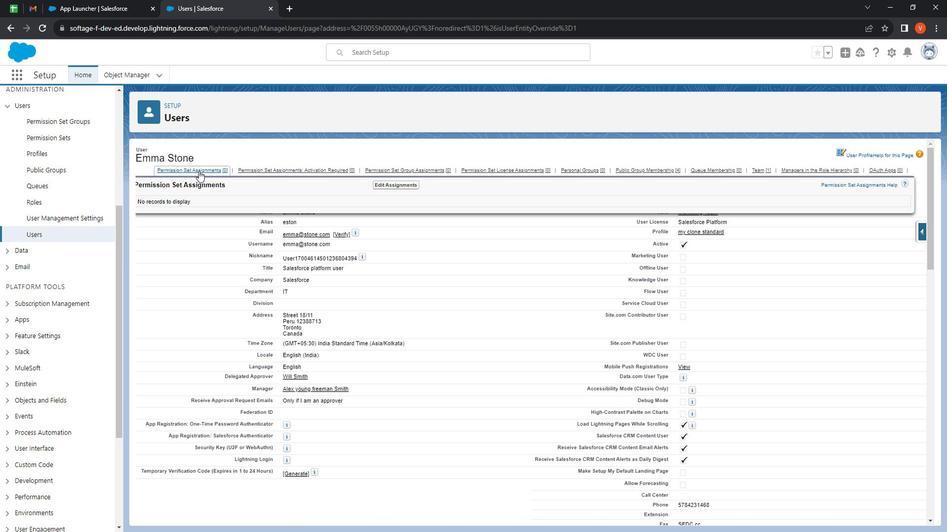 
Action: Mouse pressed left at (207, 174)
Screenshot: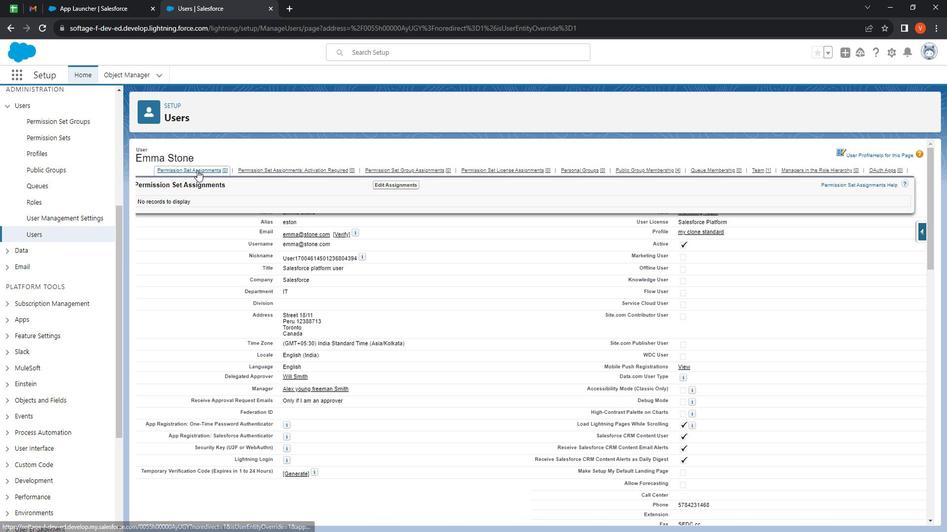 
Action: Mouse moved to (409, 152)
Screenshot: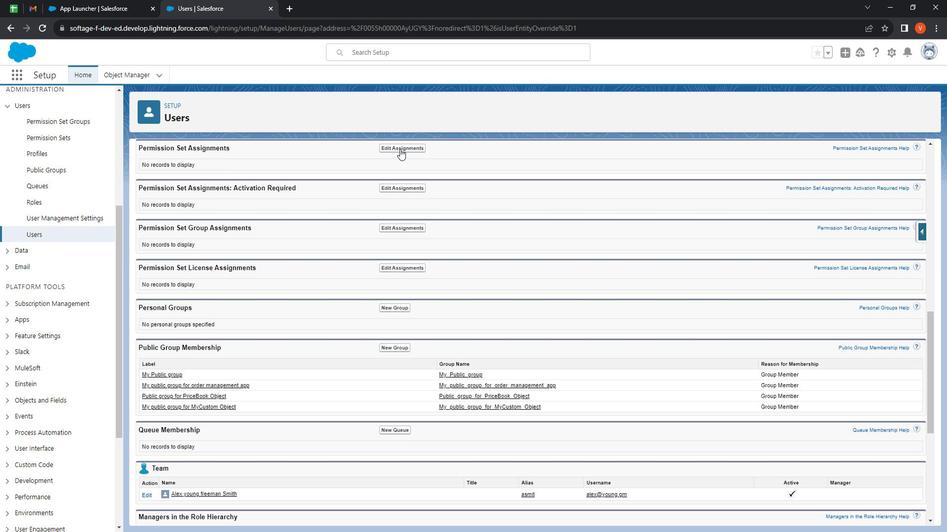 
Action: Mouse pressed left at (409, 152)
Screenshot: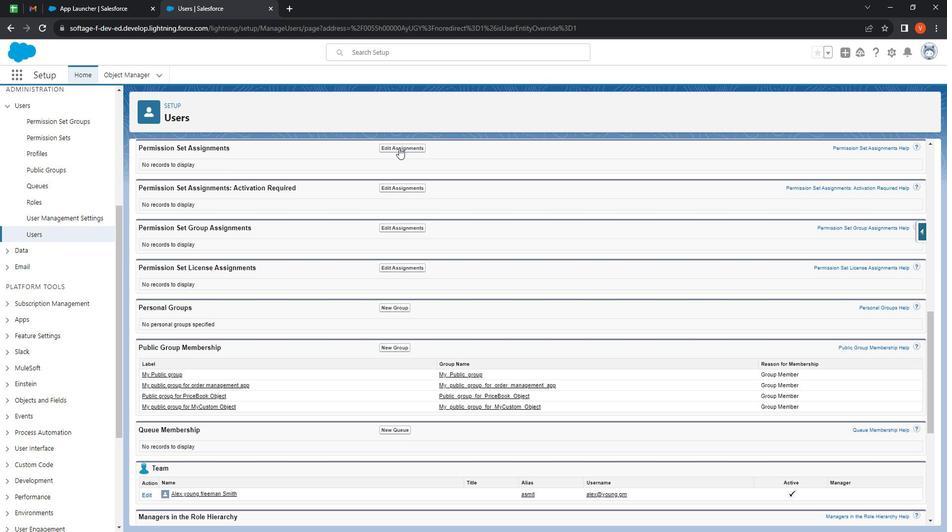 
Action: Mouse moved to (224, 266)
Screenshot: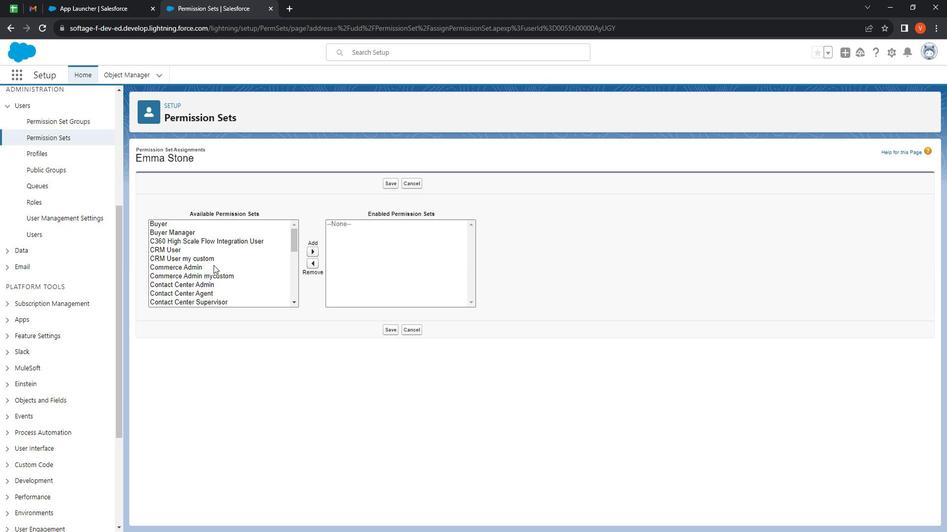 
Action: Mouse scrolled (224, 265) with delta (0, 0)
Screenshot: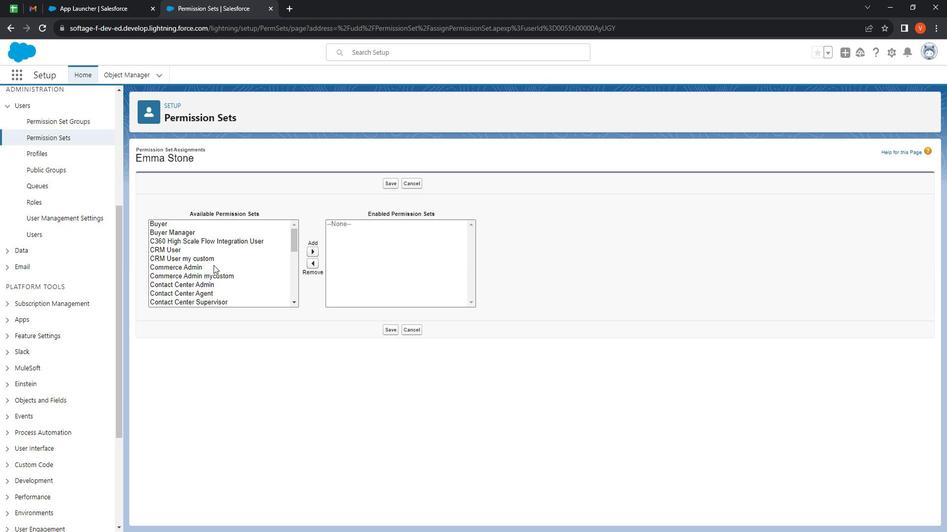 
Action: Mouse moved to (224, 267)
Screenshot: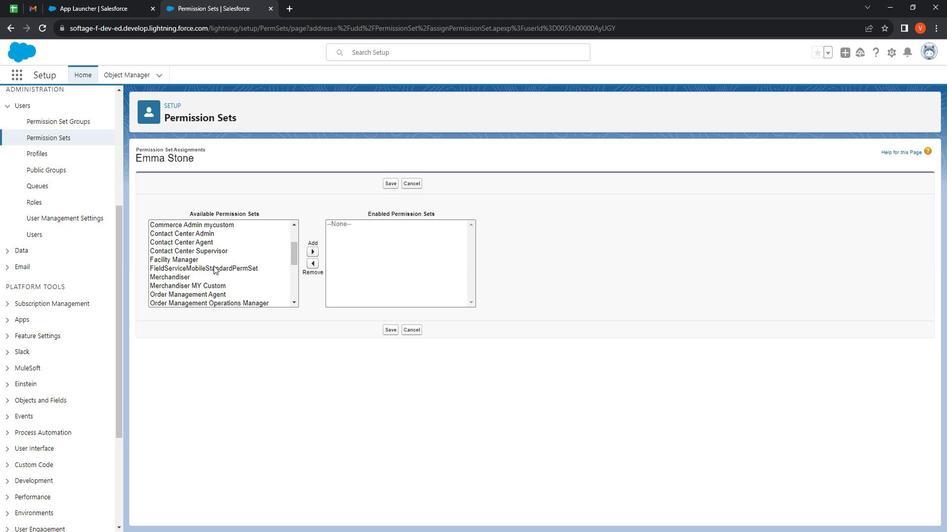 
Action: Mouse scrolled (224, 267) with delta (0, 0)
Screenshot: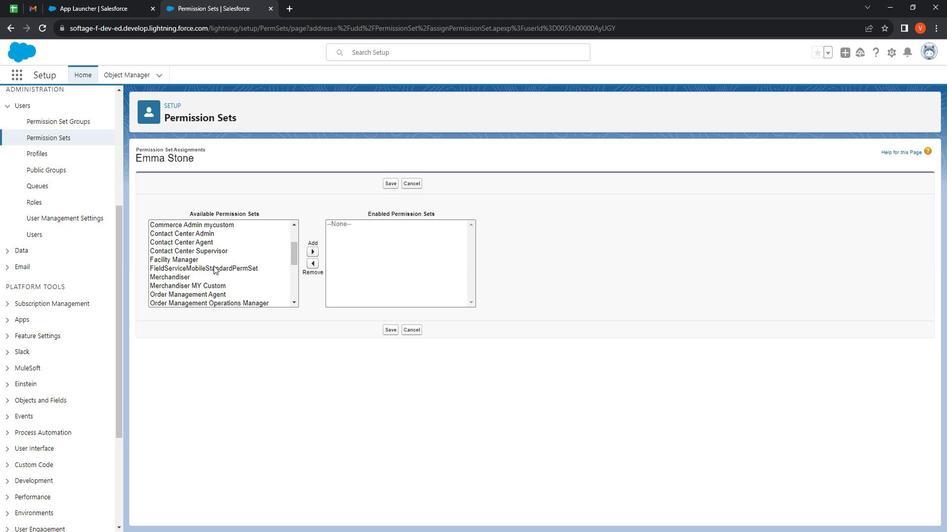 
Action: Mouse moved to (226, 270)
Screenshot: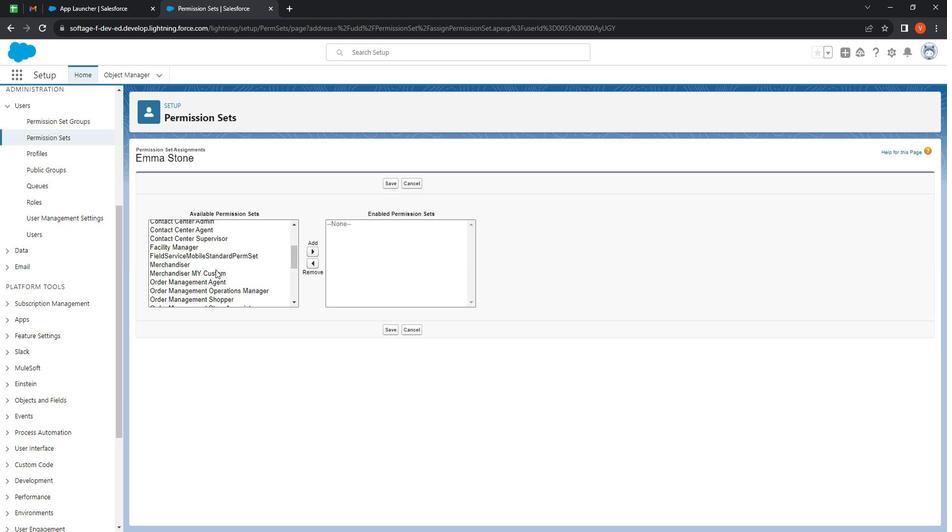 
Action: Mouse scrolled (226, 270) with delta (0, 0)
Screenshot: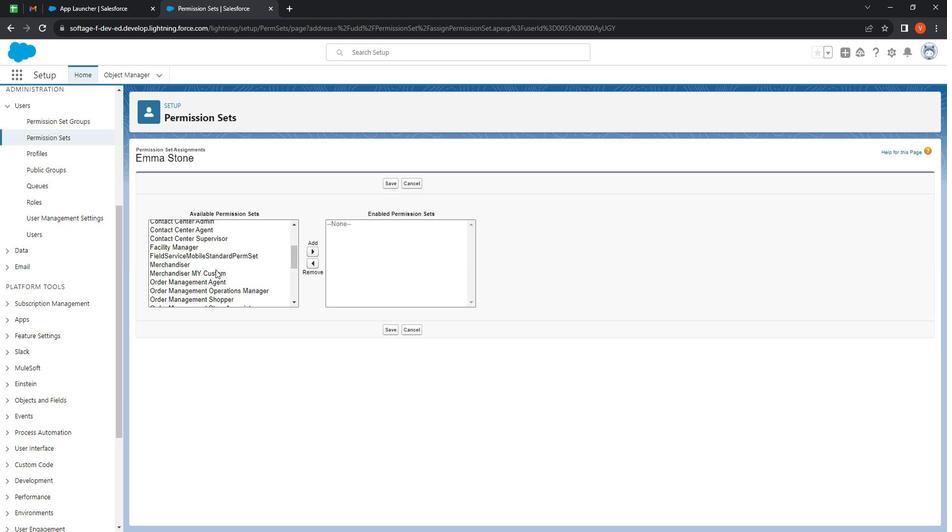 
Action: Mouse moved to (226, 272)
Screenshot: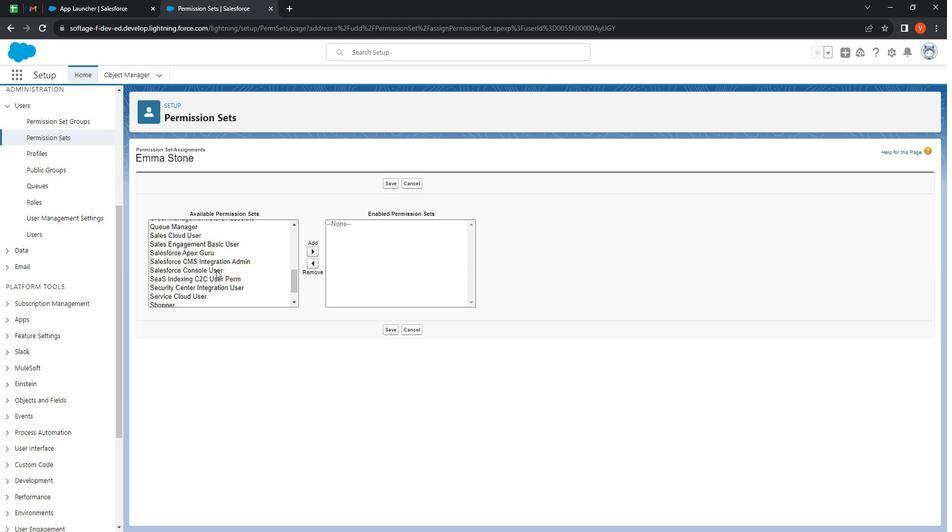 
Action: Mouse scrolled (226, 271) with delta (0, 0)
Screenshot: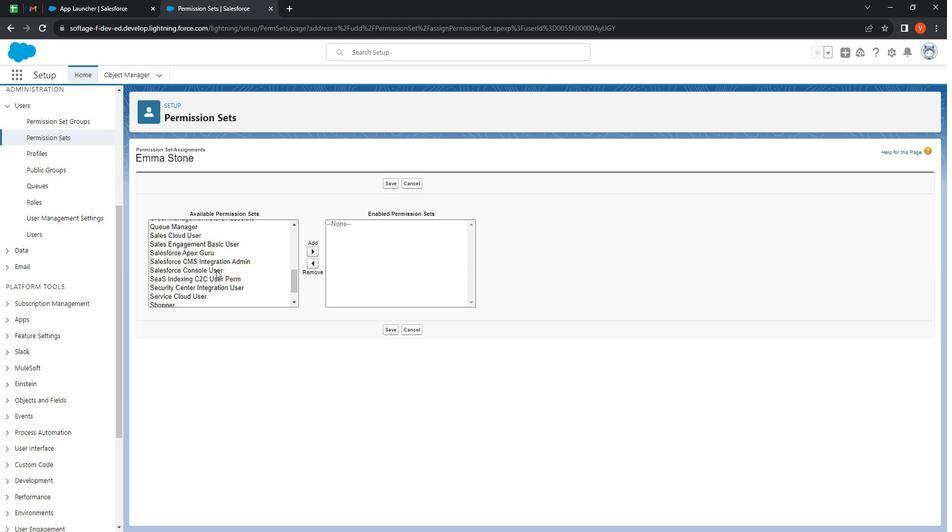 
Action: Mouse moved to (223, 277)
Screenshot: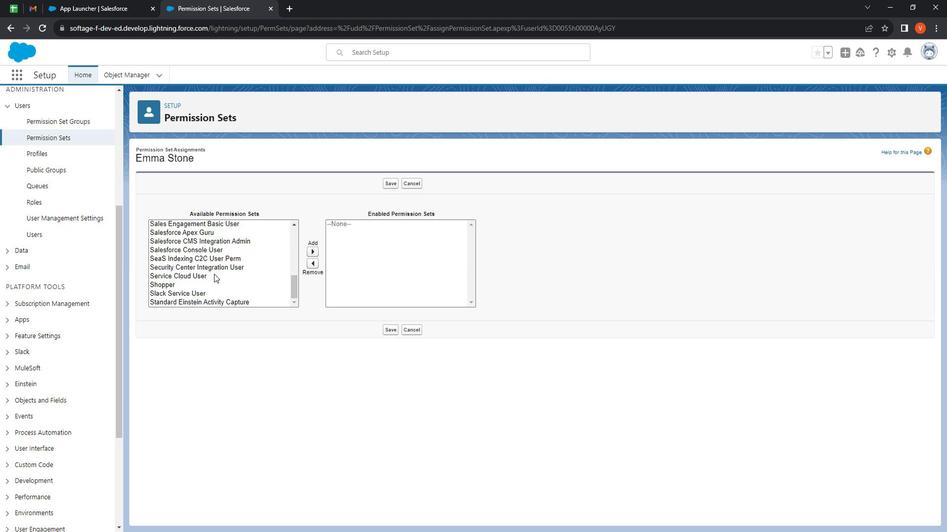 
Action: Mouse scrolled (223, 276) with delta (0, 0)
Screenshot: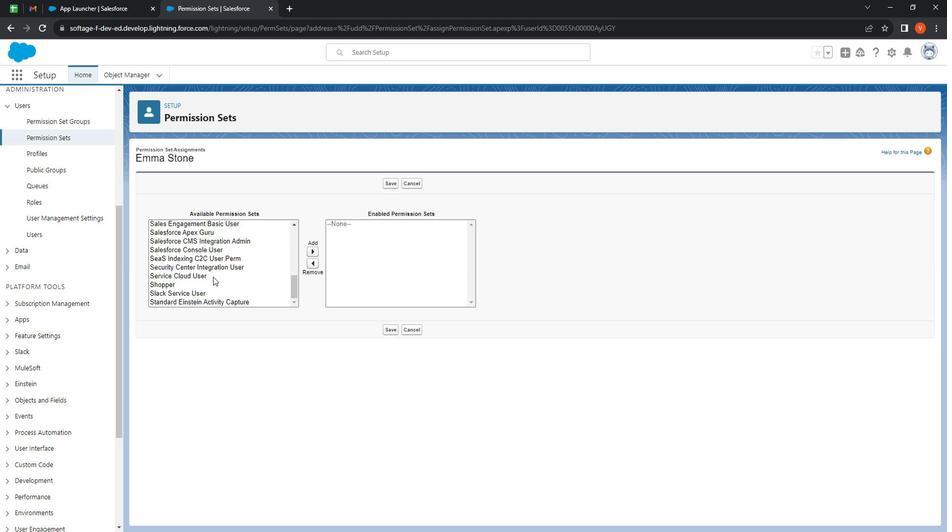 
Action: Mouse moved to (223, 281)
Screenshot: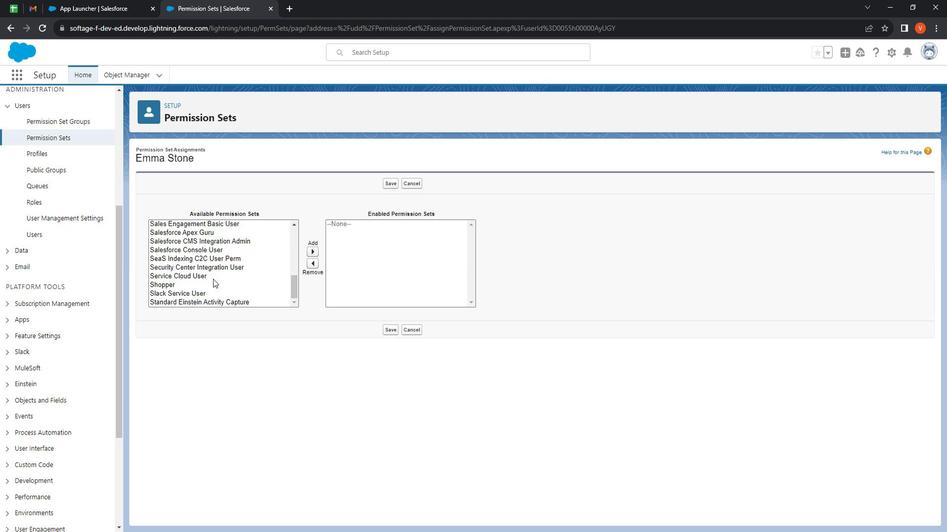
Action: Mouse scrolled (223, 281) with delta (0, 0)
Screenshot: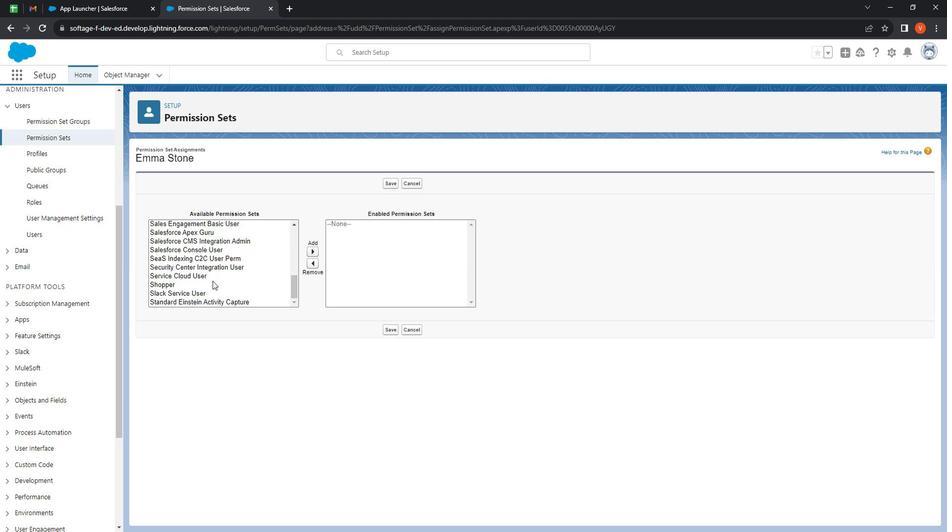 
Action: Mouse moved to (223, 282)
Screenshot: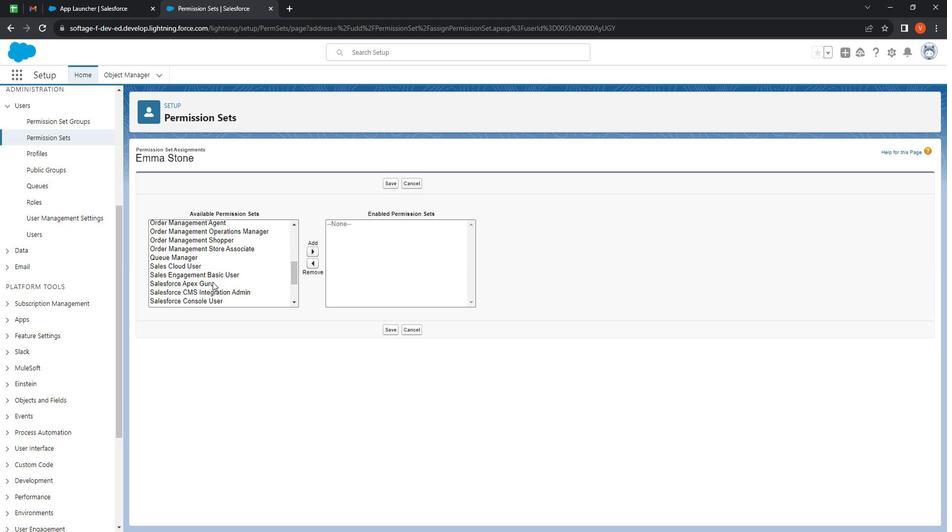 
Action: Mouse scrolled (223, 283) with delta (0, 0)
Screenshot: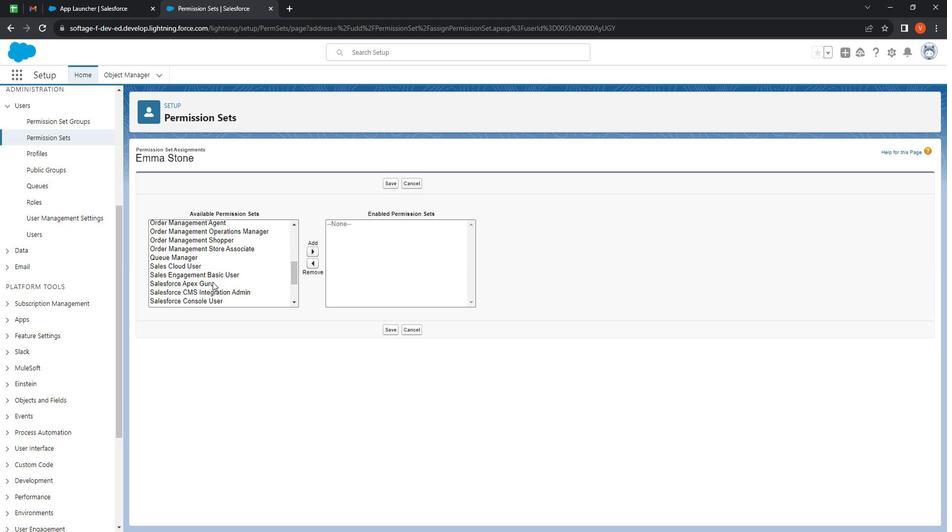 
Action: Mouse moved to (224, 286)
Screenshot: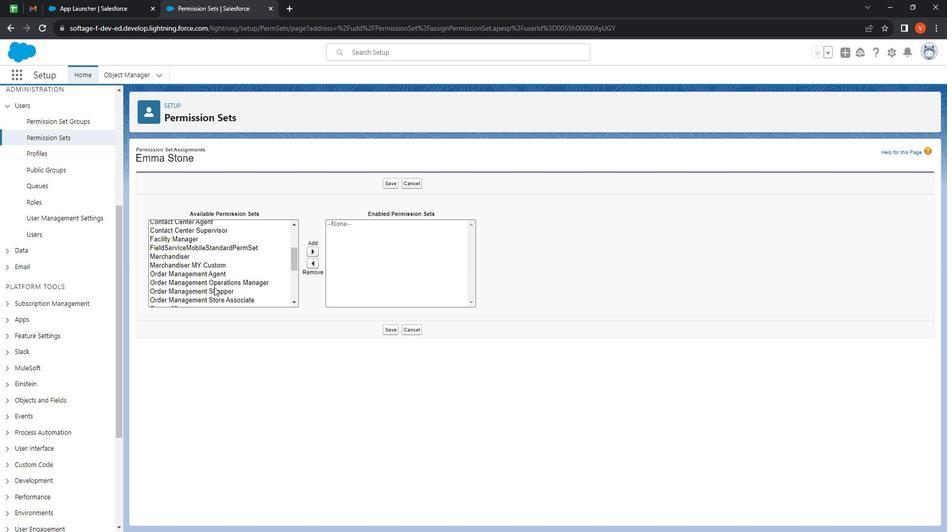 
Action: Mouse scrolled (224, 286) with delta (0, 0)
Screenshot: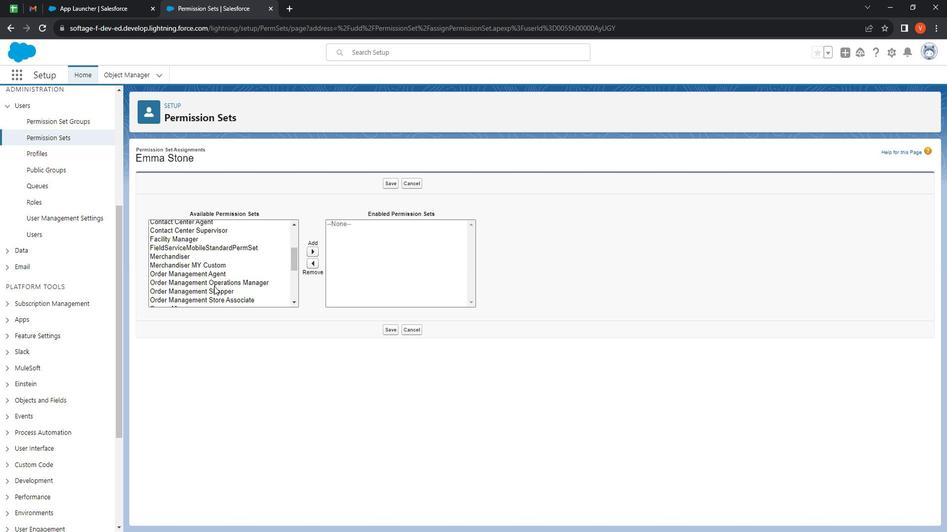
Action: Mouse moved to (222, 283)
Screenshot: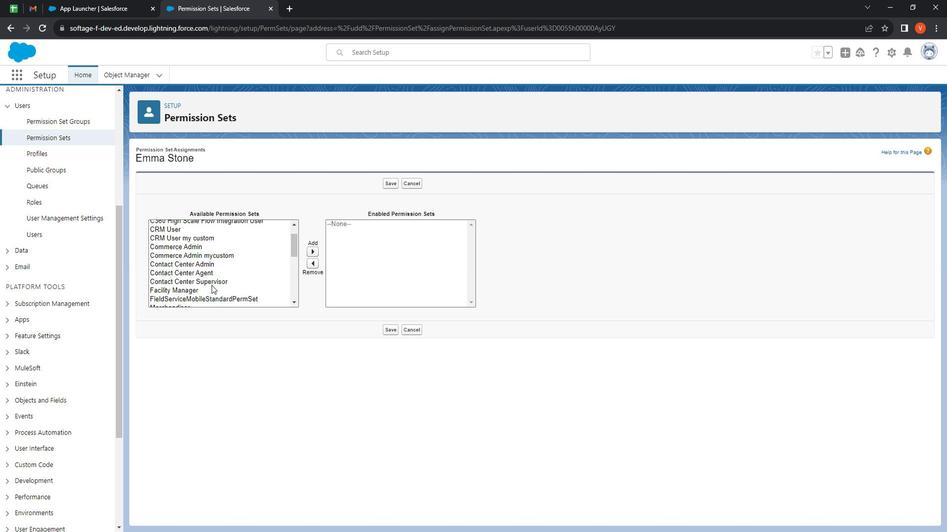 
Action: Mouse scrolled (222, 283) with delta (0, 0)
Screenshot: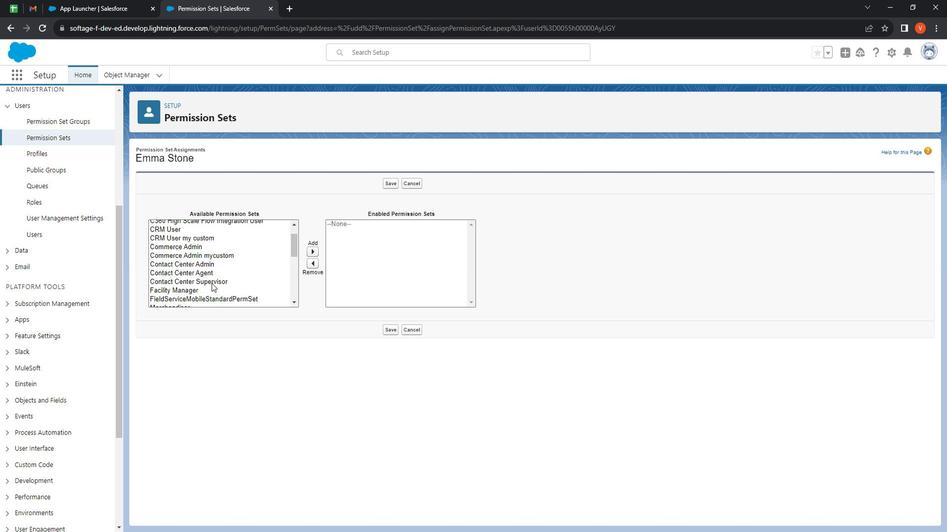 
Action: Mouse moved to (202, 261)
Screenshot: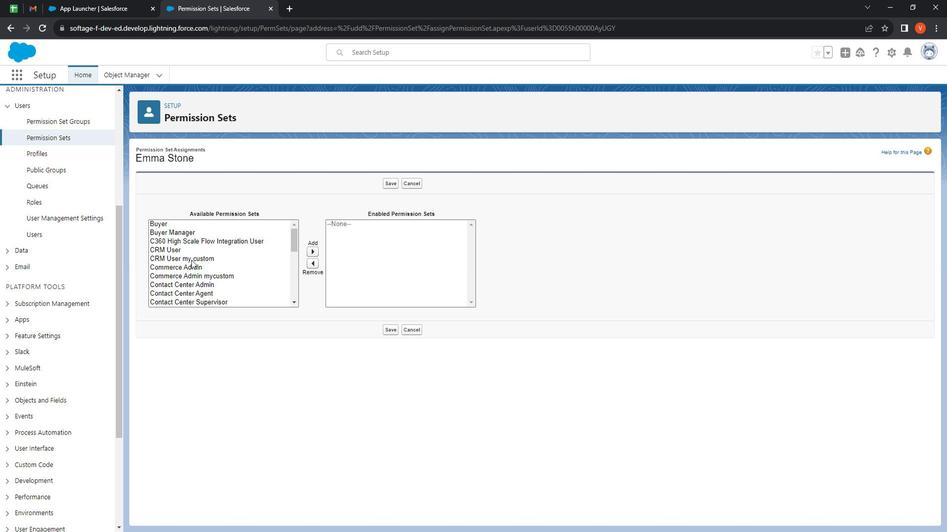 
Action: Mouse pressed left at (202, 261)
Screenshot: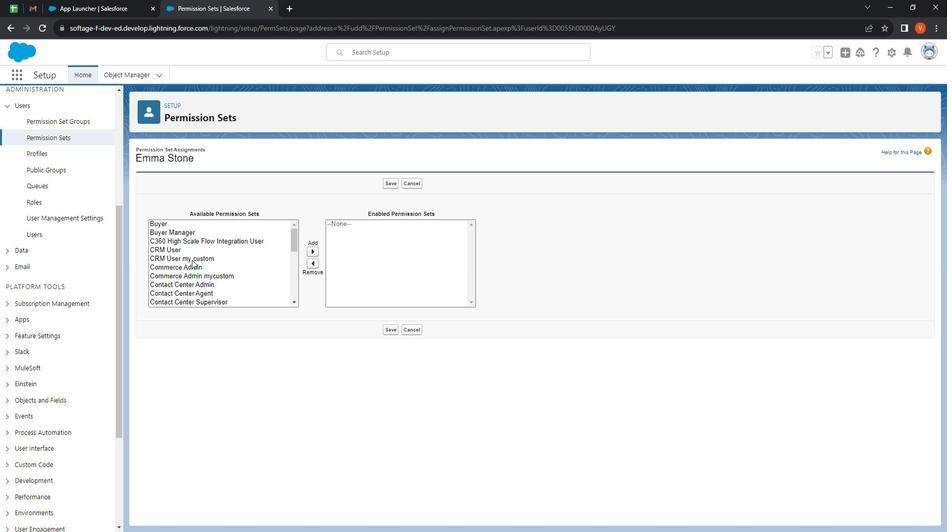 
Action: Mouse moved to (322, 253)
Screenshot: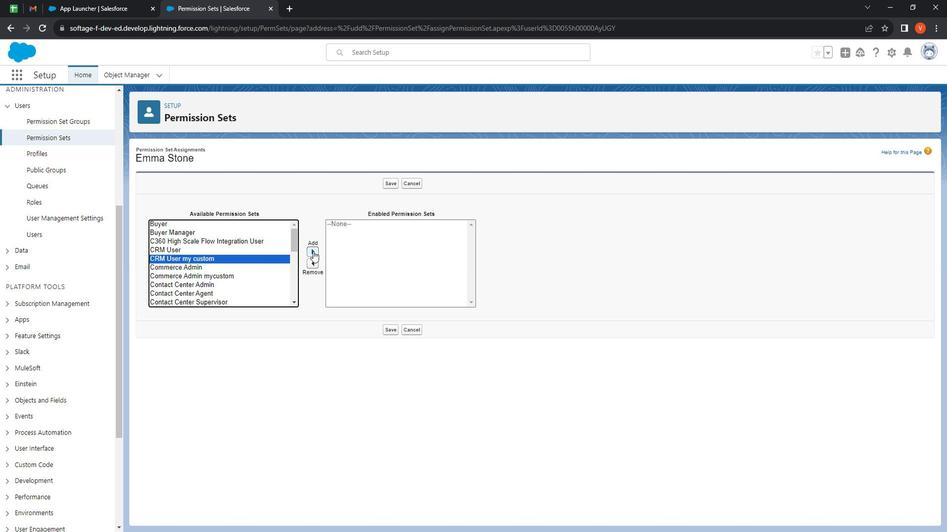 
Action: Mouse pressed left at (322, 253)
Screenshot: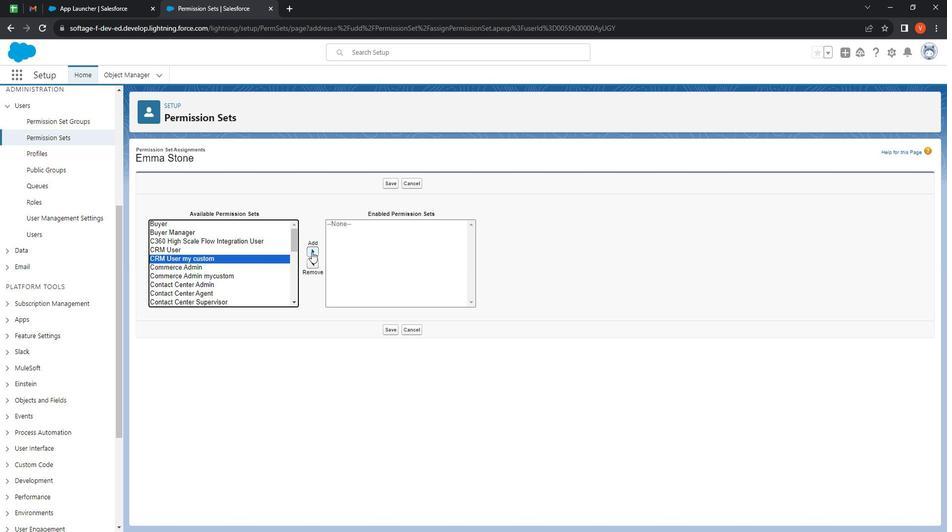 
Action: Mouse moved to (402, 328)
Screenshot: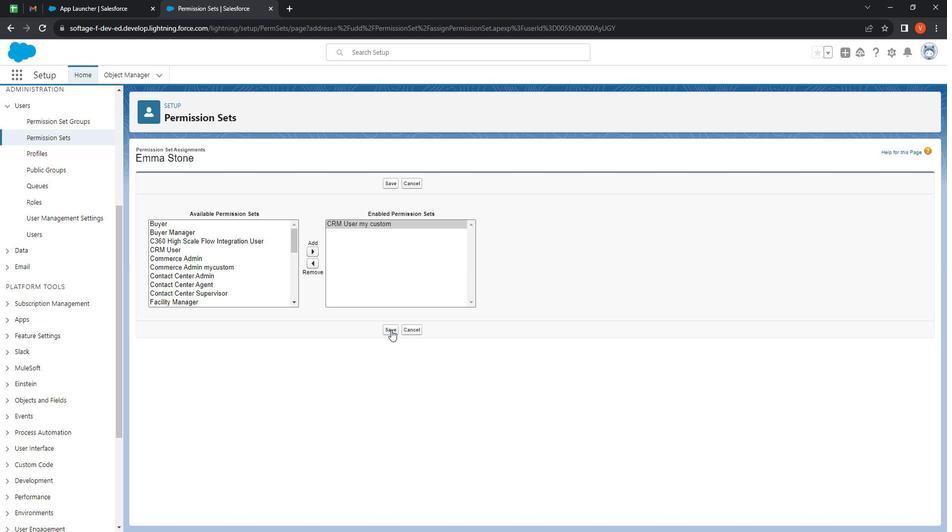 
Action: Mouse pressed left at (402, 328)
Screenshot: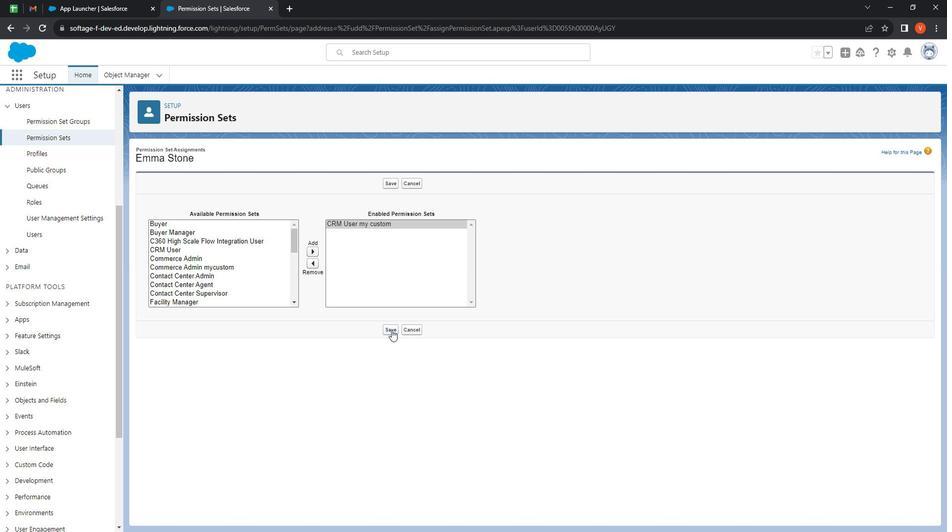 
Action: Mouse moved to (355, 357)
Screenshot: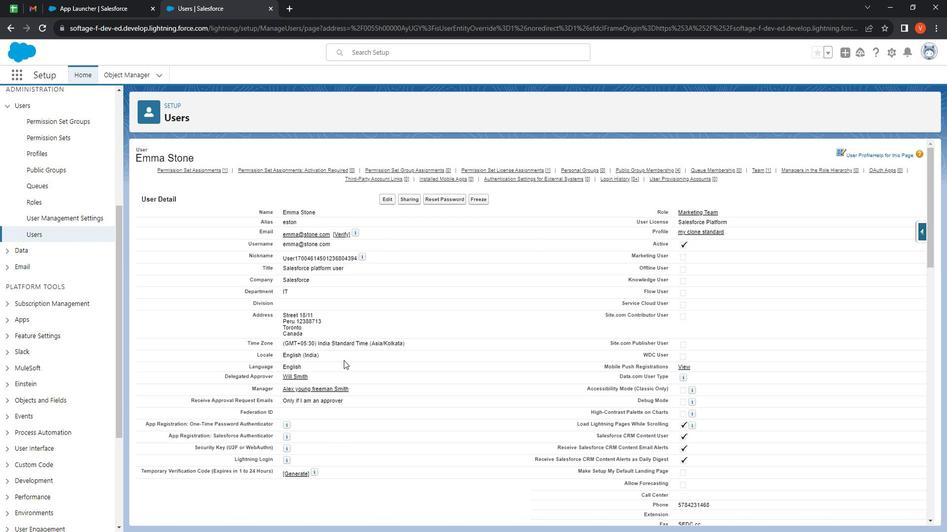 
Action: Mouse scrolled (355, 357) with delta (0, 0)
Screenshot: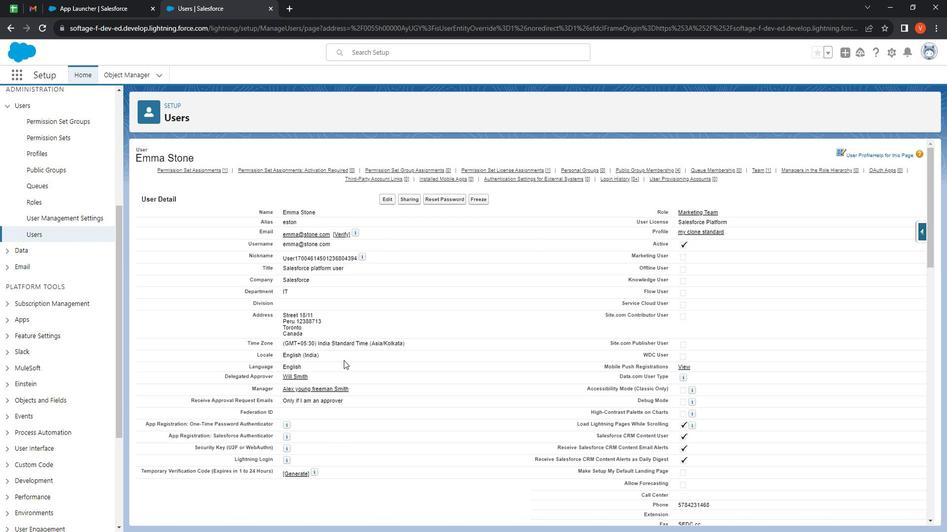 
Action: Mouse moved to (359, 359)
Screenshot: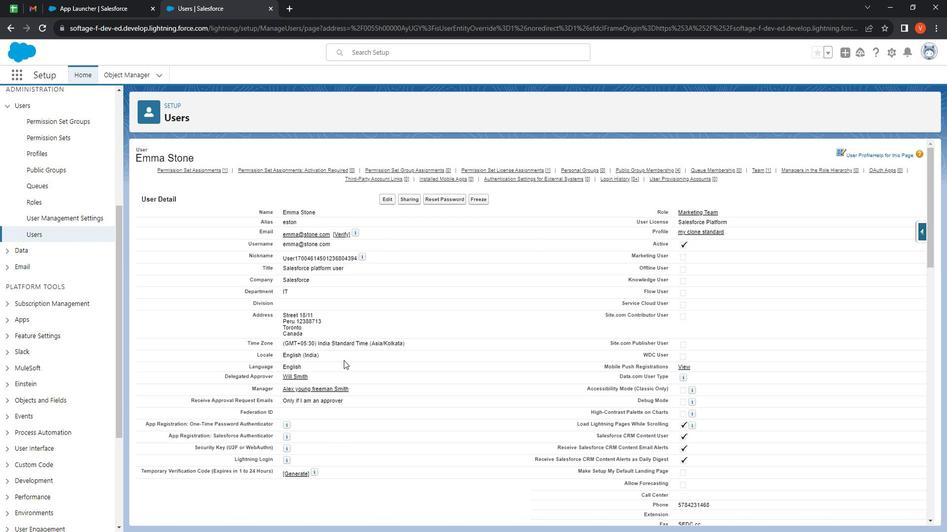 
Action: Mouse scrolled (359, 358) with delta (0, 0)
Screenshot: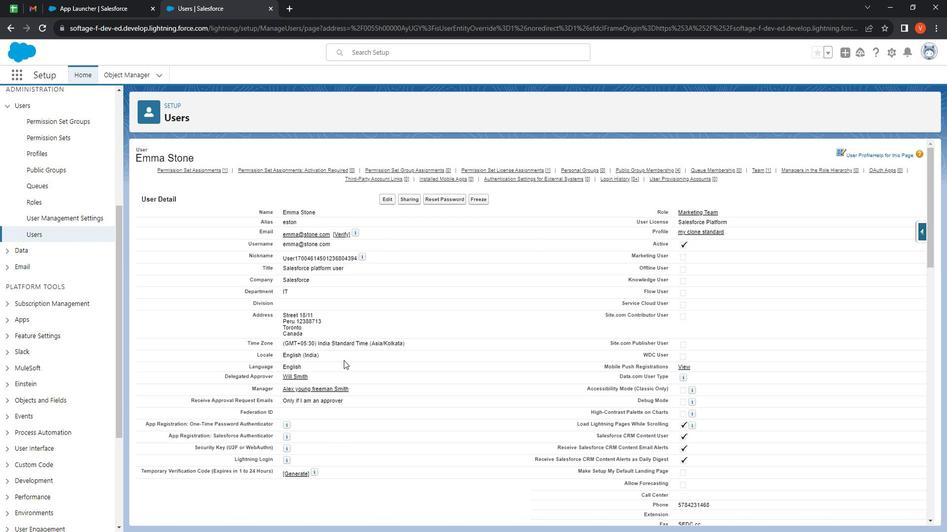 
Action: Mouse moved to (360, 360)
Screenshot: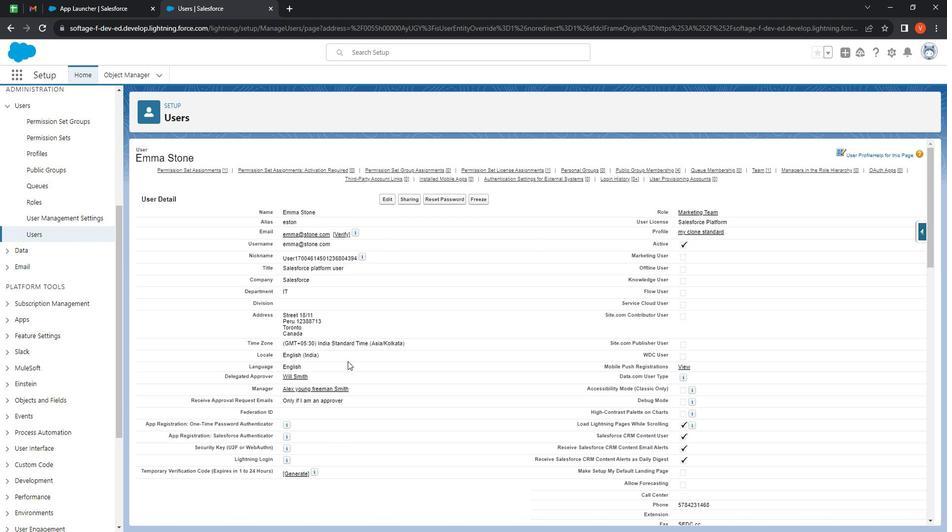
Action: Mouse scrolled (360, 360) with delta (0, 0)
Screenshot: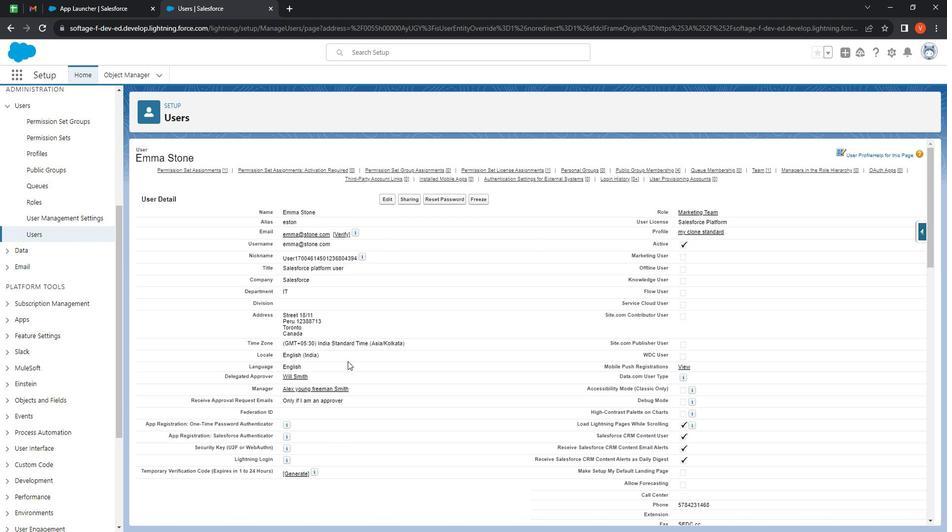 
Action: Mouse moved to (363, 361)
Screenshot: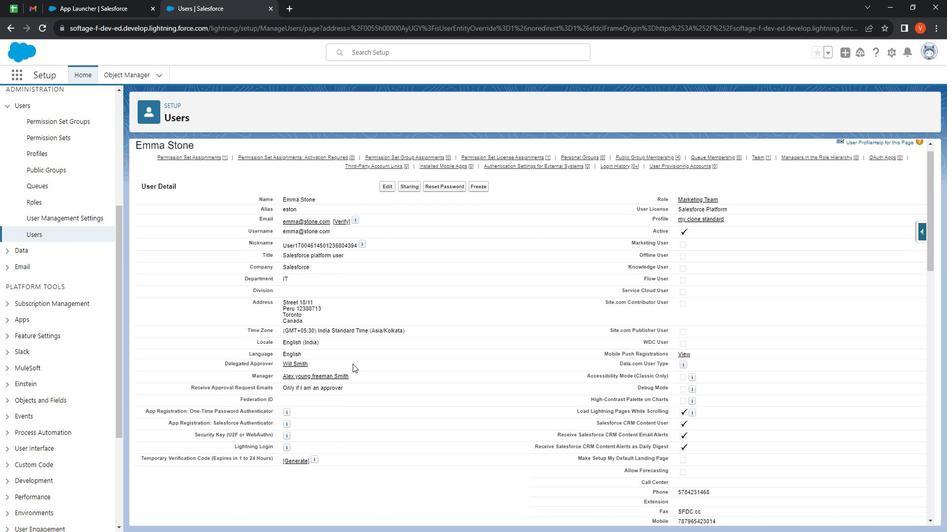 
Action: Mouse scrolled (363, 360) with delta (0, 0)
Screenshot: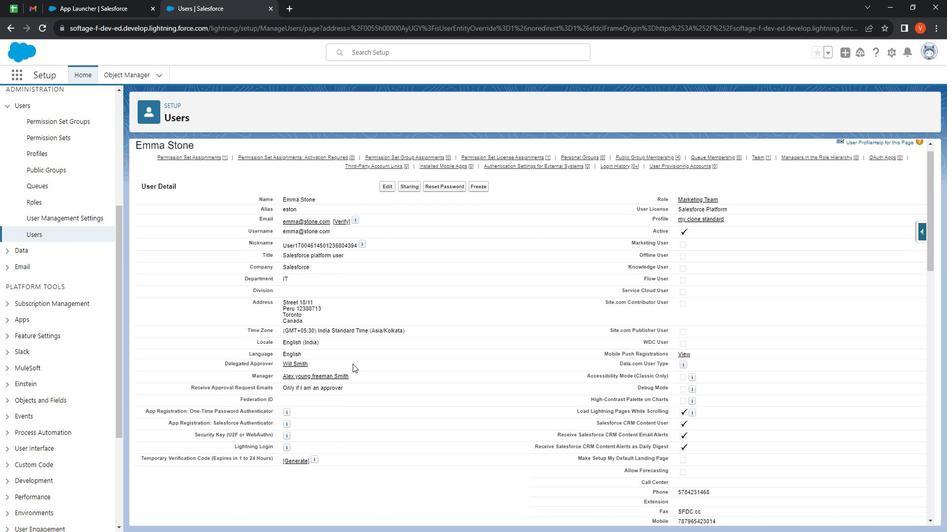
Action: Mouse scrolled (363, 360) with delta (0, 0)
Screenshot: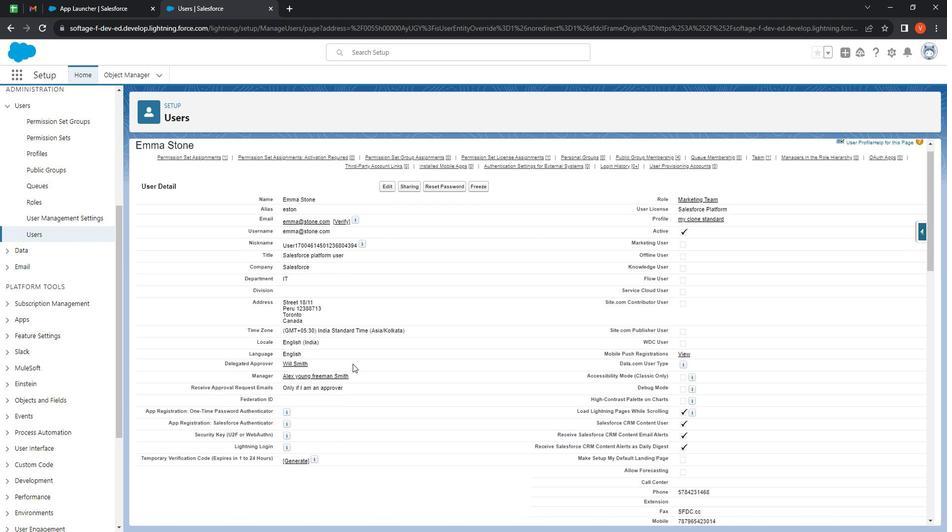 
Action: Mouse moved to (363, 361)
Screenshot: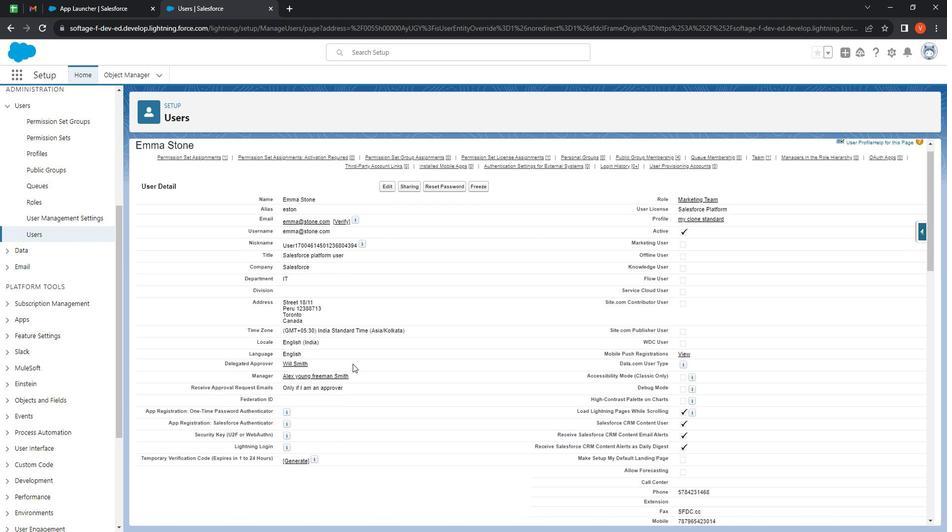 
Action: Mouse scrolled (363, 361) with delta (0, 0)
Screenshot: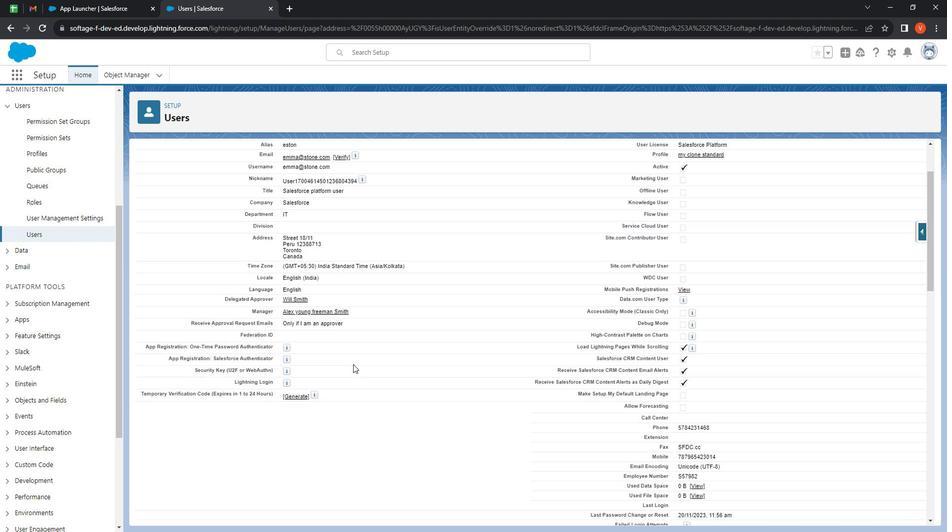 
Action: Mouse moved to (371, 378)
Screenshot: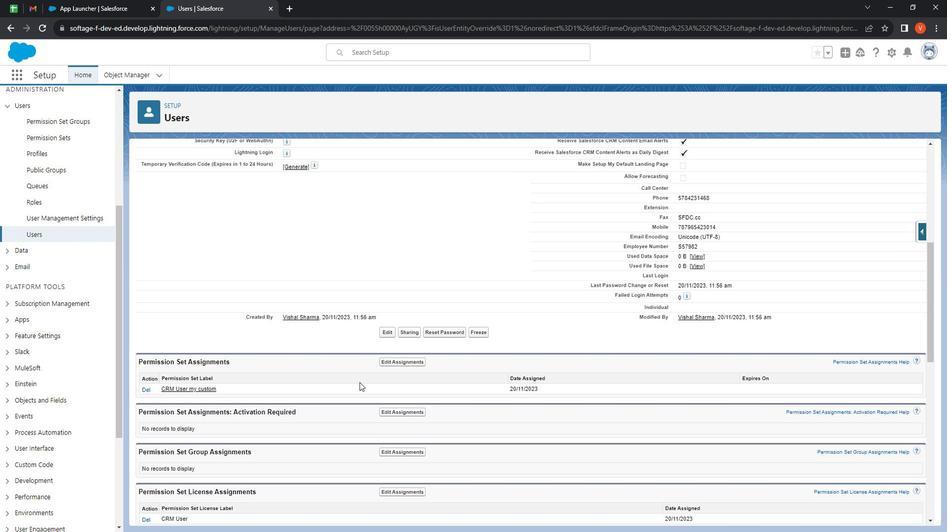 
Action: Mouse scrolled (371, 378) with delta (0, 0)
Screenshot: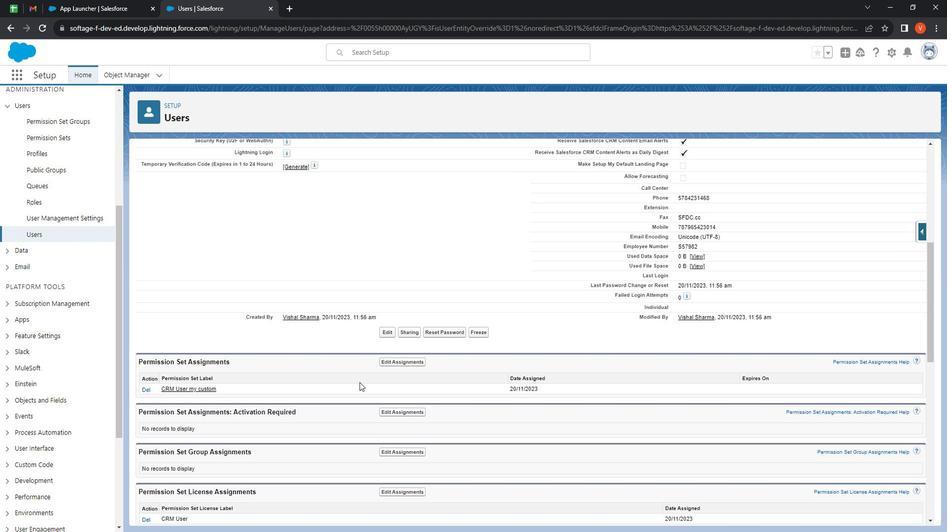 
Action: Mouse scrolled (371, 378) with delta (0, 0)
Screenshot: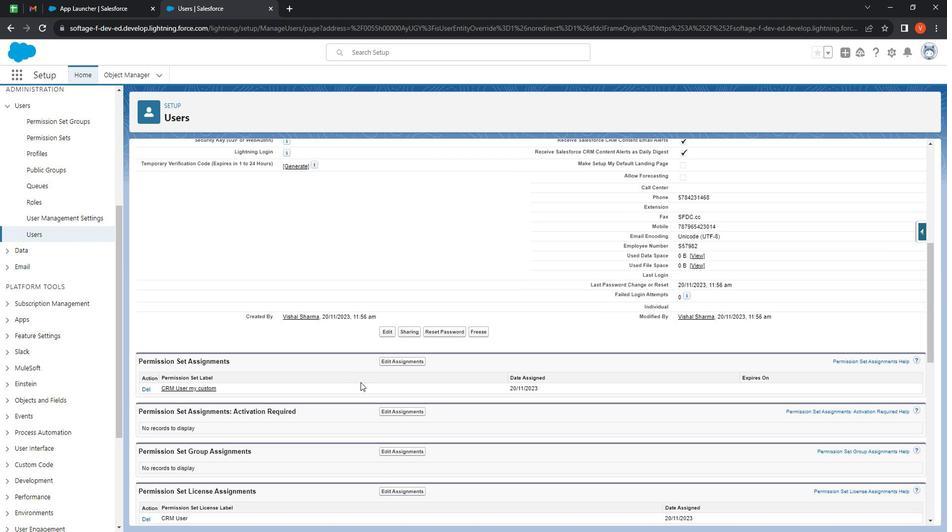 
Action: Mouse scrolled (371, 378) with delta (0, 0)
Screenshot: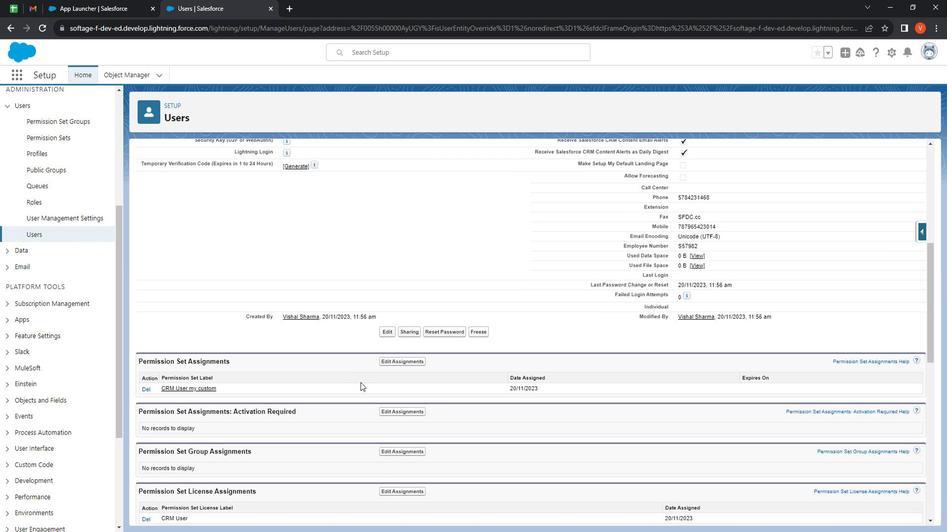 
Action: Mouse scrolled (371, 378) with delta (0, 0)
Screenshot: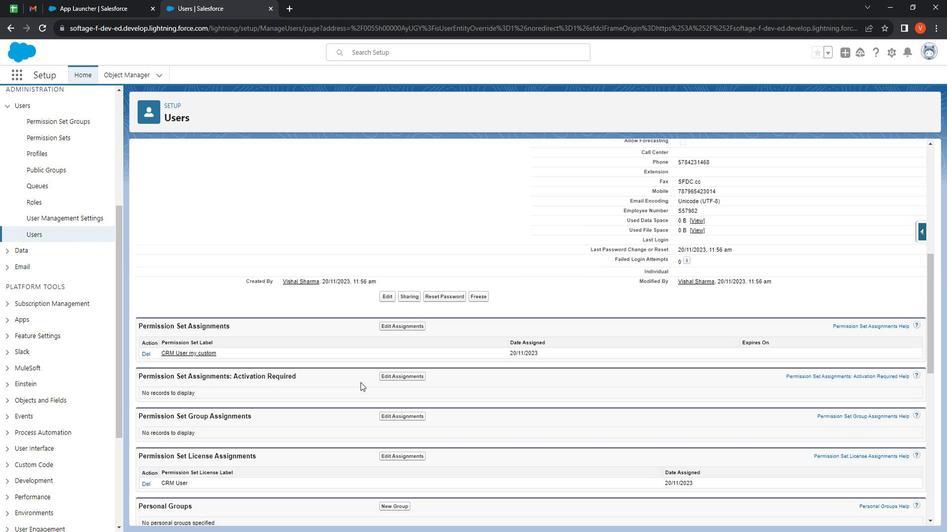 
Action: Mouse moved to (264, 371)
Screenshot: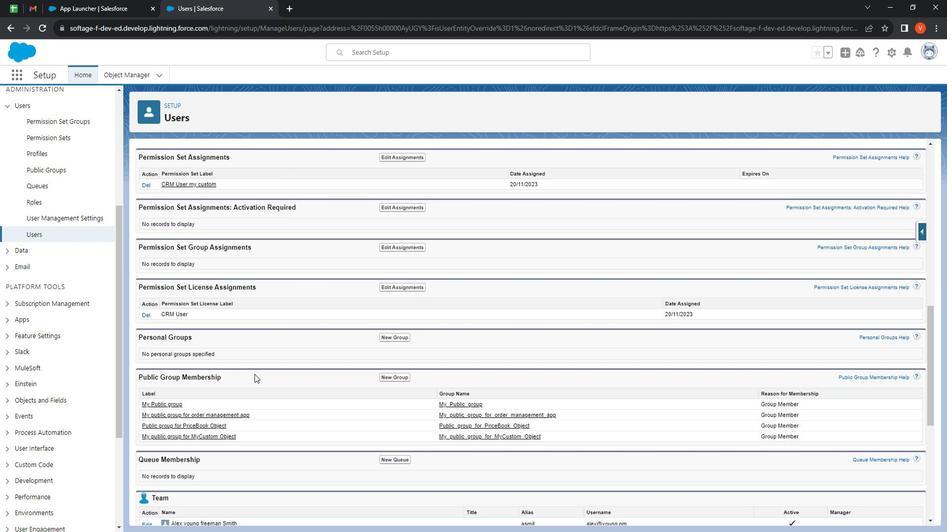 
Action: Mouse scrolled (264, 371) with delta (0, 0)
Screenshot: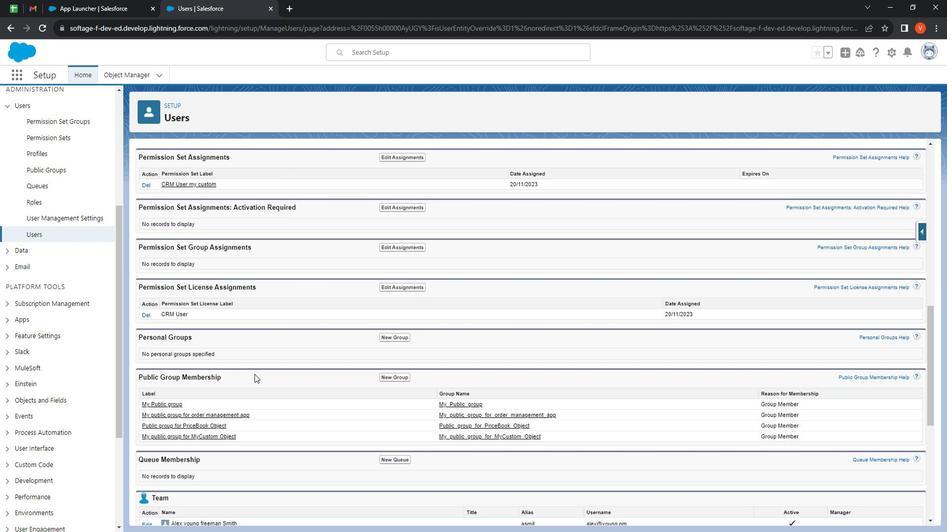 
Action: Mouse moved to (268, 372)
Screenshot: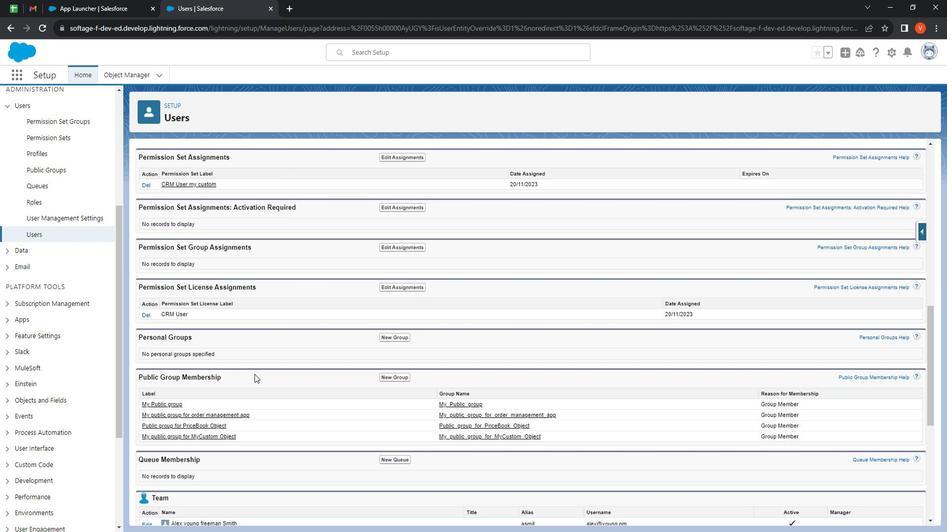 
Action: Mouse scrolled (268, 372) with delta (0, 0)
Screenshot: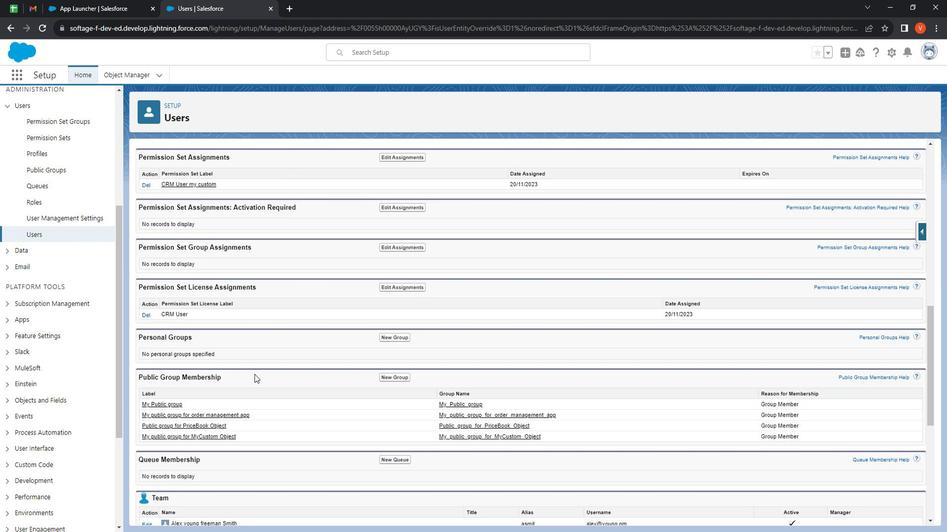 
Action: Mouse moved to (272, 373)
Screenshot: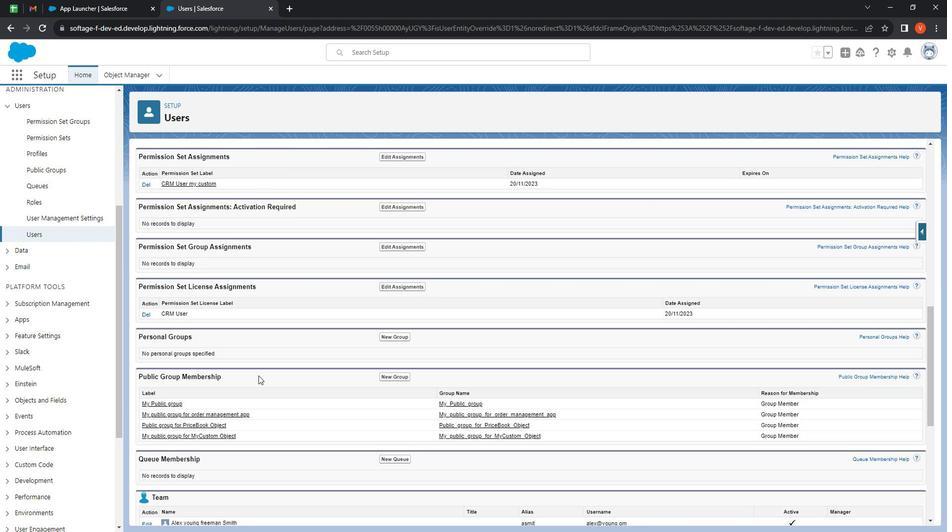 
Action: Mouse scrolled (272, 372) with delta (0, 0)
Screenshot: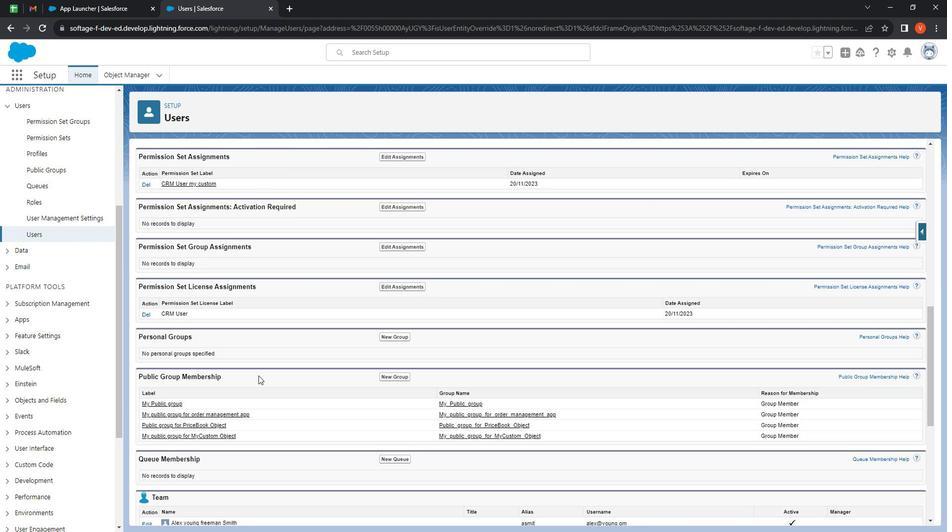 
Action: Mouse moved to (277, 374)
Screenshot: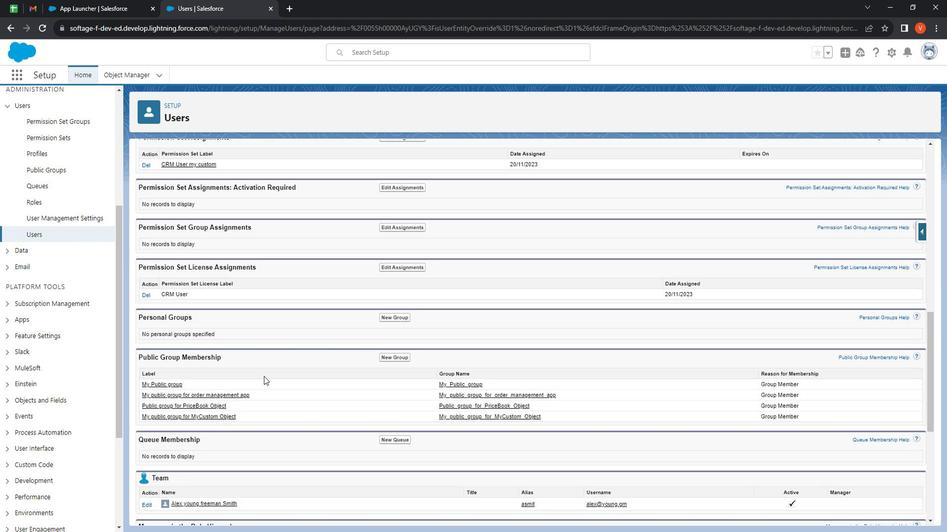 
Action: Mouse scrolled (277, 374) with delta (0, 0)
Screenshot: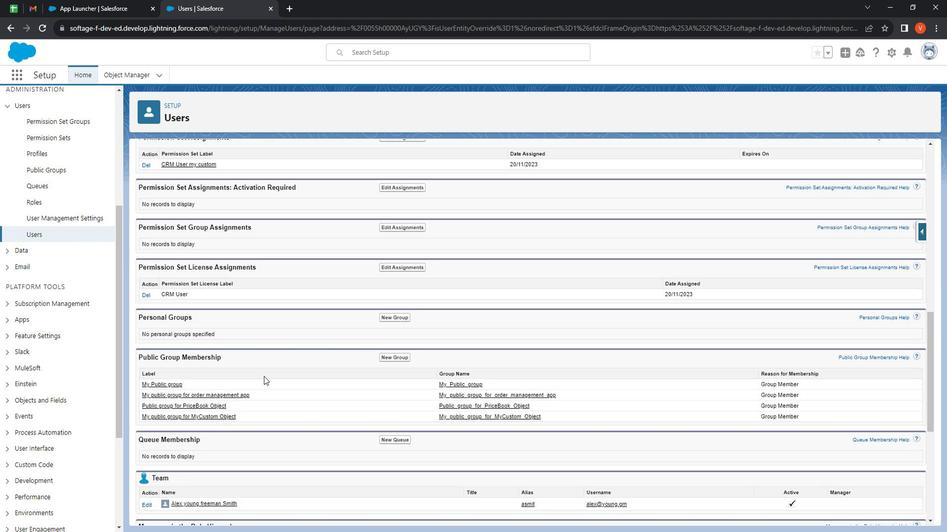 
Action: Mouse moved to (327, 442)
Screenshot: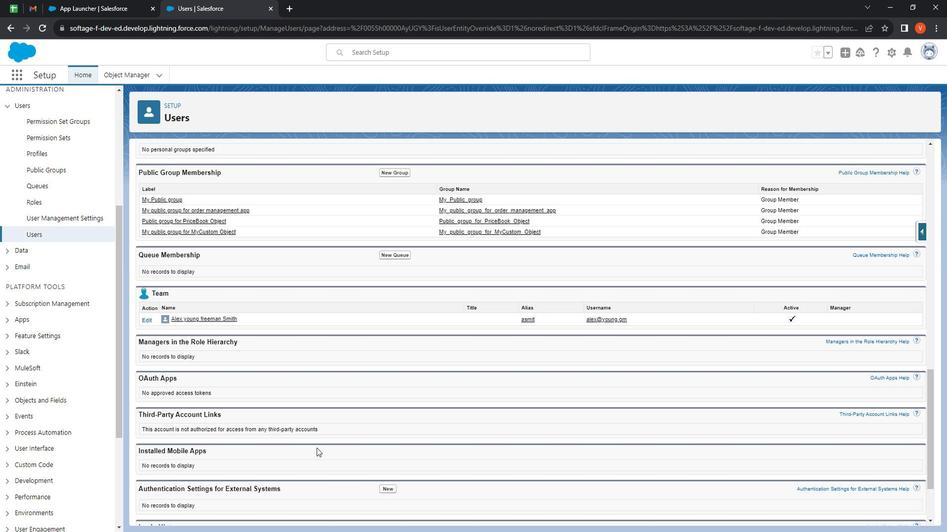 
Action: Mouse scrolled (327, 441) with delta (0, 0)
Screenshot: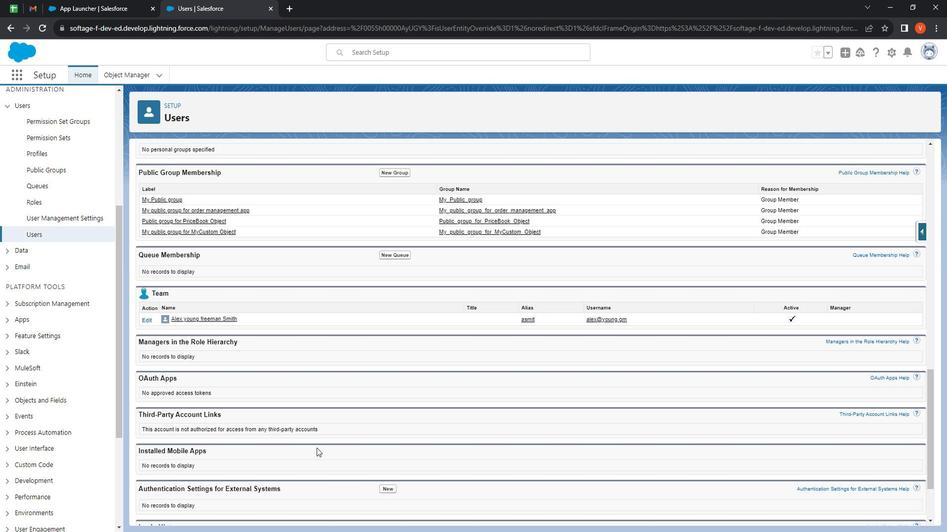 
Action: Mouse moved to (324, 443)
Screenshot: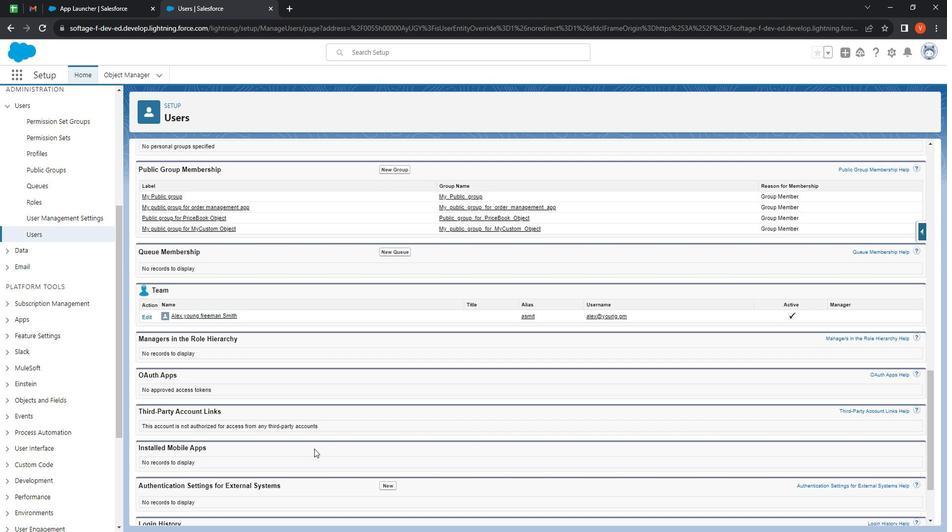 
Action: Mouse scrolled (324, 442) with delta (0, 0)
Screenshot: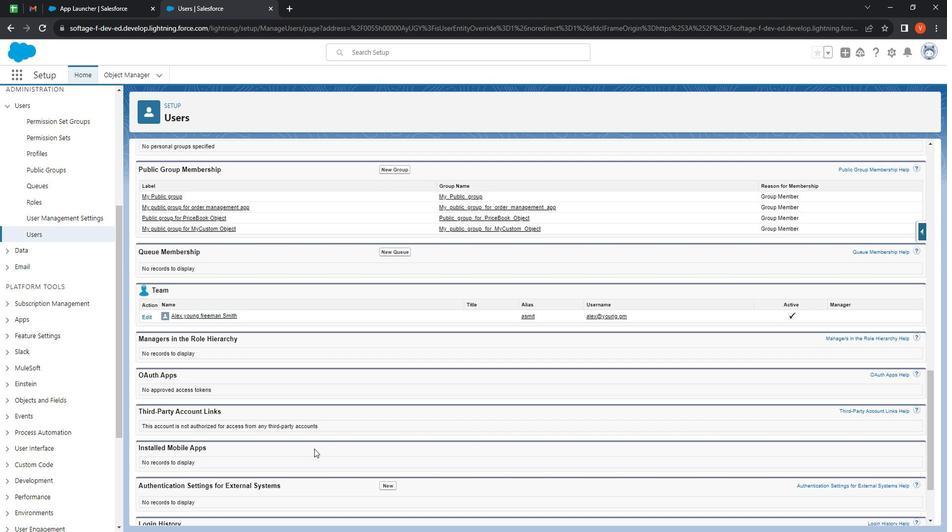 
Action: Mouse moved to (318, 442)
Screenshot: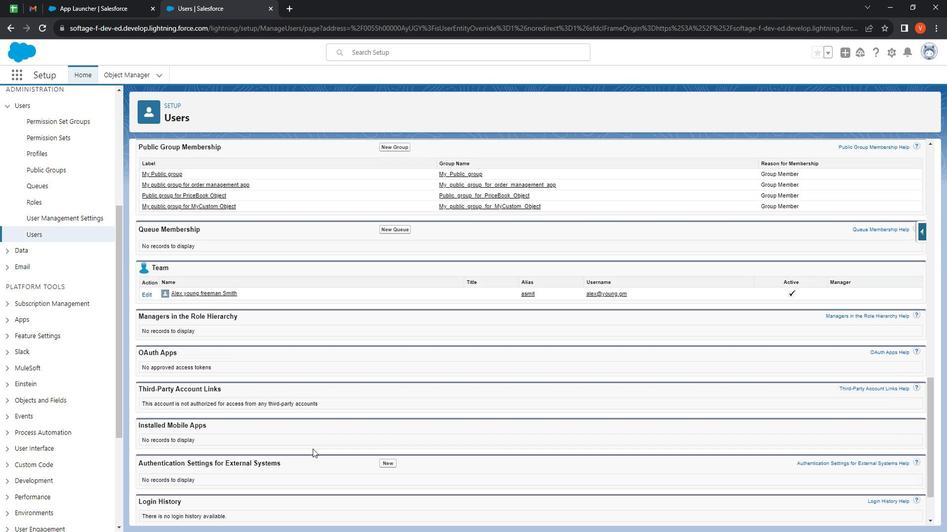 
Action: Mouse scrolled (318, 441) with delta (0, 0)
Screenshot: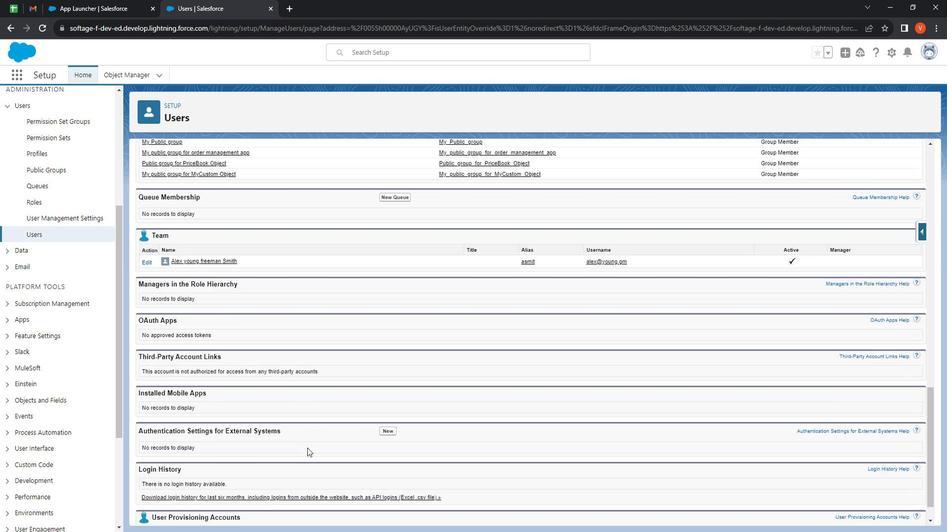 
Action: Mouse moved to (240, 498)
Screenshot: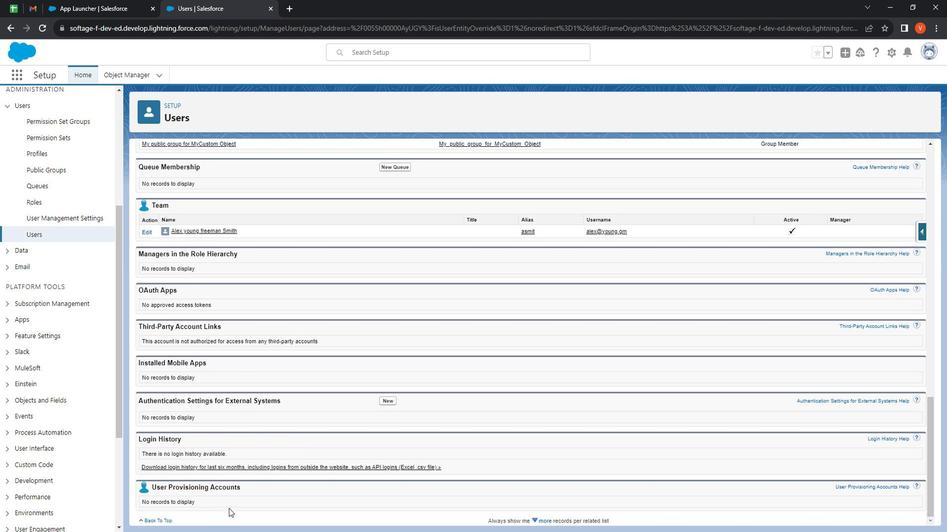 
Action: Mouse scrolled (240, 498) with delta (0, 0)
Screenshot: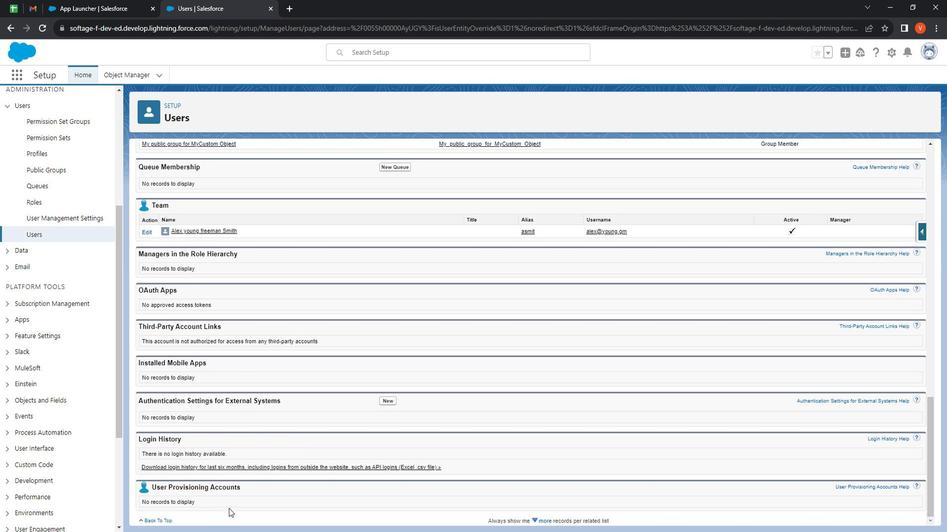 
Action: Mouse moved to (236, 489)
Screenshot: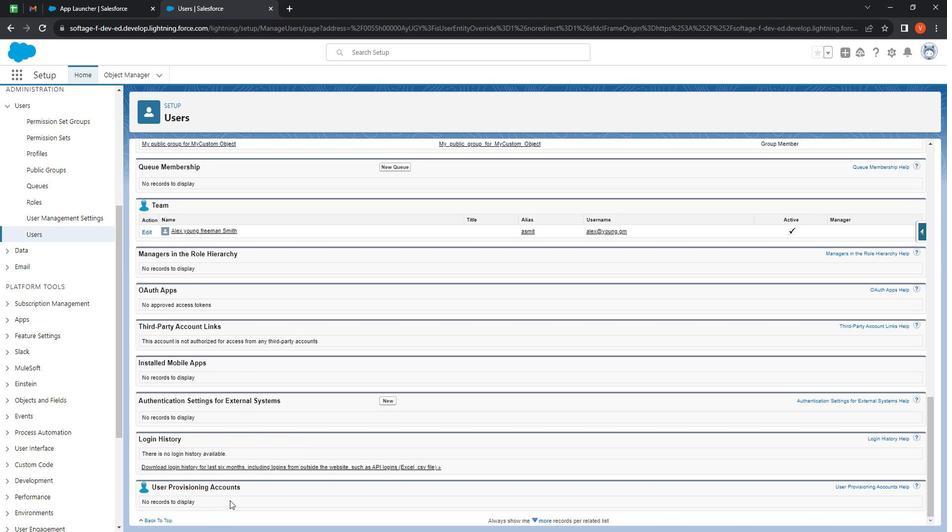 
Action: Mouse scrolled (236, 488) with delta (0, 0)
Screenshot: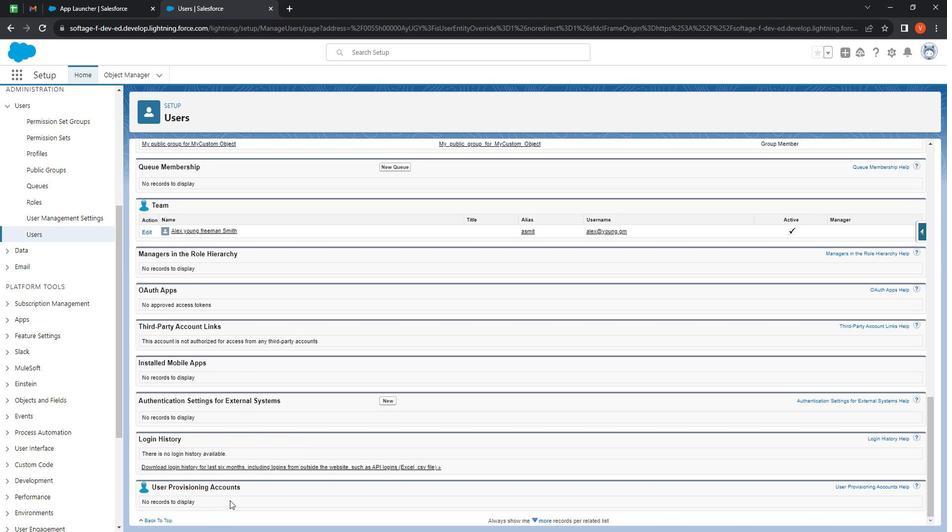 
Action: Mouse moved to (226, 476)
Screenshot: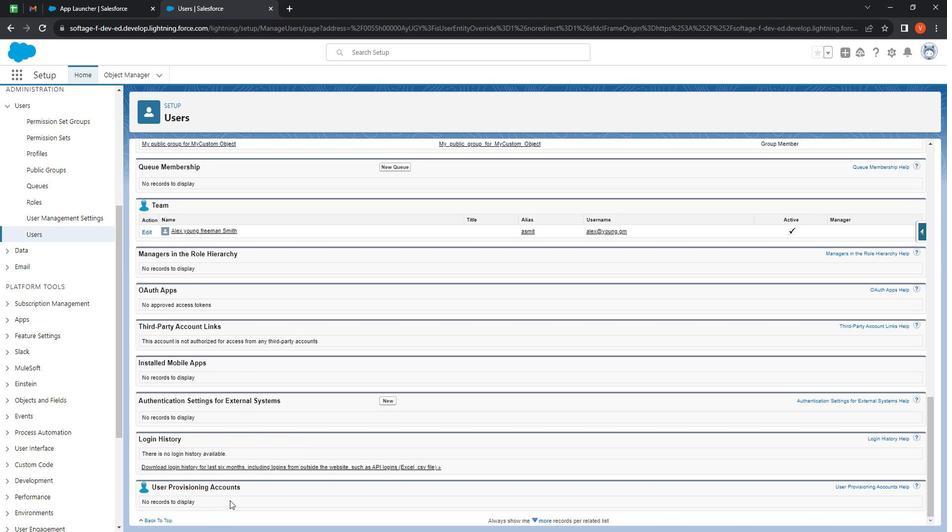 
Action: Mouse scrolled (226, 475) with delta (0, 0)
Screenshot: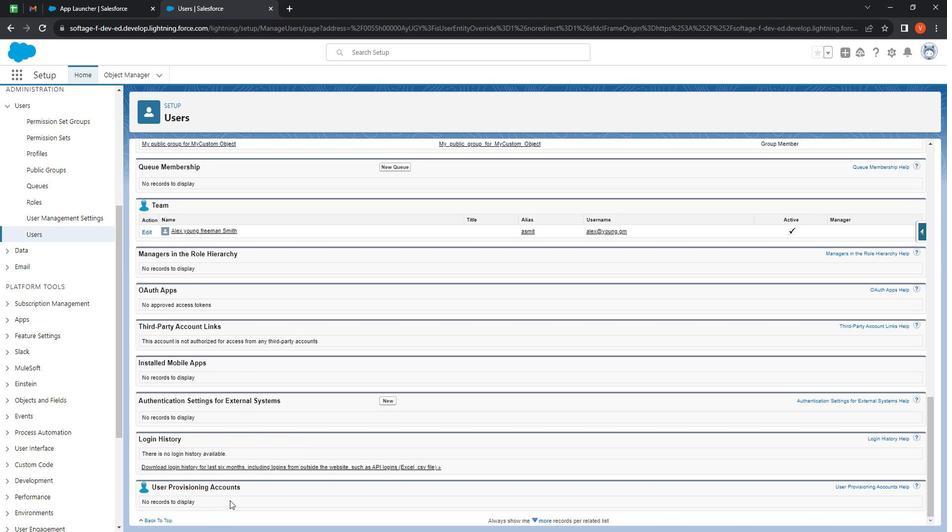 
Action: Mouse moved to (207, 455)
Screenshot: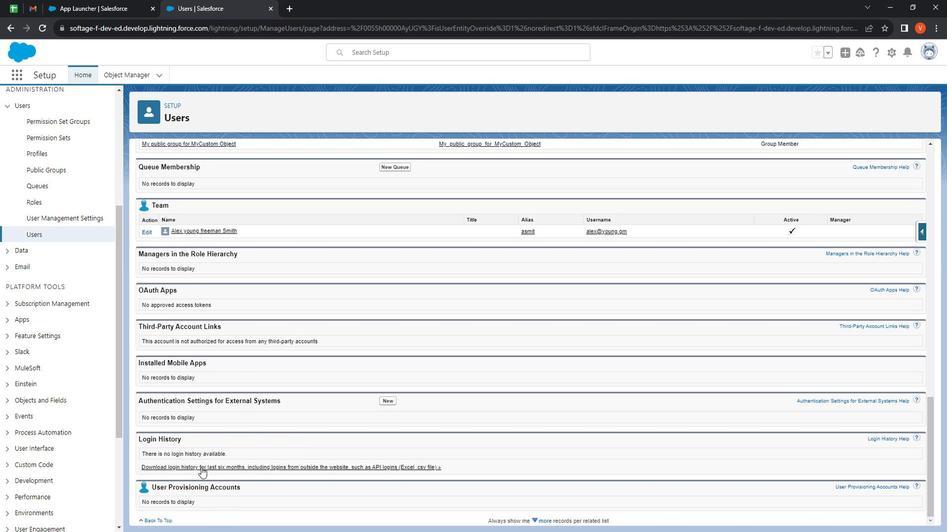 
Action: Mouse scrolled (207, 455) with delta (0, 0)
Screenshot: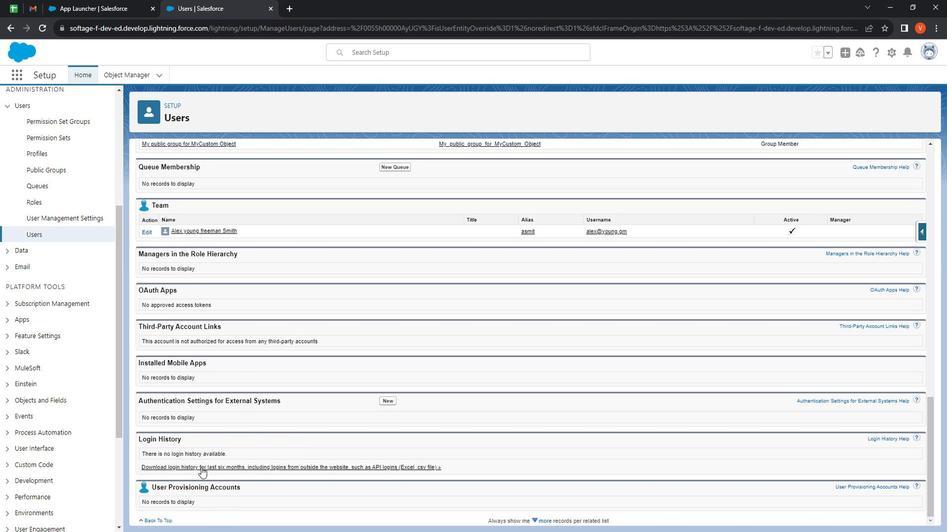 
Action: Mouse moved to (47, 233)
Screenshot: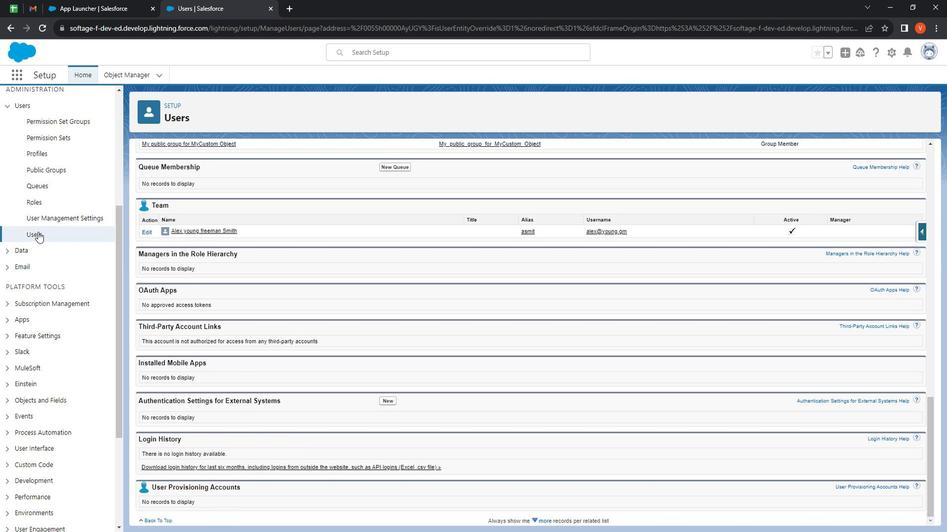 
Action: Mouse pressed left at (47, 233)
Screenshot: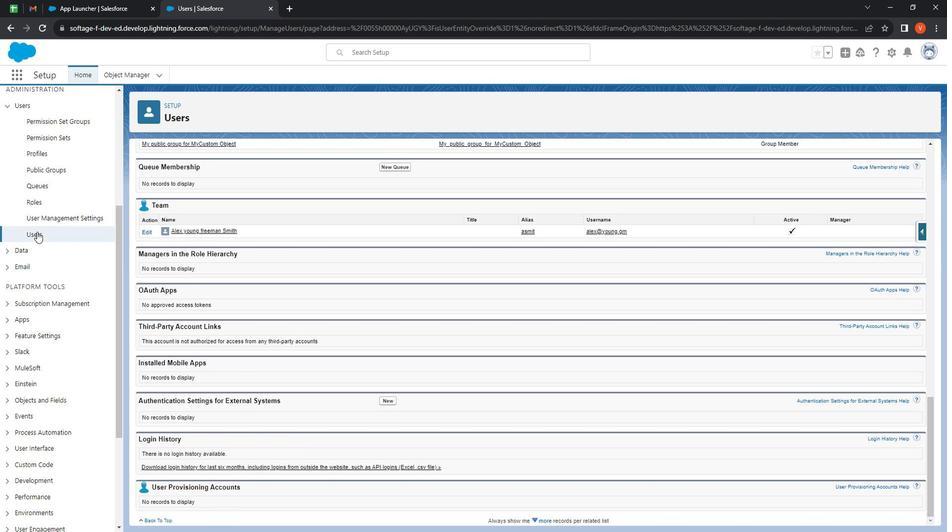 
Action: Mouse moved to (208, 326)
Screenshot: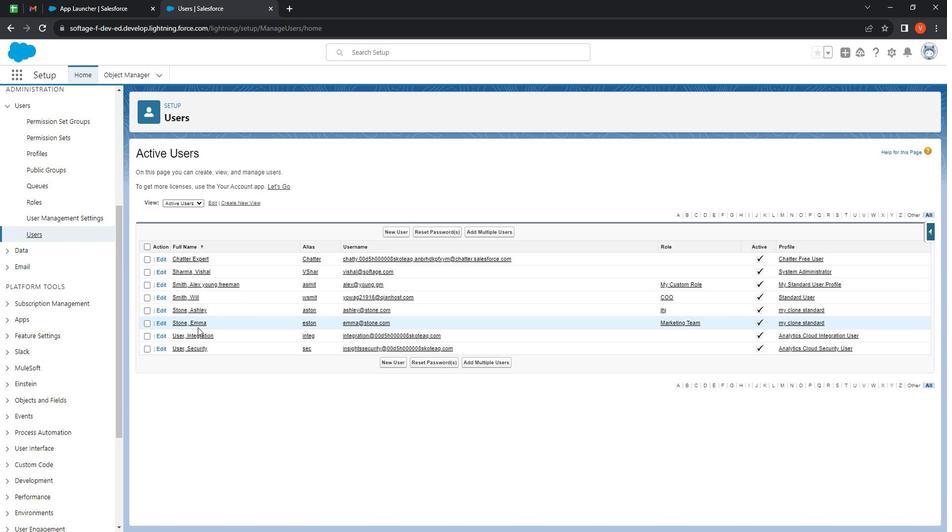 
Action: Mouse pressed left at (208, 326)
Screenshot: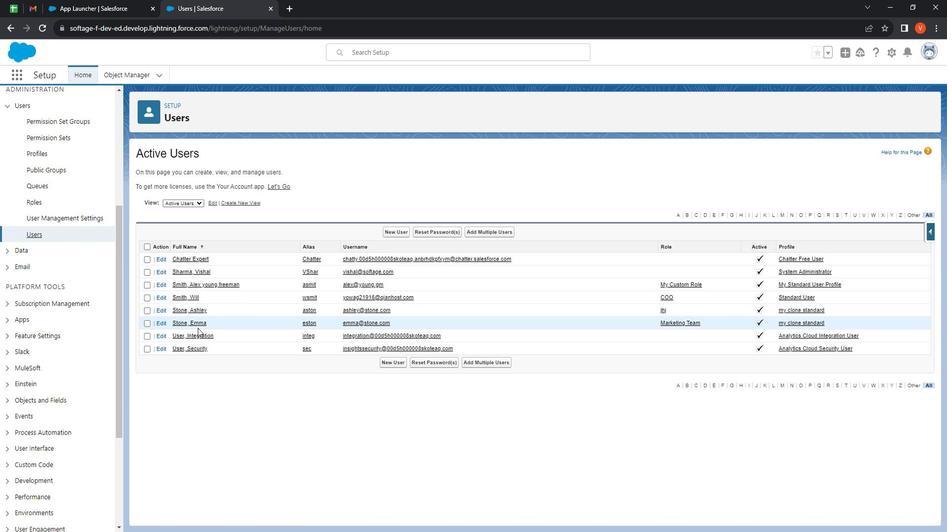 
Action: Mouse moved to (205, 323)
Screenshot: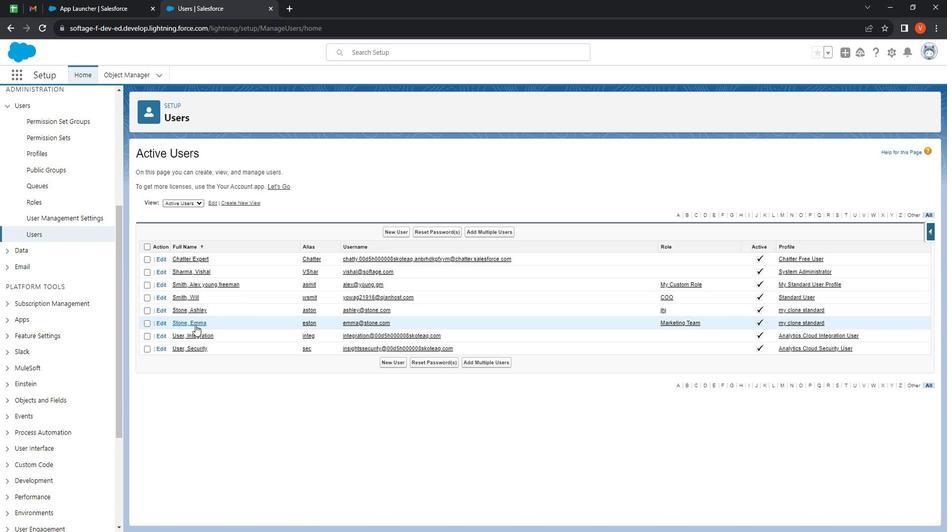 
Action: Mouse pressed left at (205, 323)
Screenshot: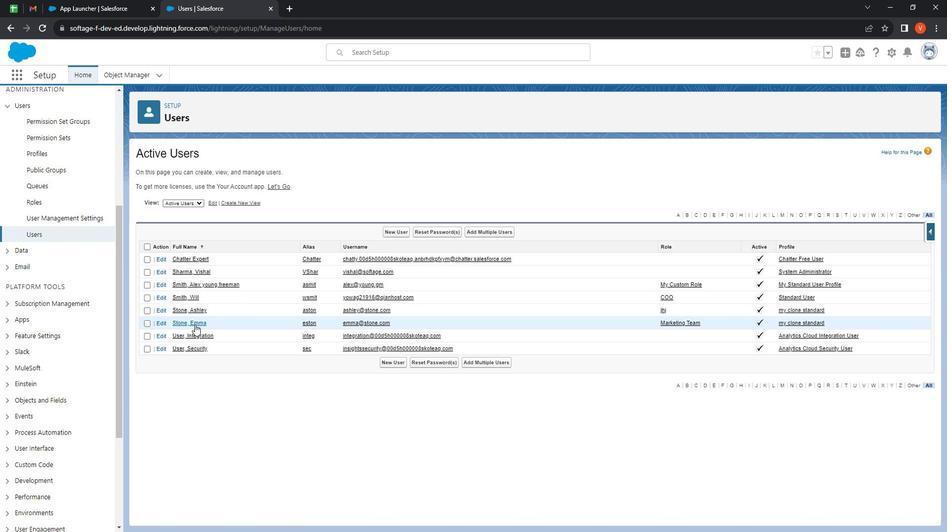 
Action: Mouse moved to (339, 390)
Screenshot: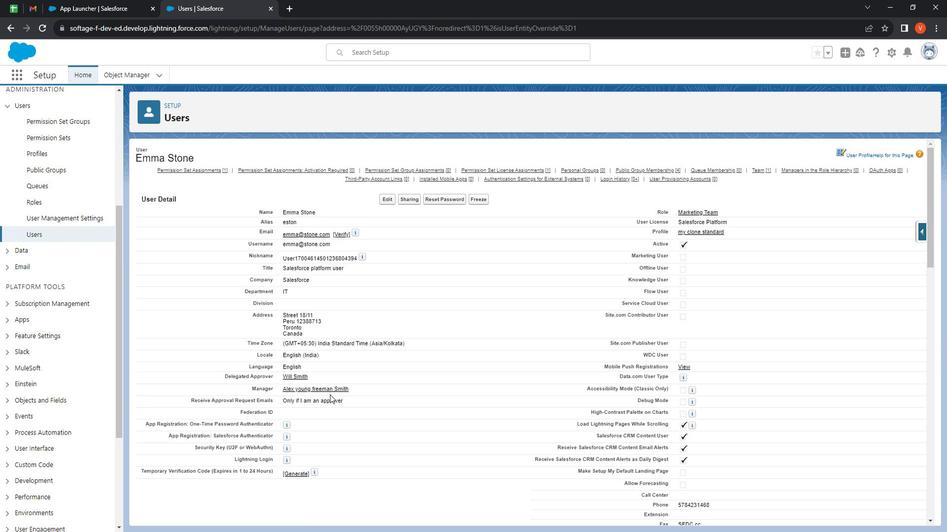 
